 Task: Provide the results of the 2023 Victory Lane Racing Xfinity Series for the track "Atlanta Motor Speedway".
Action: Mouse moved to (236, 421)
Screenshot: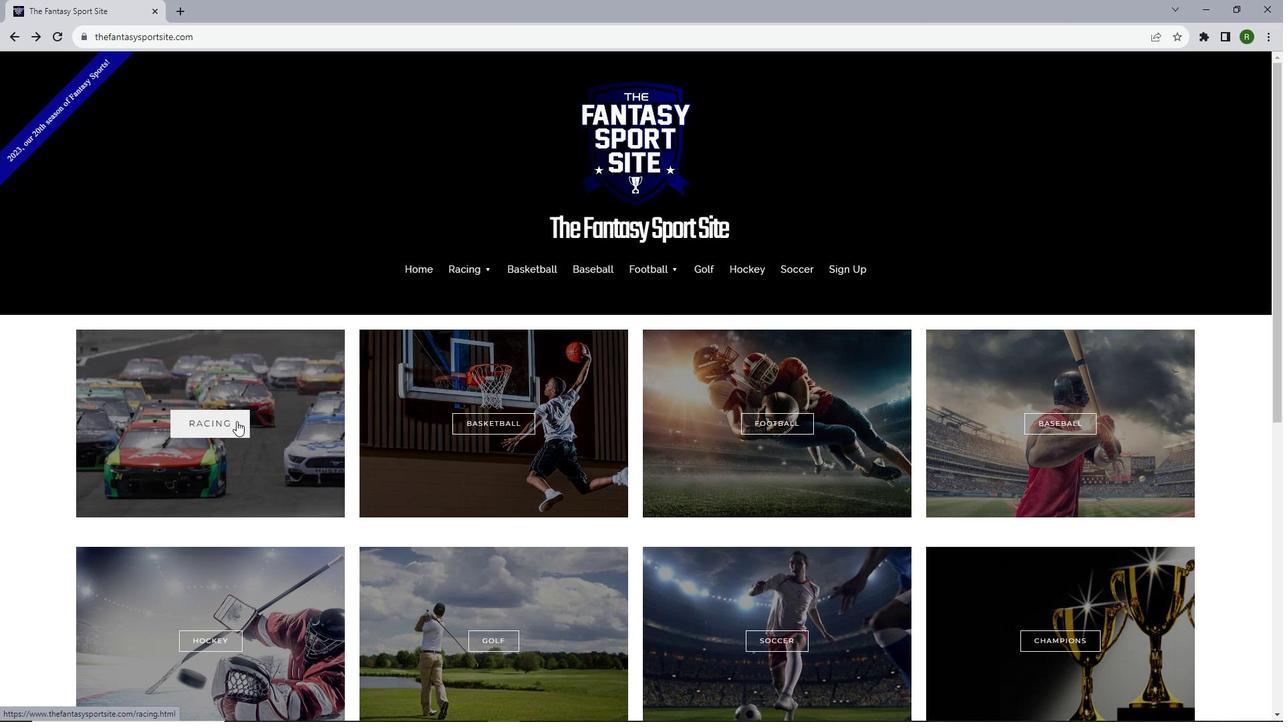 
Action: Mouse pressed left at (236, 421)
Screenshot: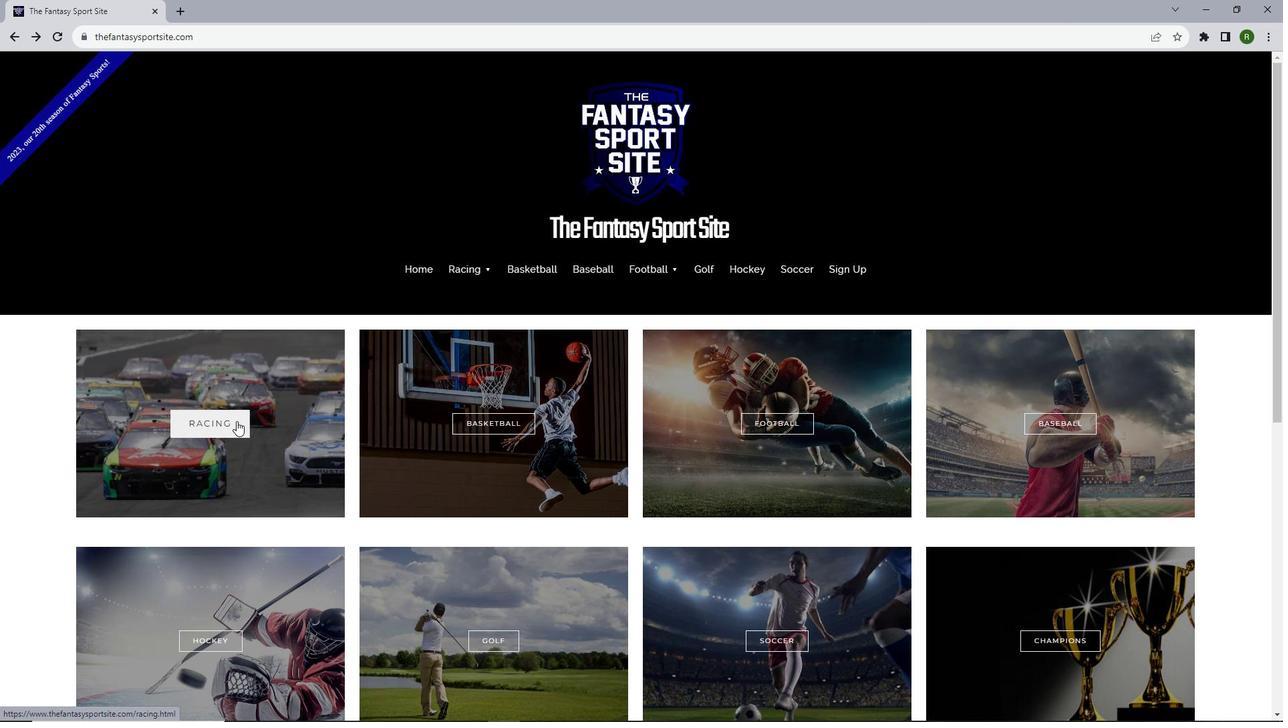 
Action: Mouse moved to (407, 345)
Screenshot: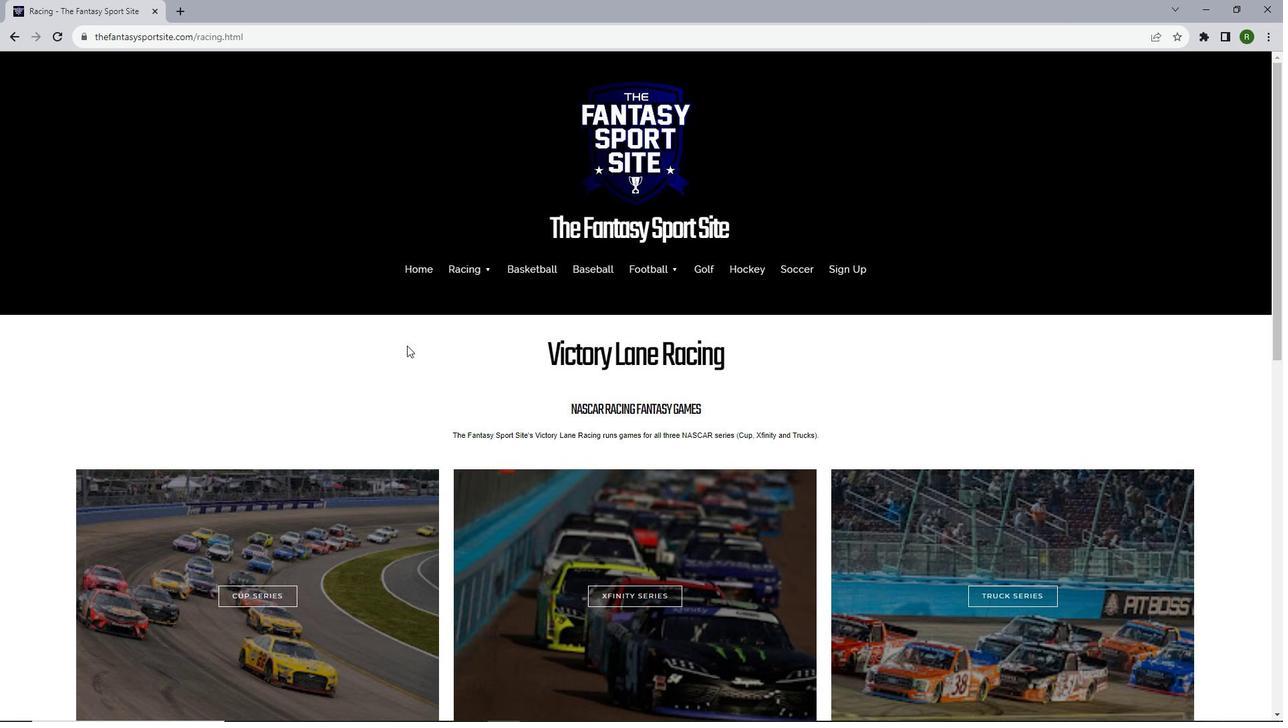 
Action: Mouse scrolled (407, 345) with delta (0, 0)
Screenshot: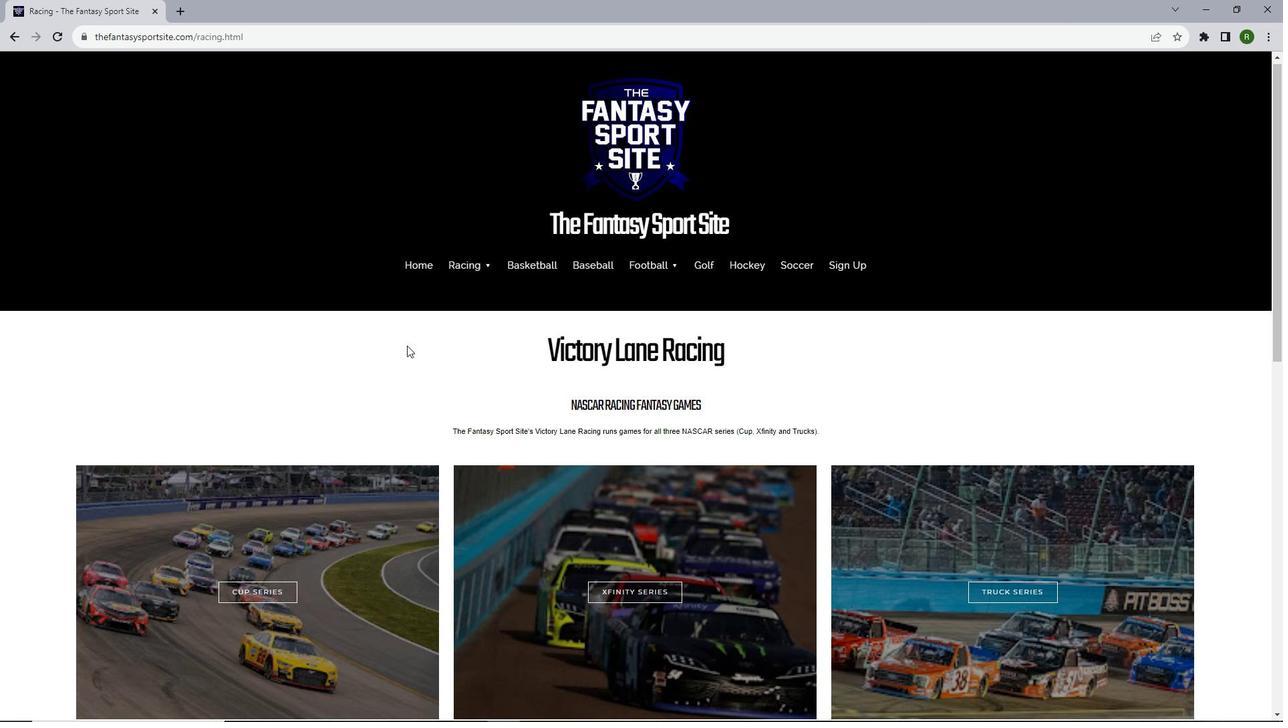 
Action: Mouse scrolled (407, 345) with delta (0, 0)
Screenshot: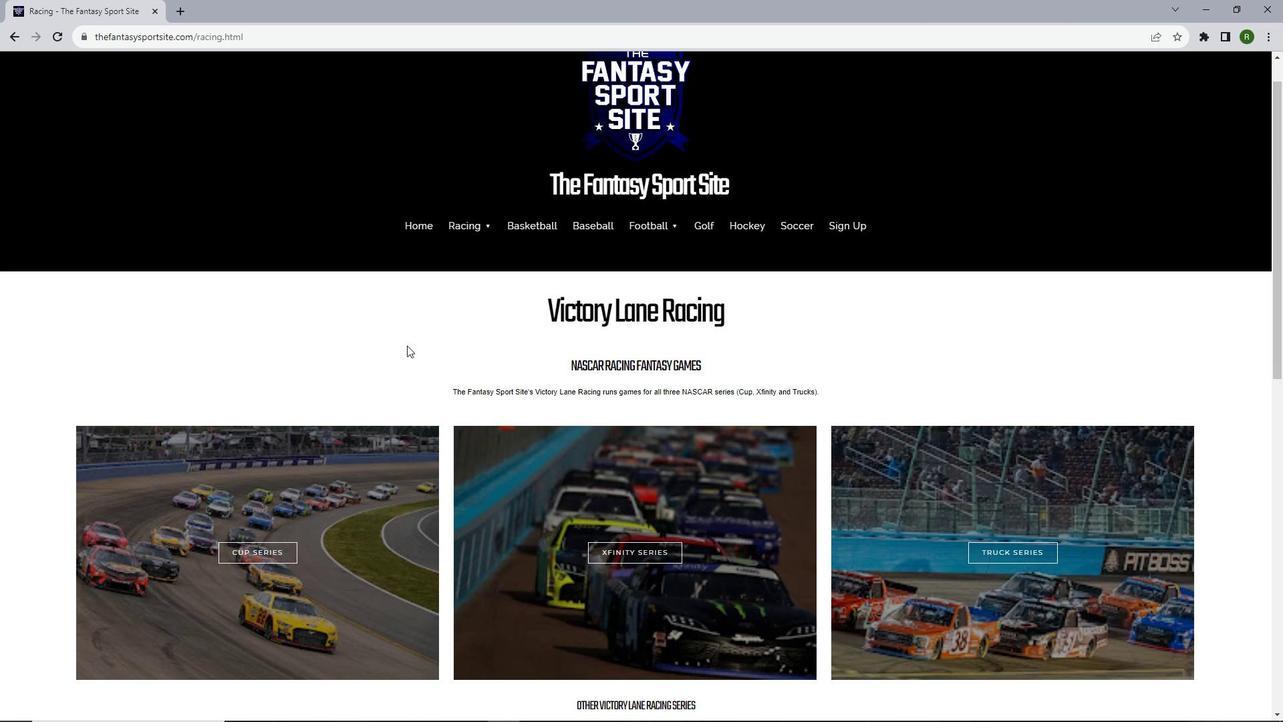 
Action: Mouse moved to (385, 431)
Screenshot: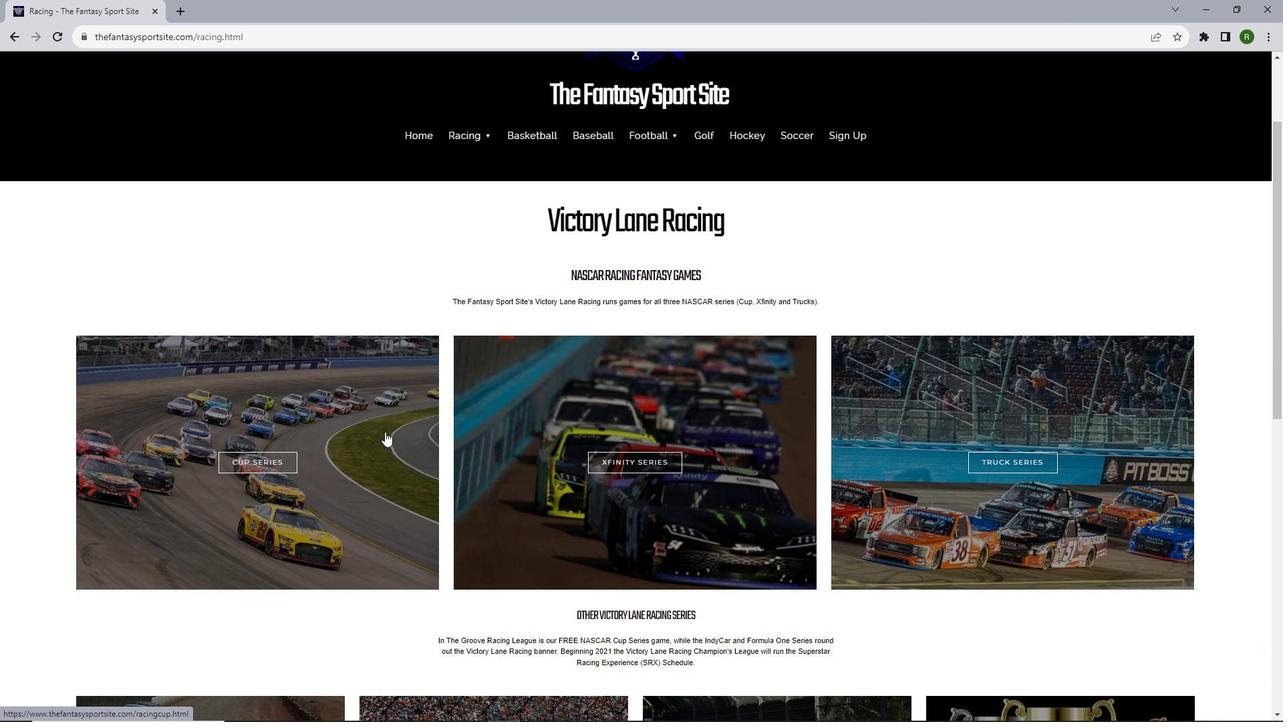
Action: Mouse scrolled (385, 431) with delta (0, 0)
Screenshot: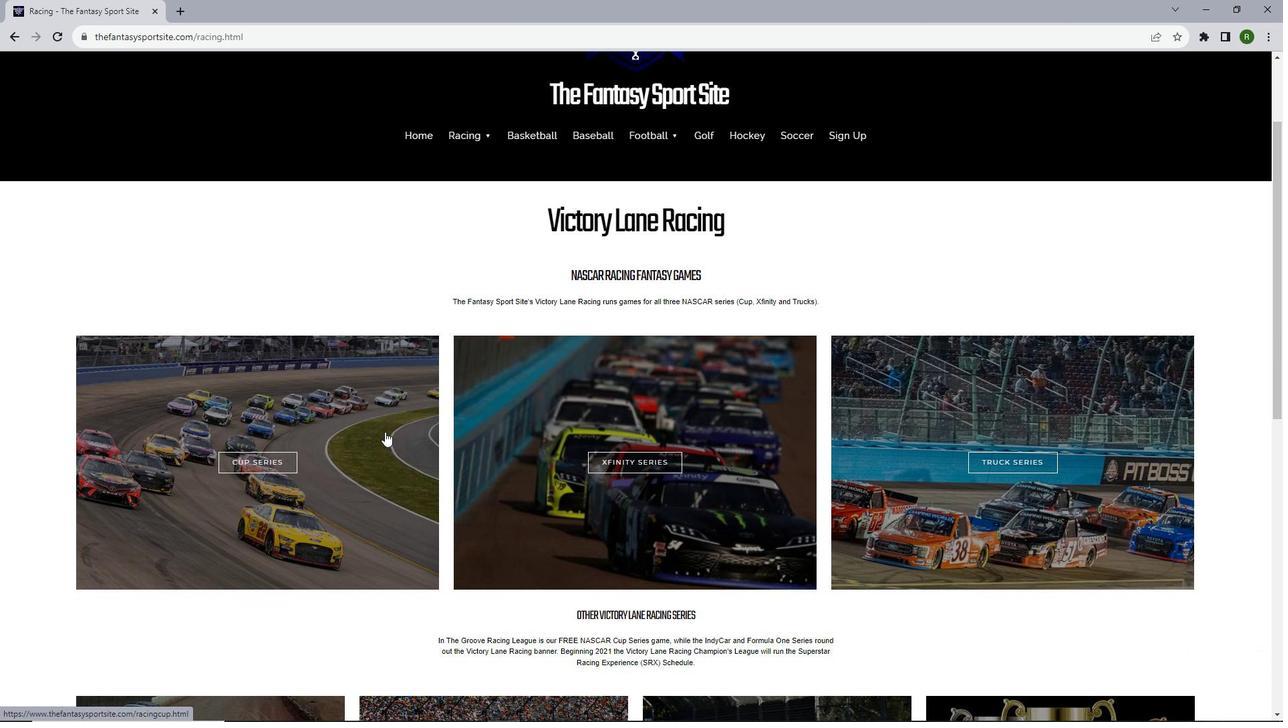 
Action: Mouse scrolled (385, 431) with delta (0, 0)
Screenshot: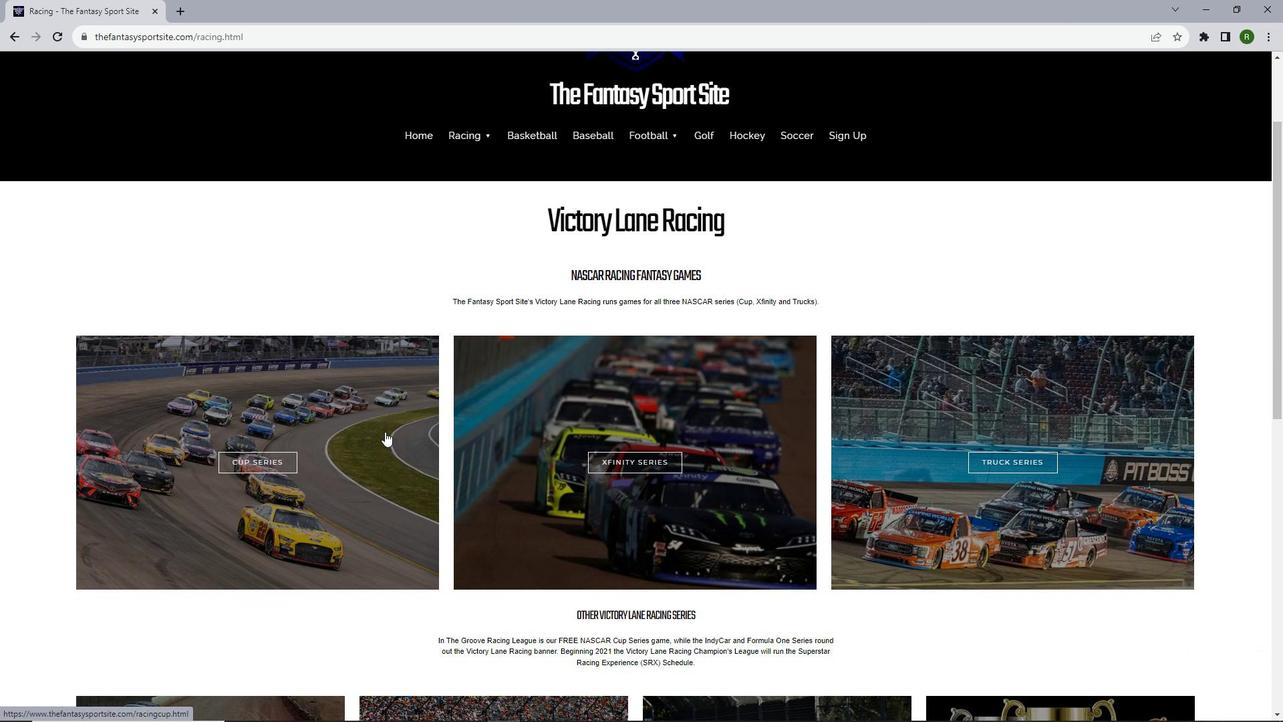 
Action: Mouse scrolled (385, 431) with delta (0, 0)
Screenshot: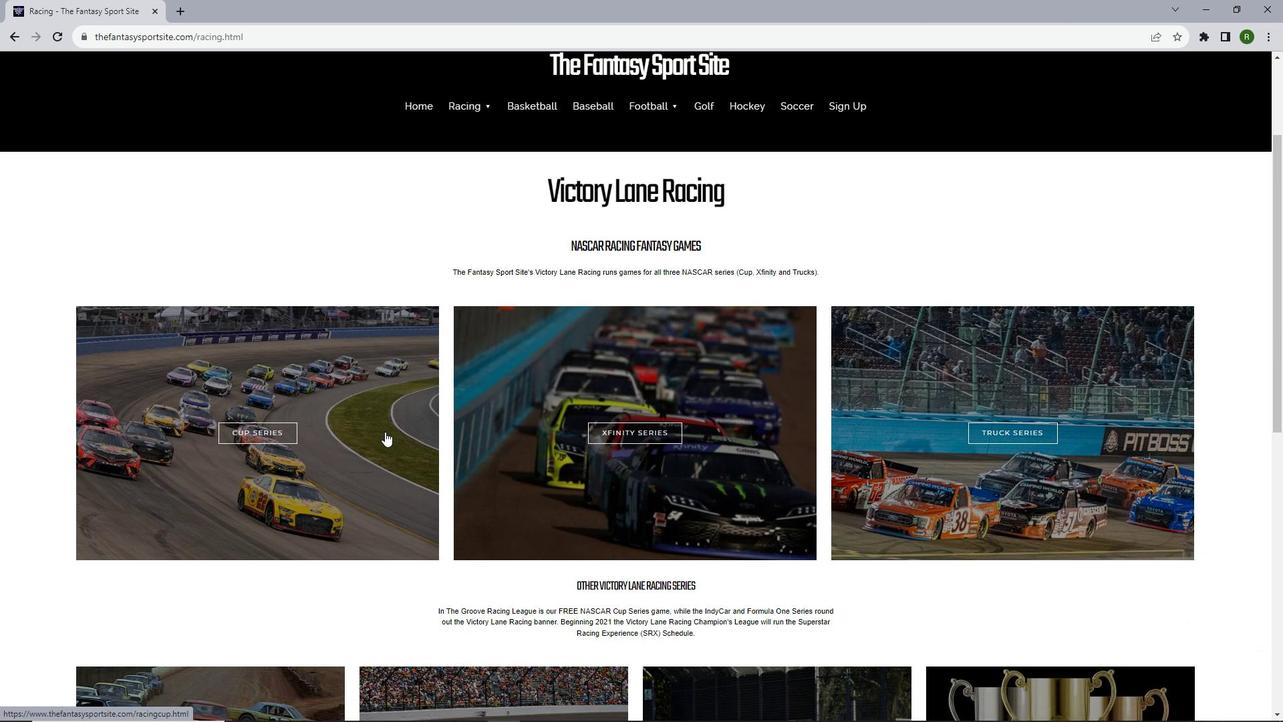 
Action: Mouse moved to (593, 256)
Screenshot: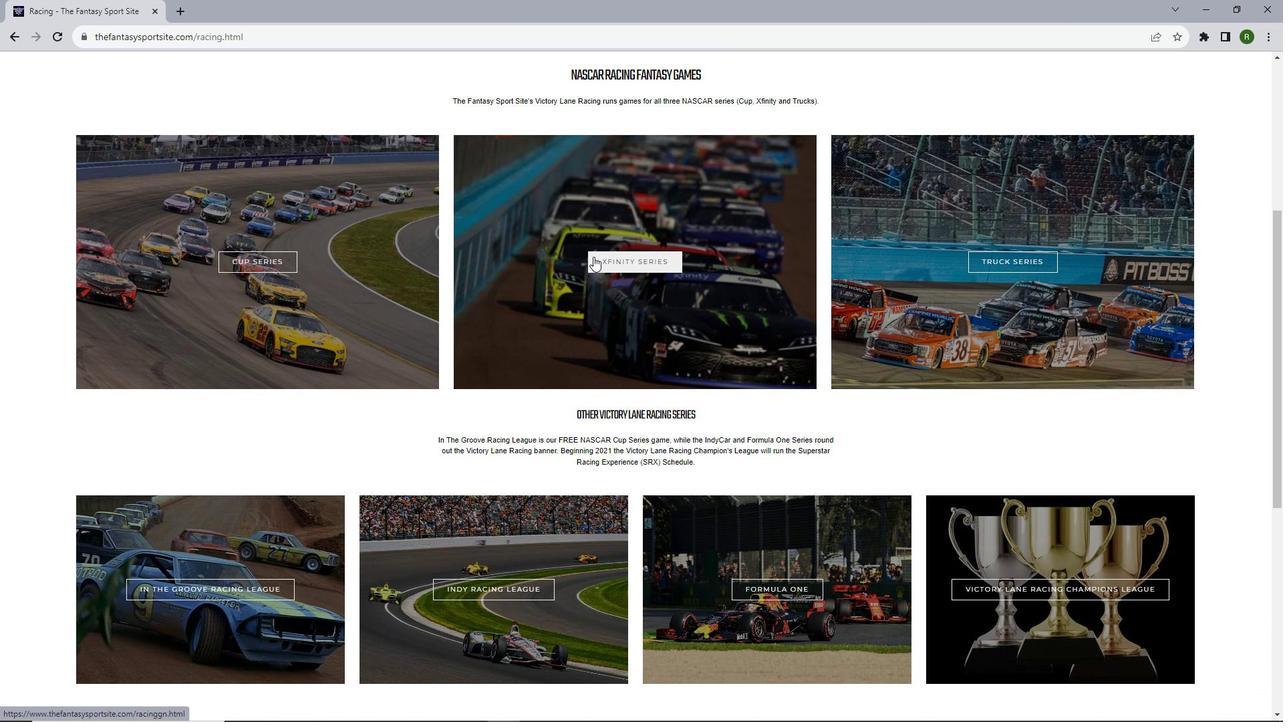 
Action: Mouse pressed left at (593, 256)
Screenshot: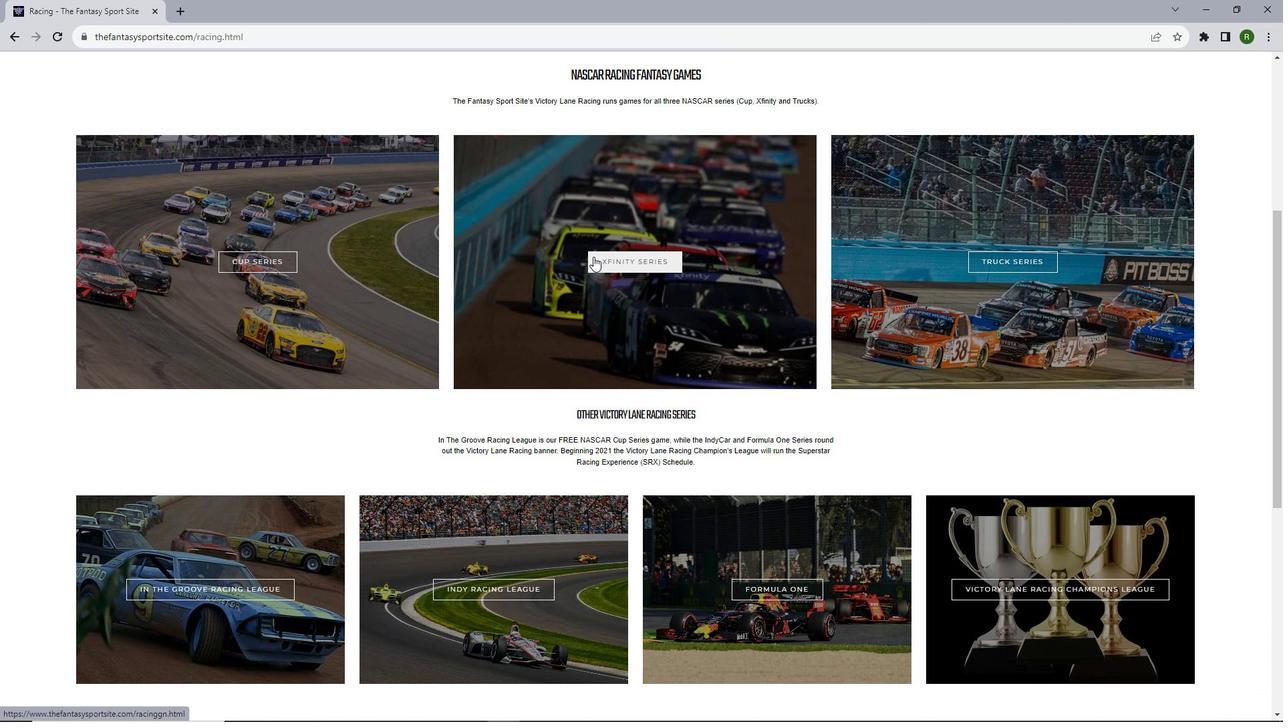 
Action: Mouse moved to (594, 256)
Screenshot: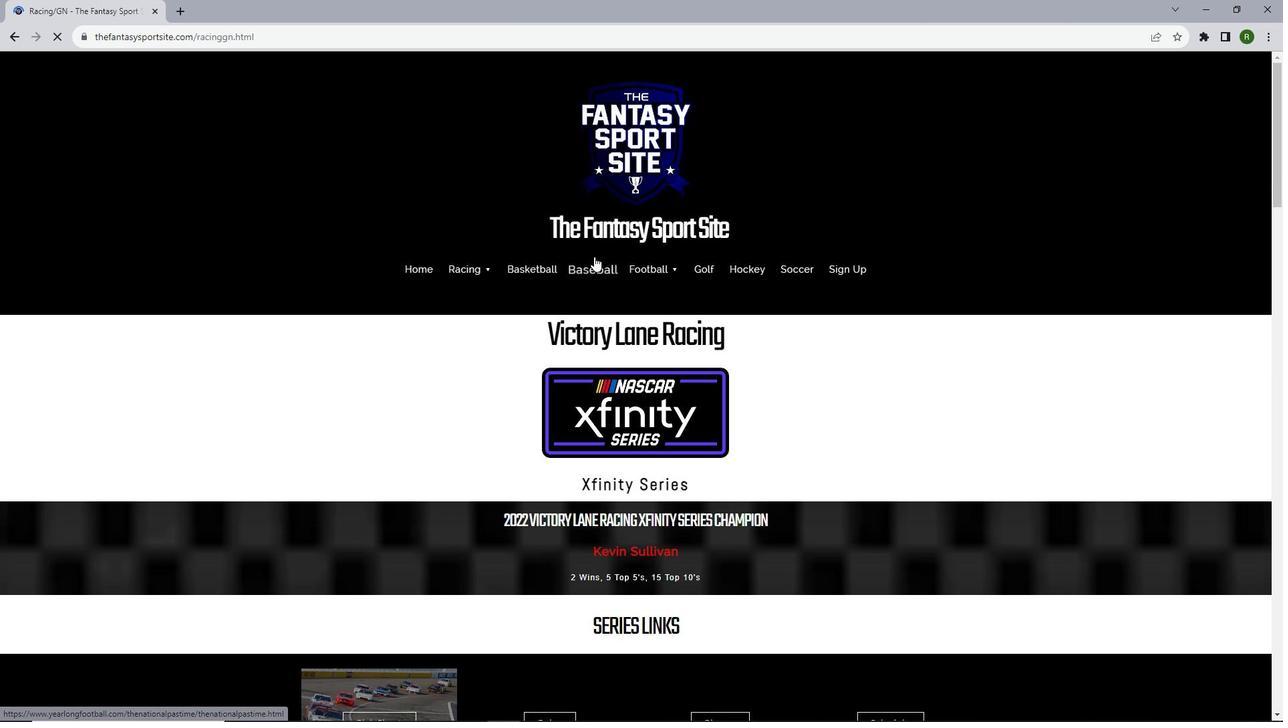 
Action: Mouse scrolled (594, 256) with delta (0, 0)
Screenshot: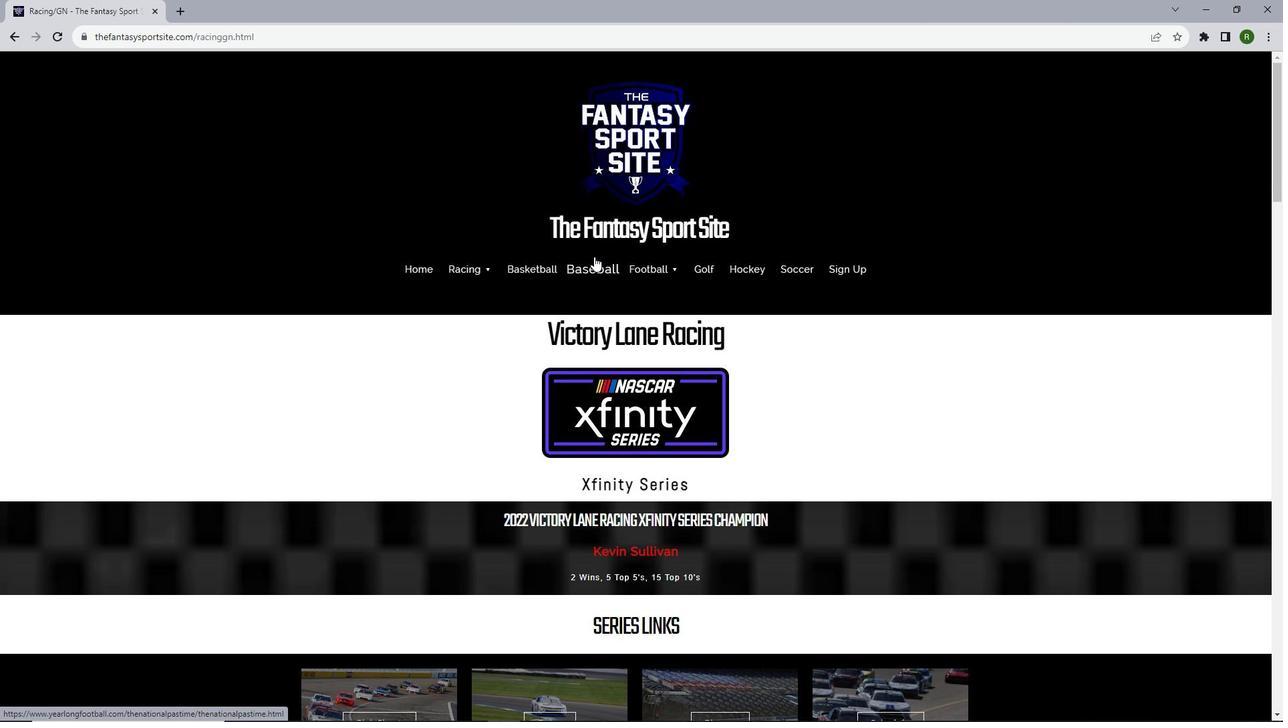 
Action: Mouse scrolled (594, 256) with delta (0, 0)
Screenshot: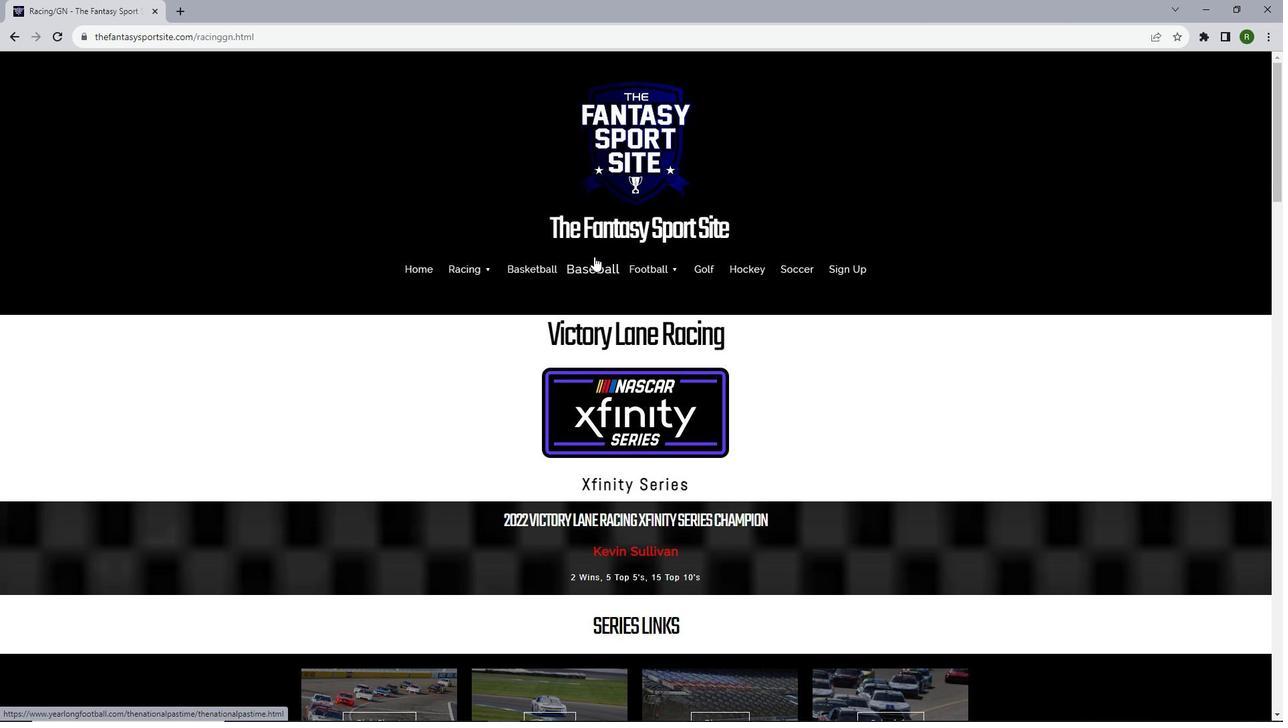 
Action: Mouse scrolled (594, 256) with delta (0, 0)
Screenshot: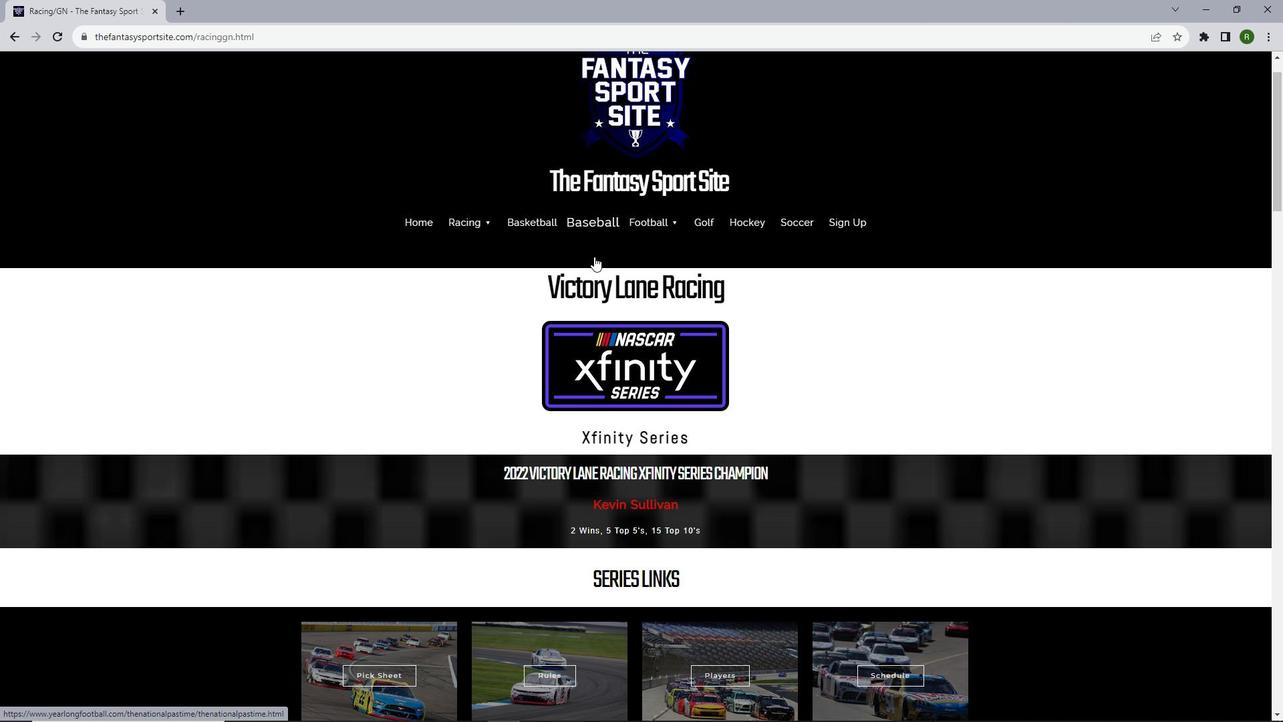 
Action: Mouse scrolled (594, 256) with delta (0, 0)
Screenshot: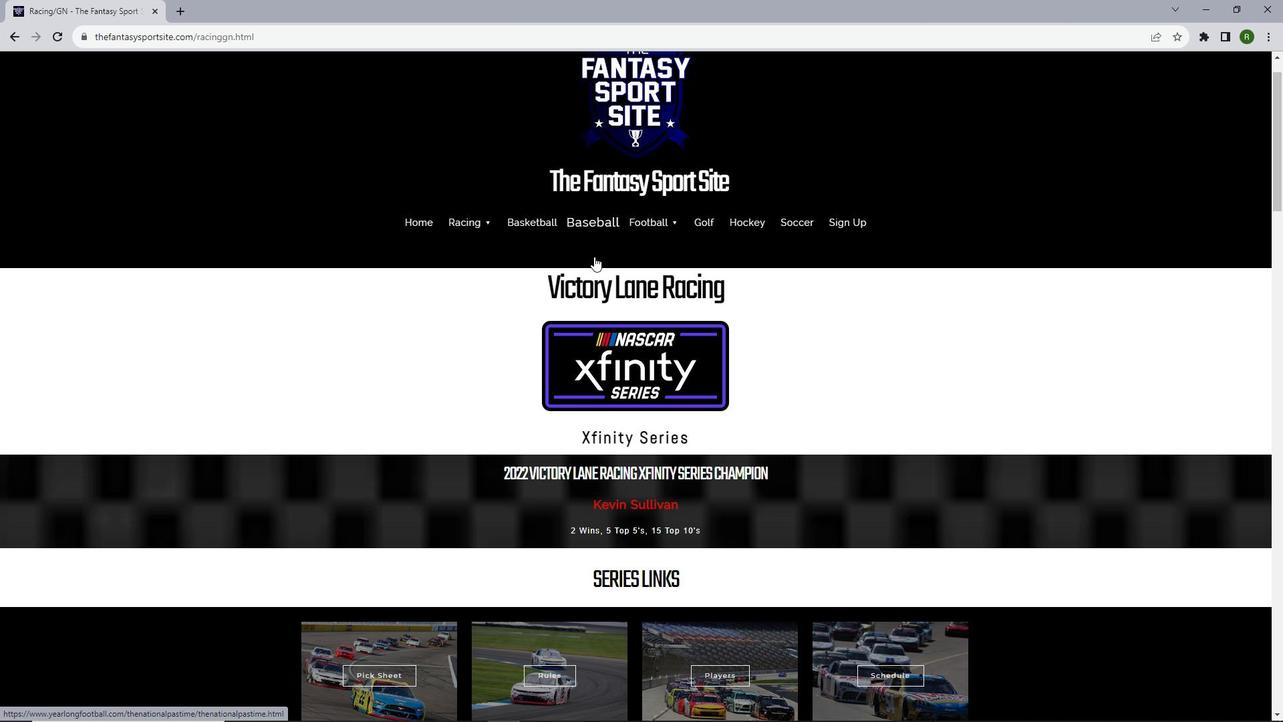 
Action: Mouse scrolled (594, 256) with delta (0, 0)
Screenshot: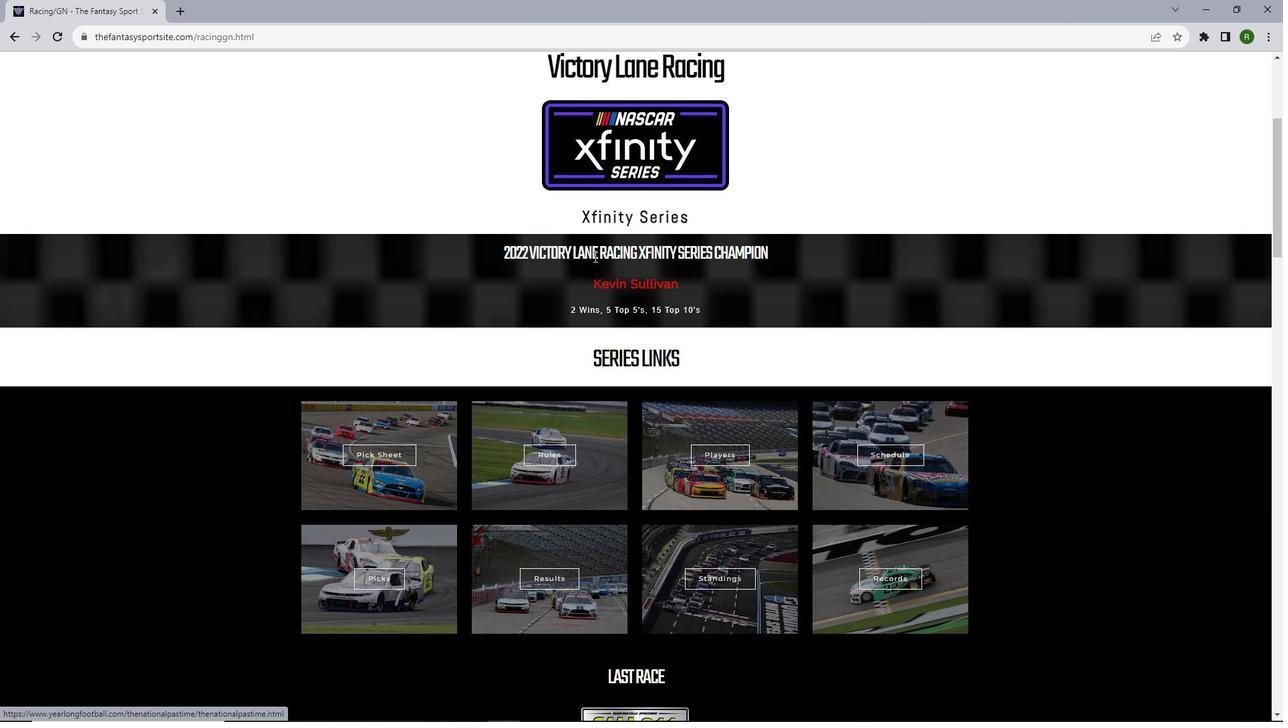 
Action: Mouse scrolled (594, 256) with delta (0, 0)
Screenshot: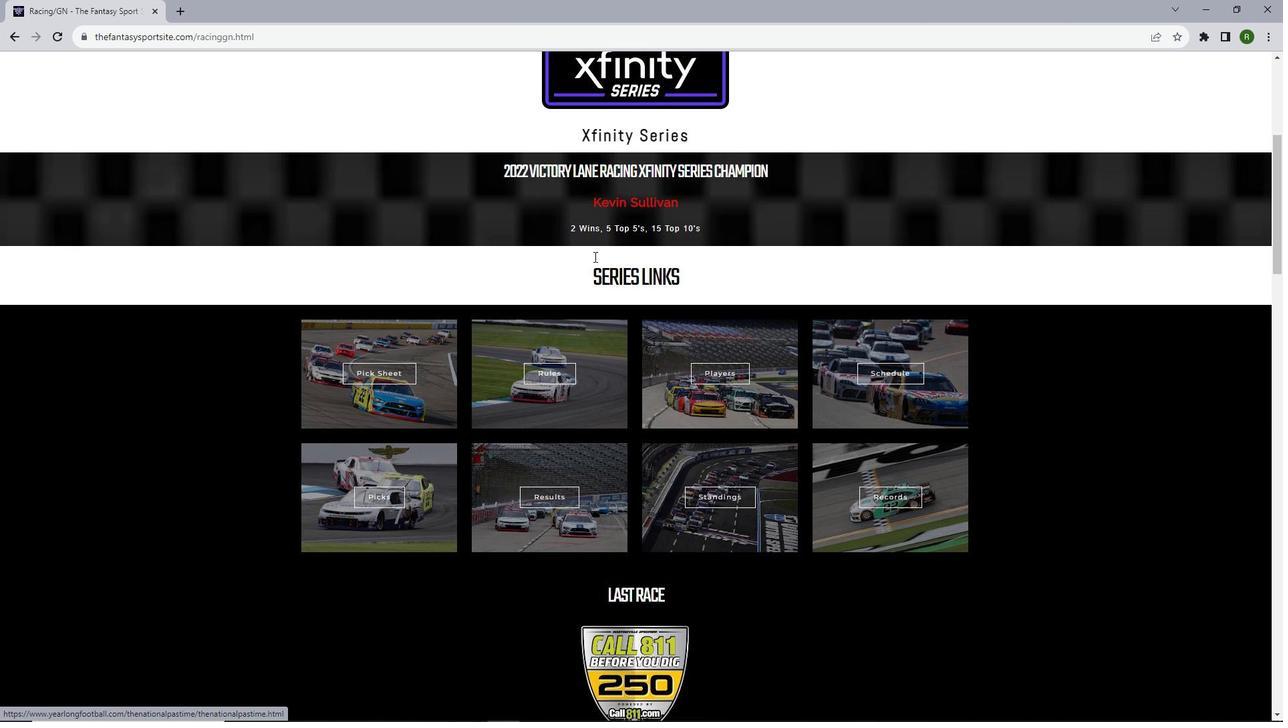 
Action: Mouse scrolled (594, 256) with delta (0, 0)
Screenshot: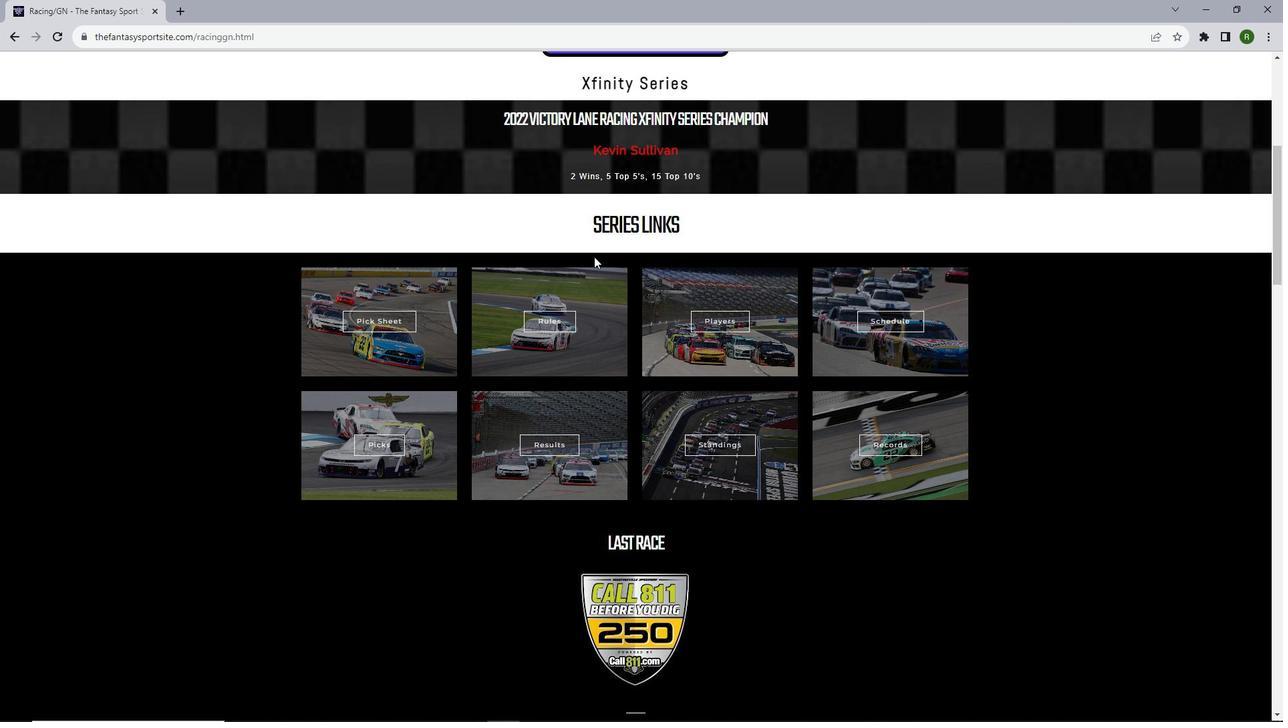 
Action: Mouse scrolled (594, 256) with delta (0, 0)
Screenshot: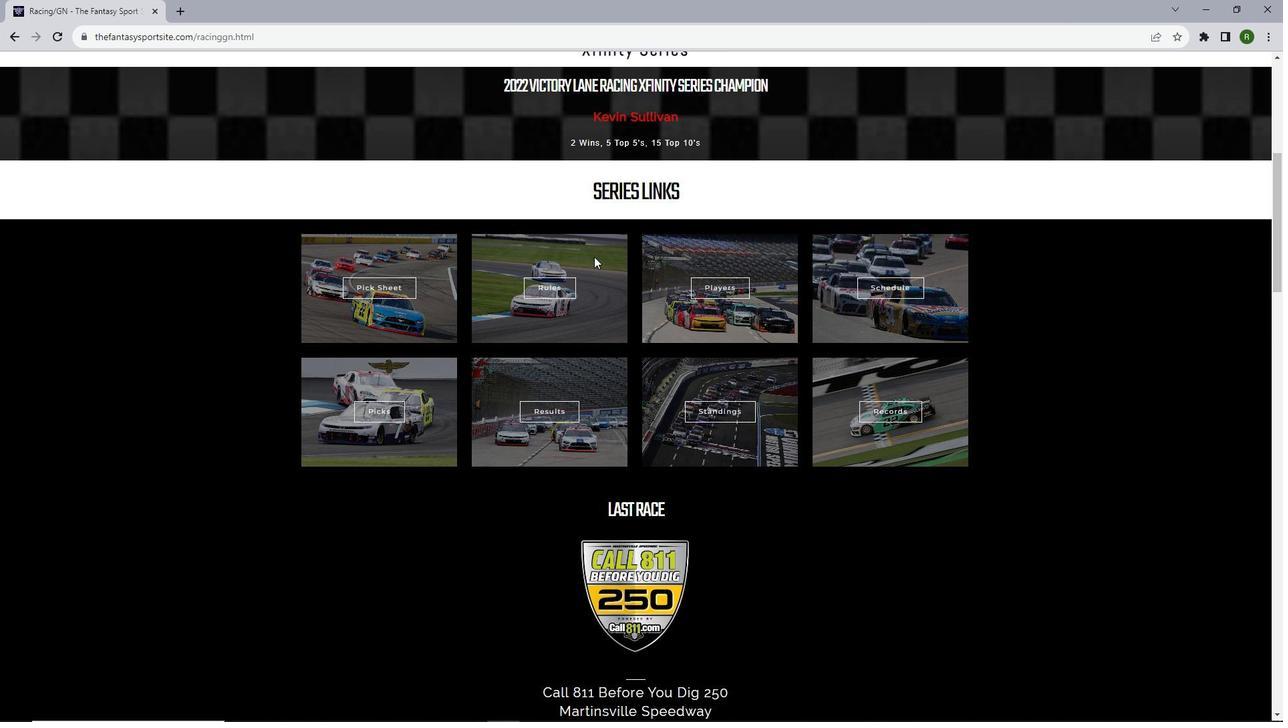 
Action: Mouse moved to (556, 308)
Screenshot: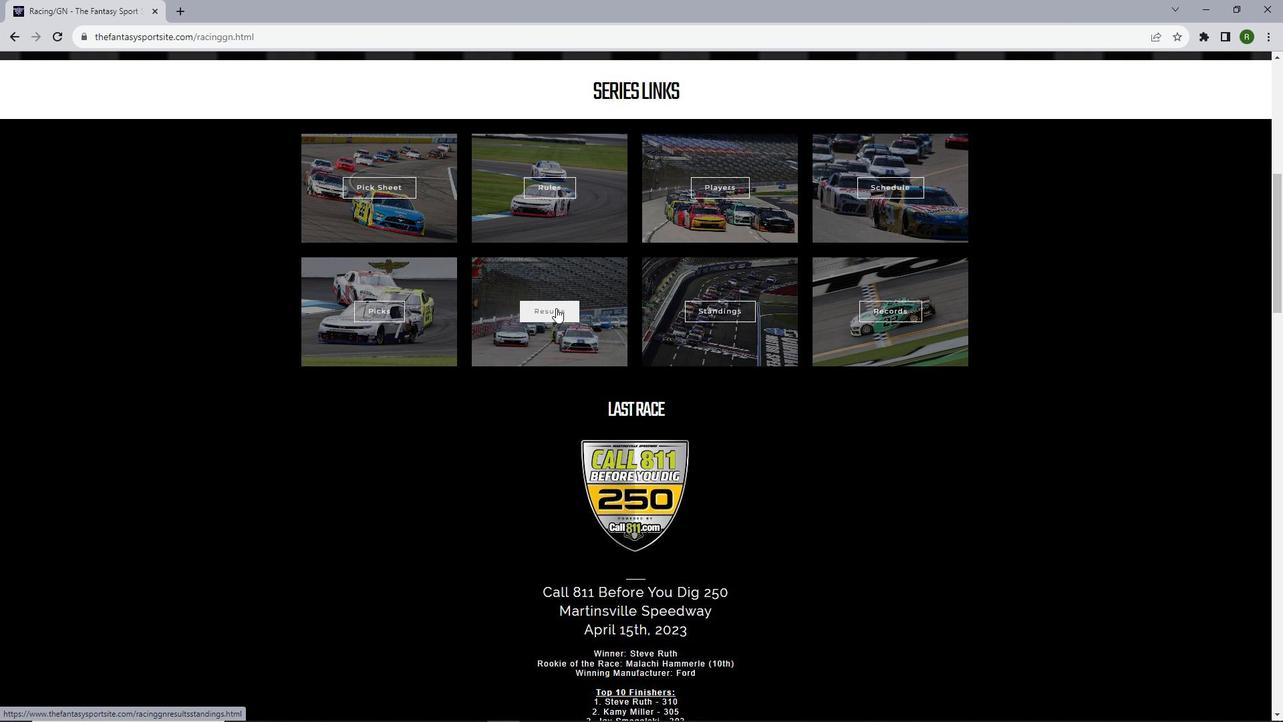 
Action: Mouse pressed left at (556, 308)
Screenshot: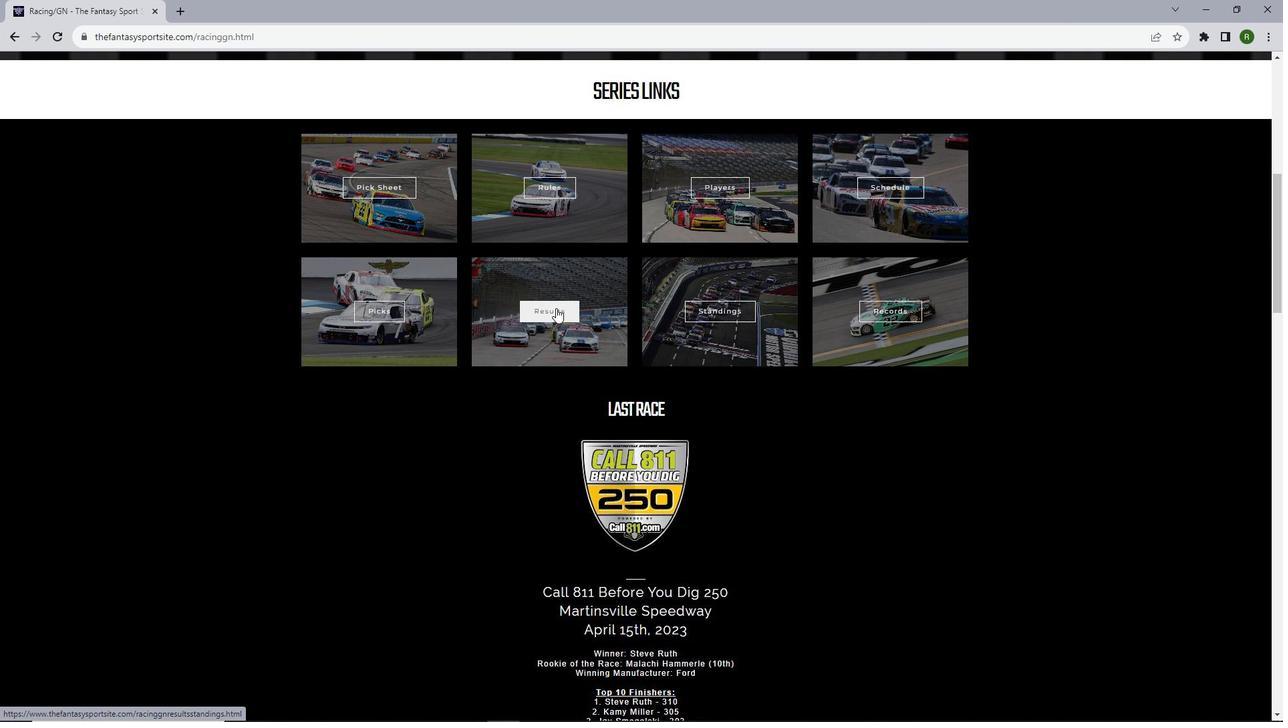 
Action: Mouse moved to (568, 288)
Screenshot: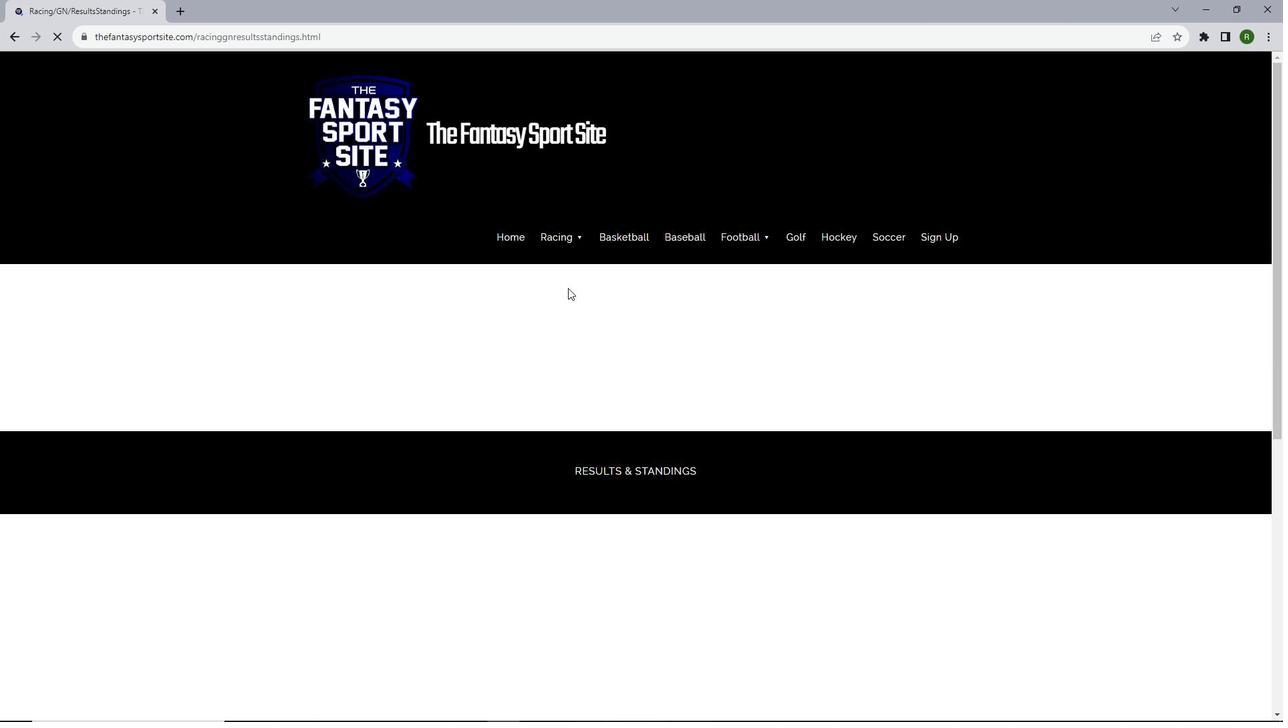 
Action: Mouse scrolled (568, 287) with delta (0, 0)
Screenshot: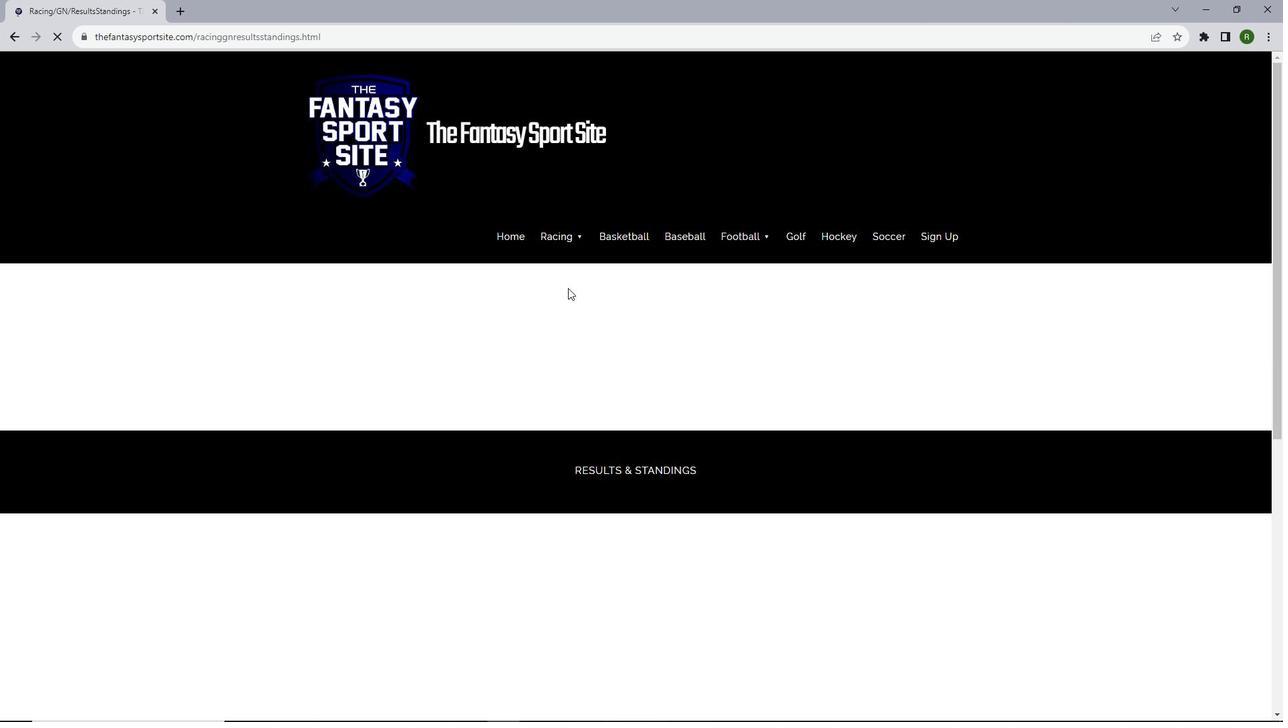 
Action: Mouse scrolled (568, 287) with delta (0, 0)
Screenshot: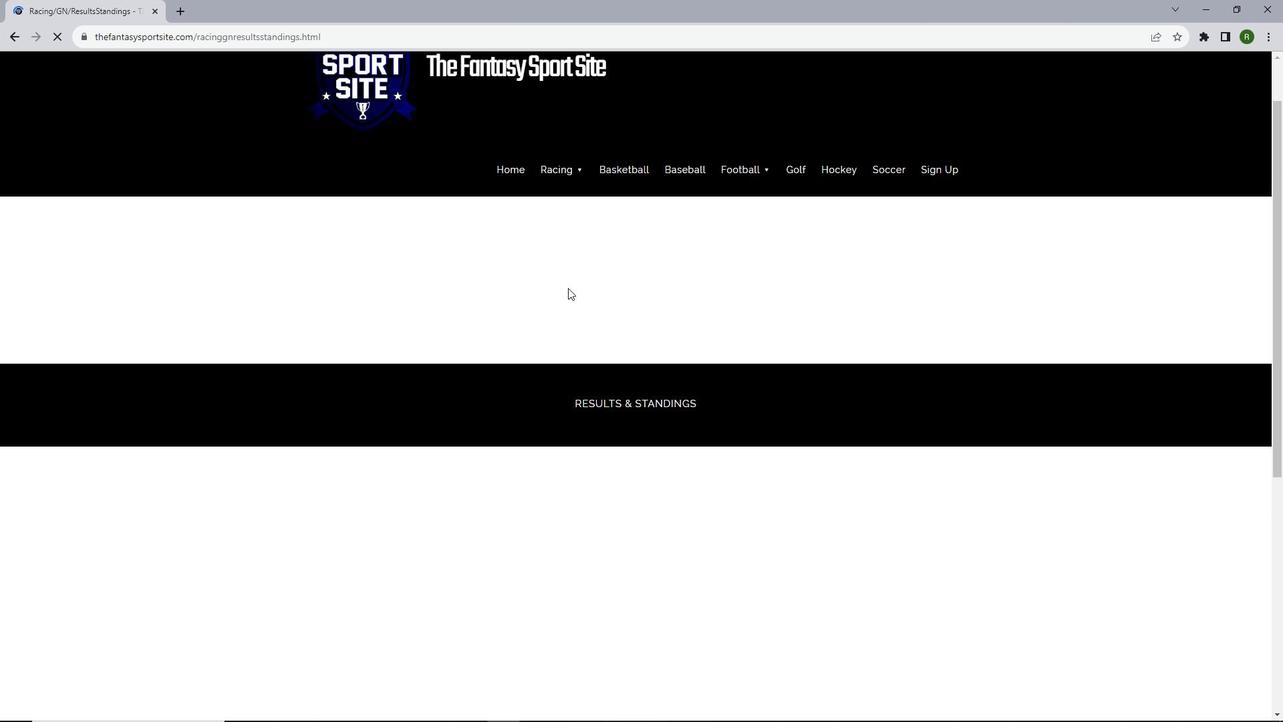 
Action: Mouse scrolled (568, 287) with delta (0, 0)
Screenshot: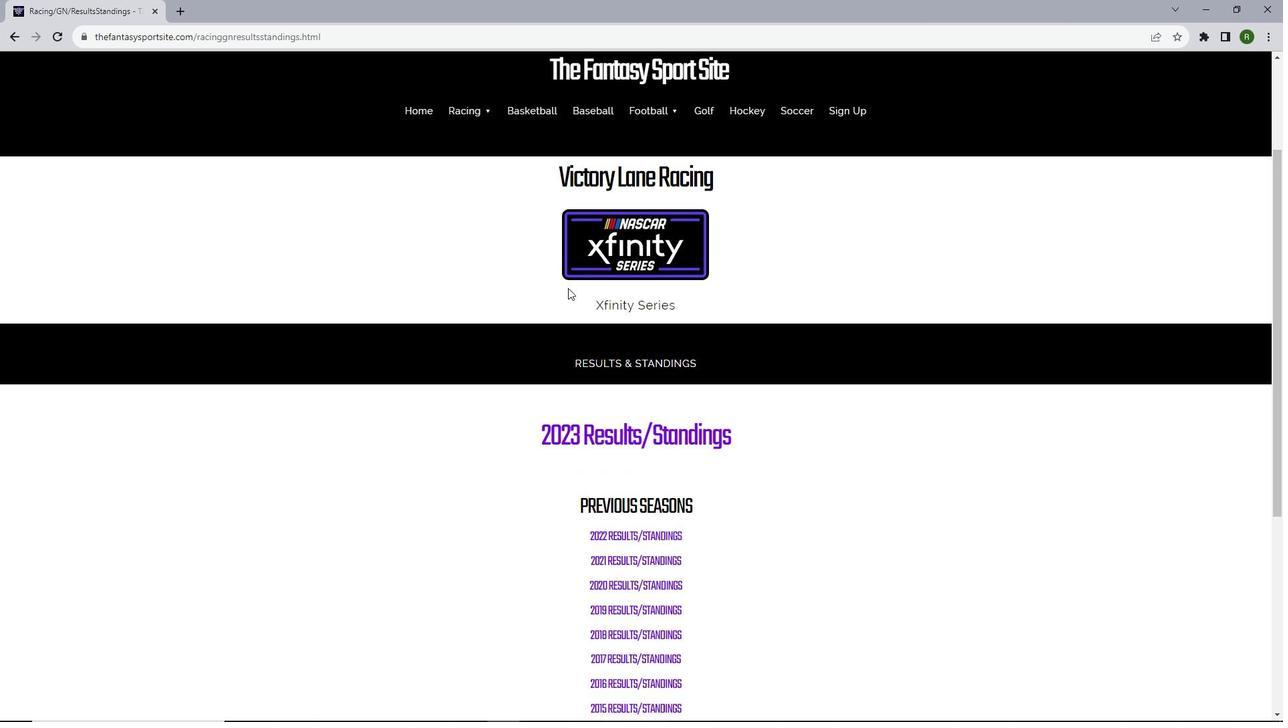 
Action: Mouse scrolled (568, 287) with delta (0, 0)
Screenshot: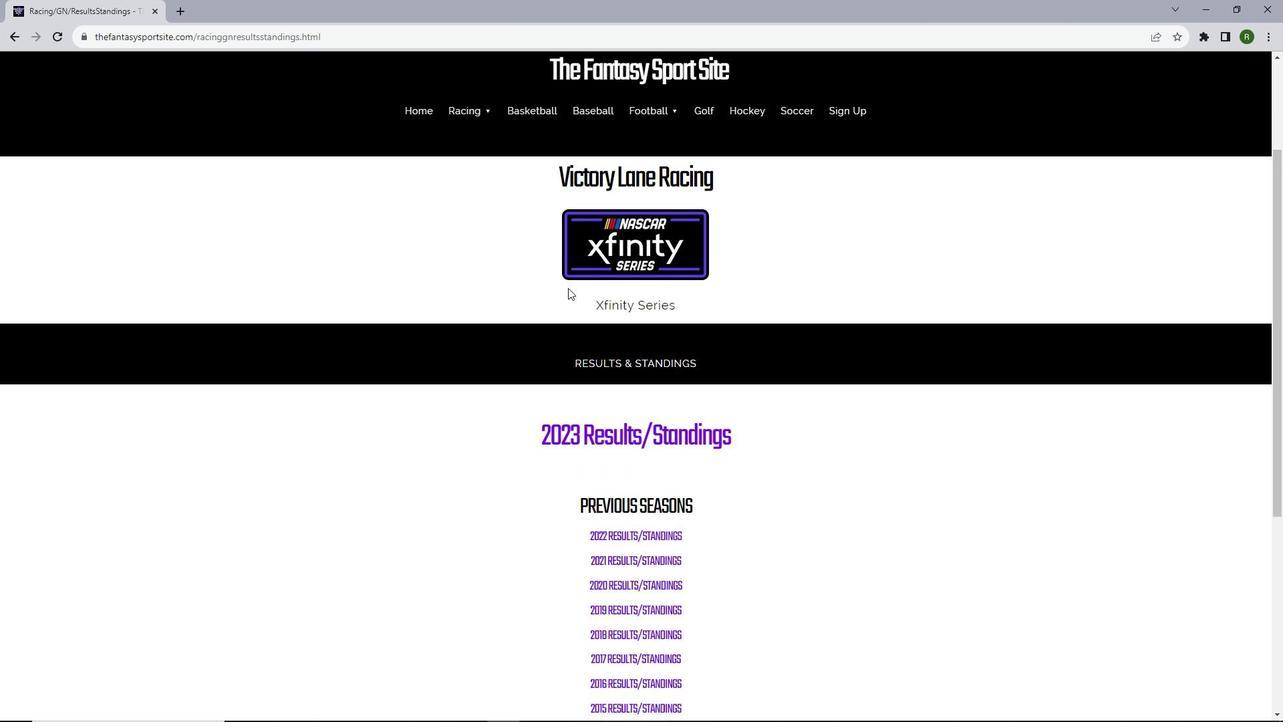 
Action: Mouse moved to (573, 314)
Screenshot: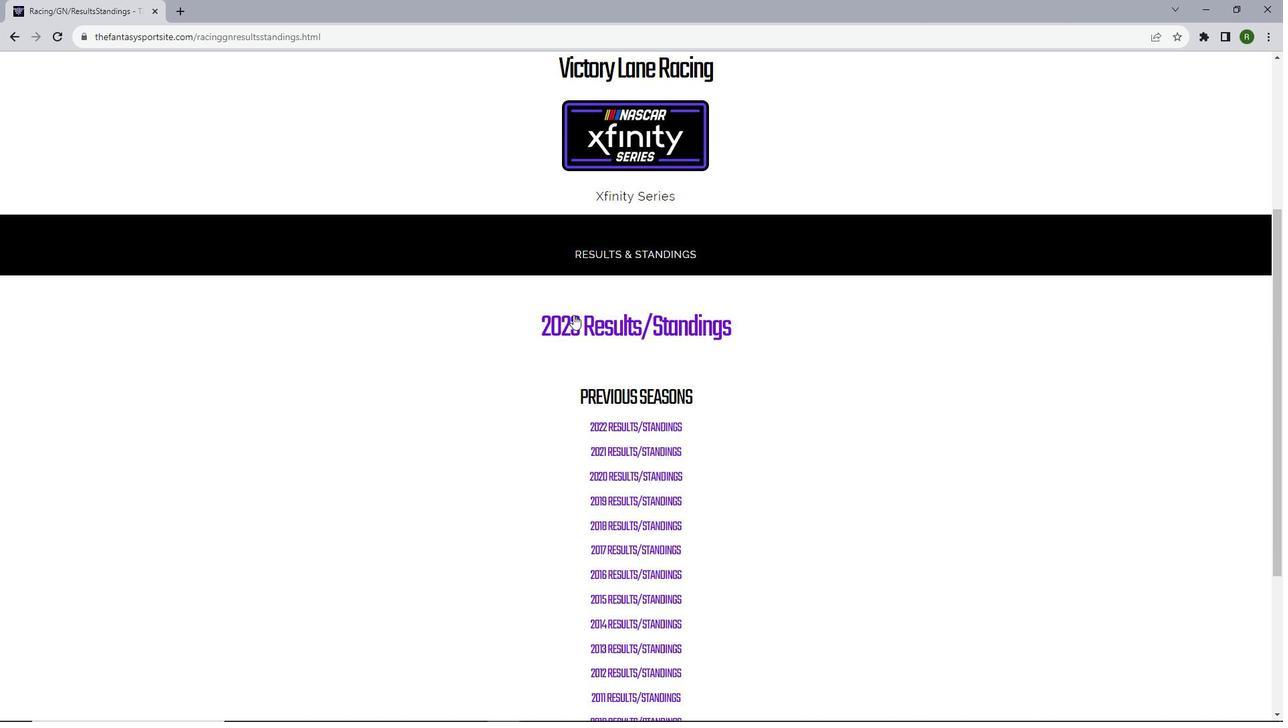 
Action: Mouse pressed left at (573, 314)
Screenshot: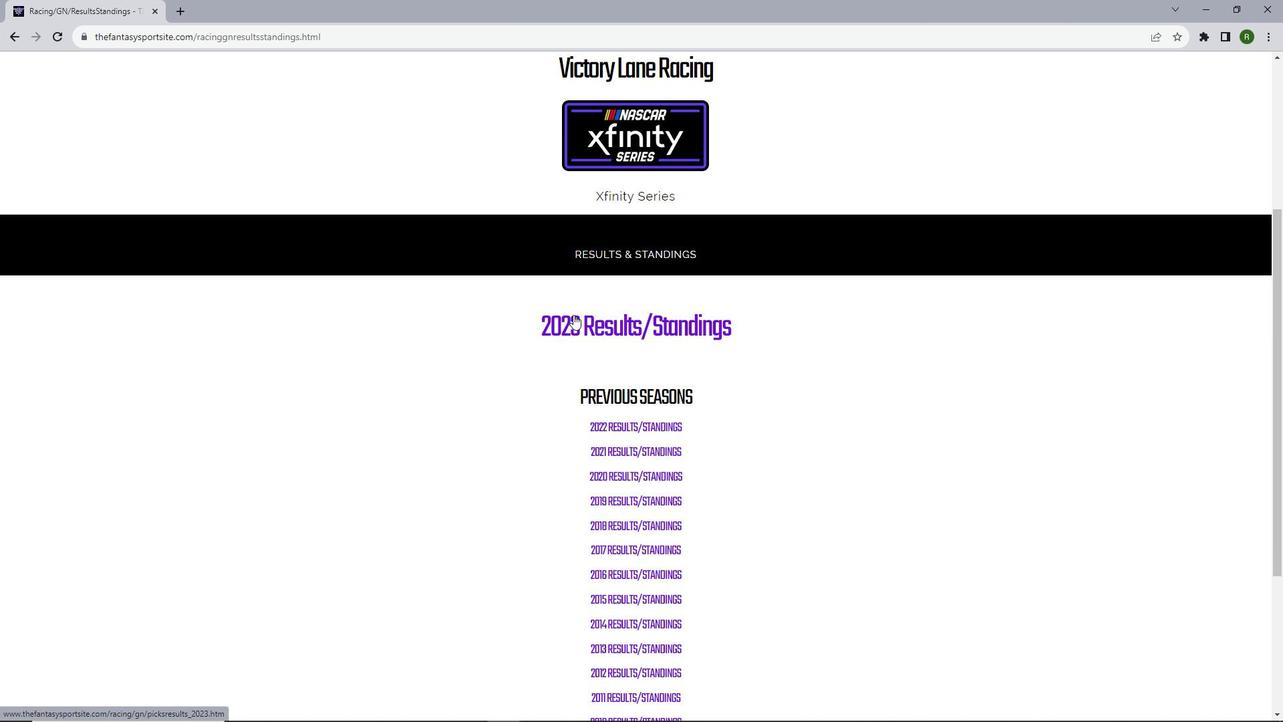 
Action: Mouse moved to (739, 186)
Screenshot: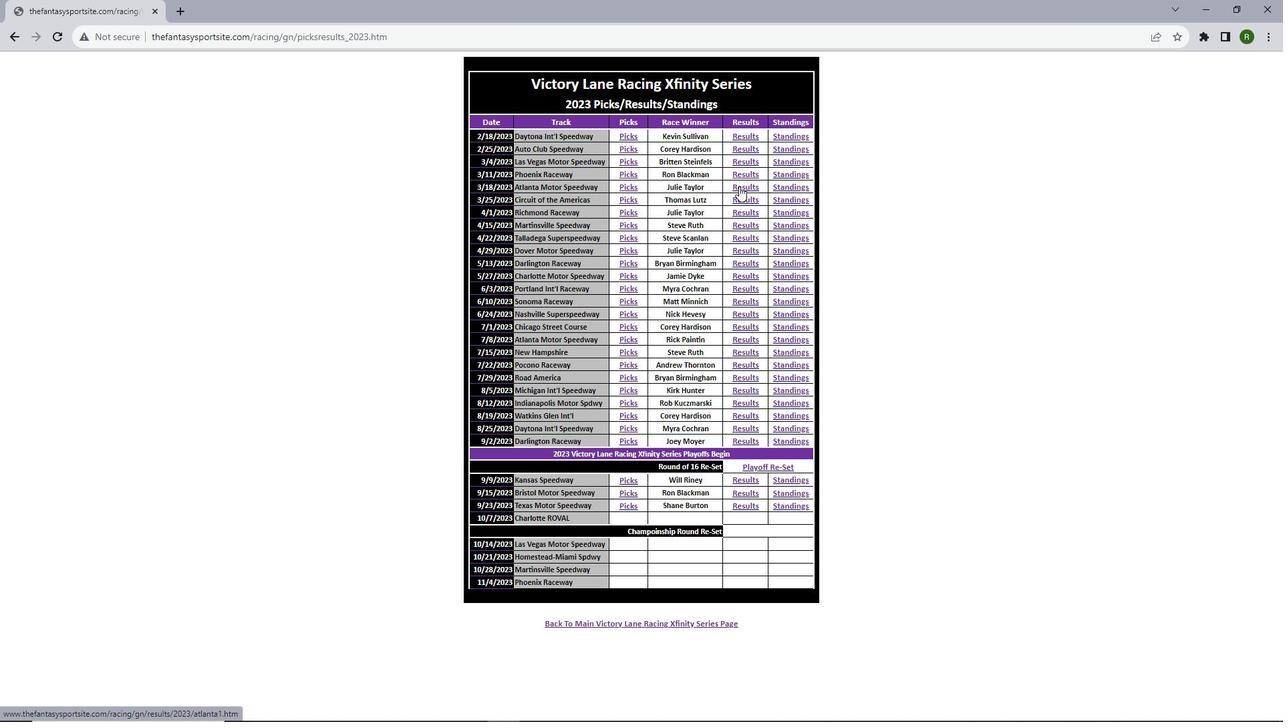 
Action: Mouse pressed left at (739, 186)
Screenshot: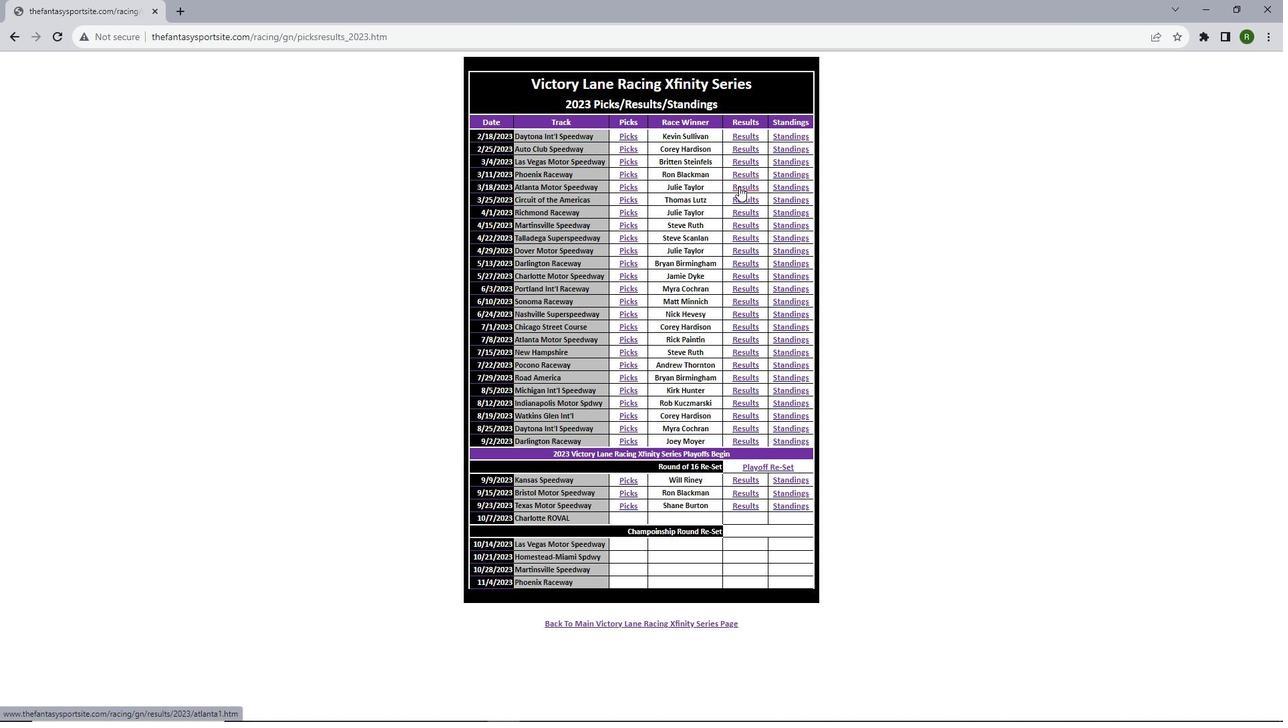
Action: Mouse moved to (587, 207)
Screenshot: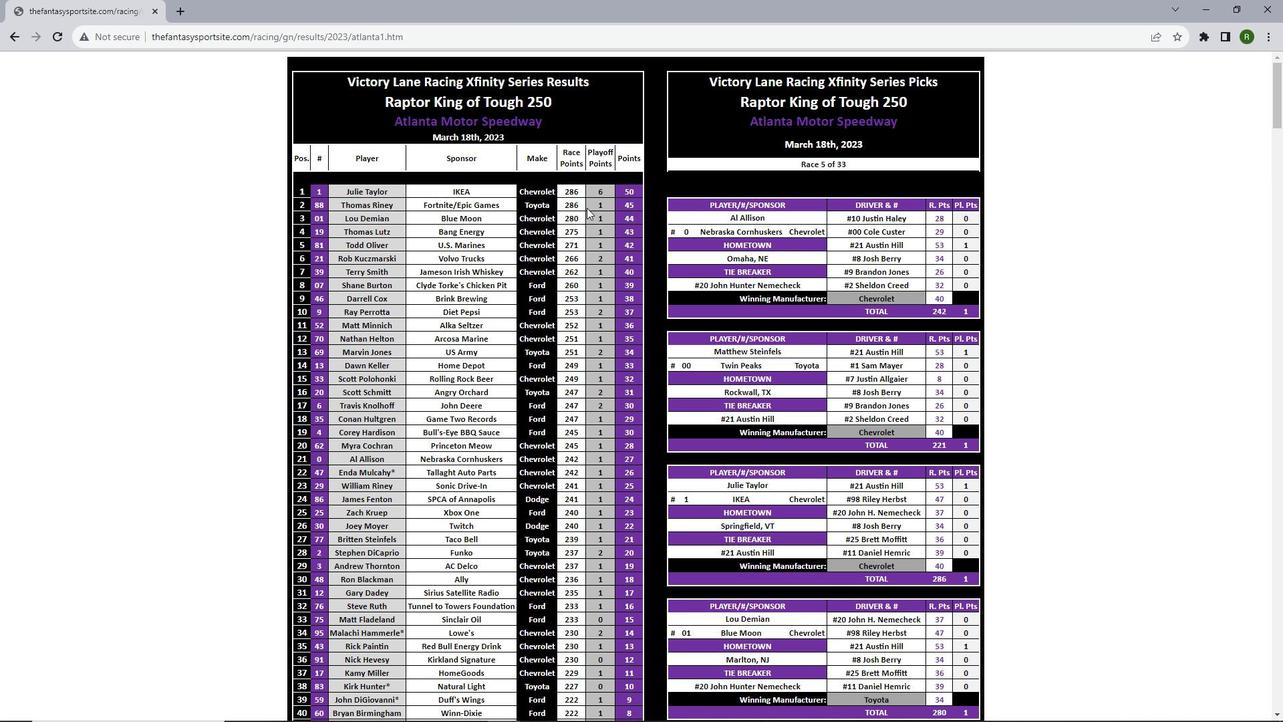 
Action: Mouse scrolled (587, 207) with delta (0, 0)
Screenshot: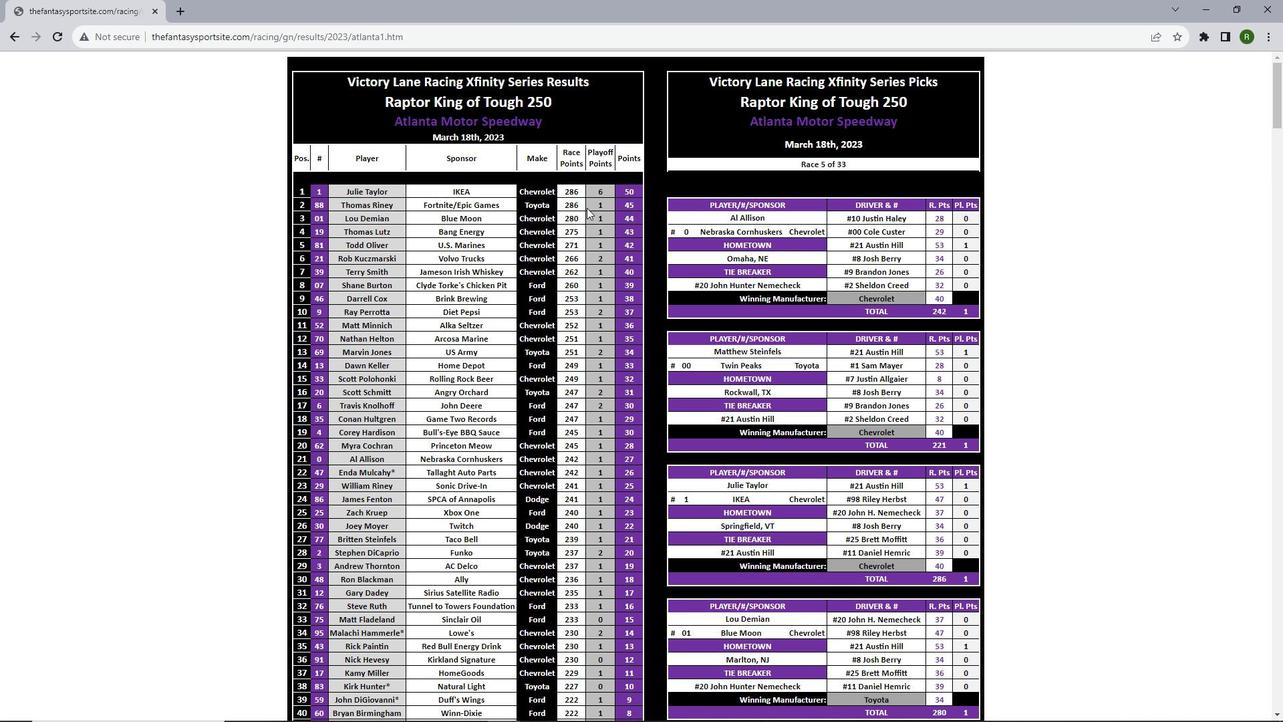 
Action: Mouse scrolled (587, 207) with delta (0, 0)
Screenshot: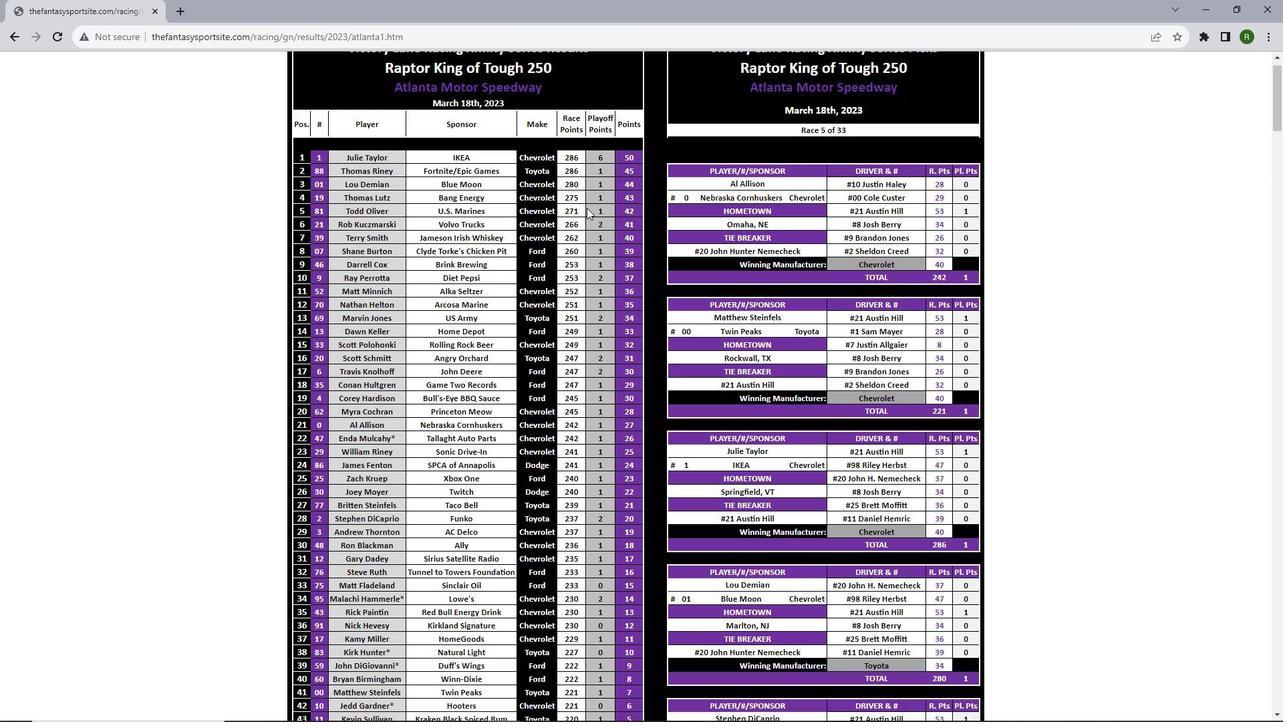 
Action: Mouse scrolled (587, 207) with delta (0, 0)
Screenshot: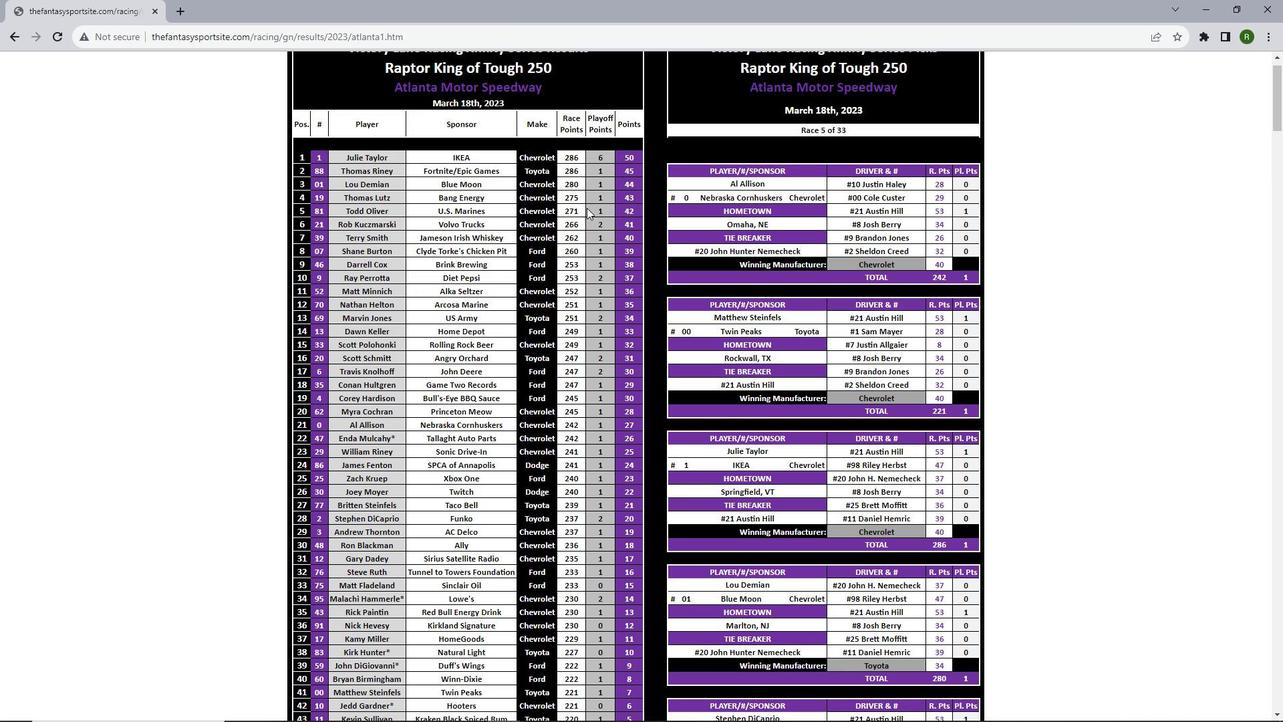 
Action: Mouse scrolled (587, 207) with delta (0, 0)
Screenshot: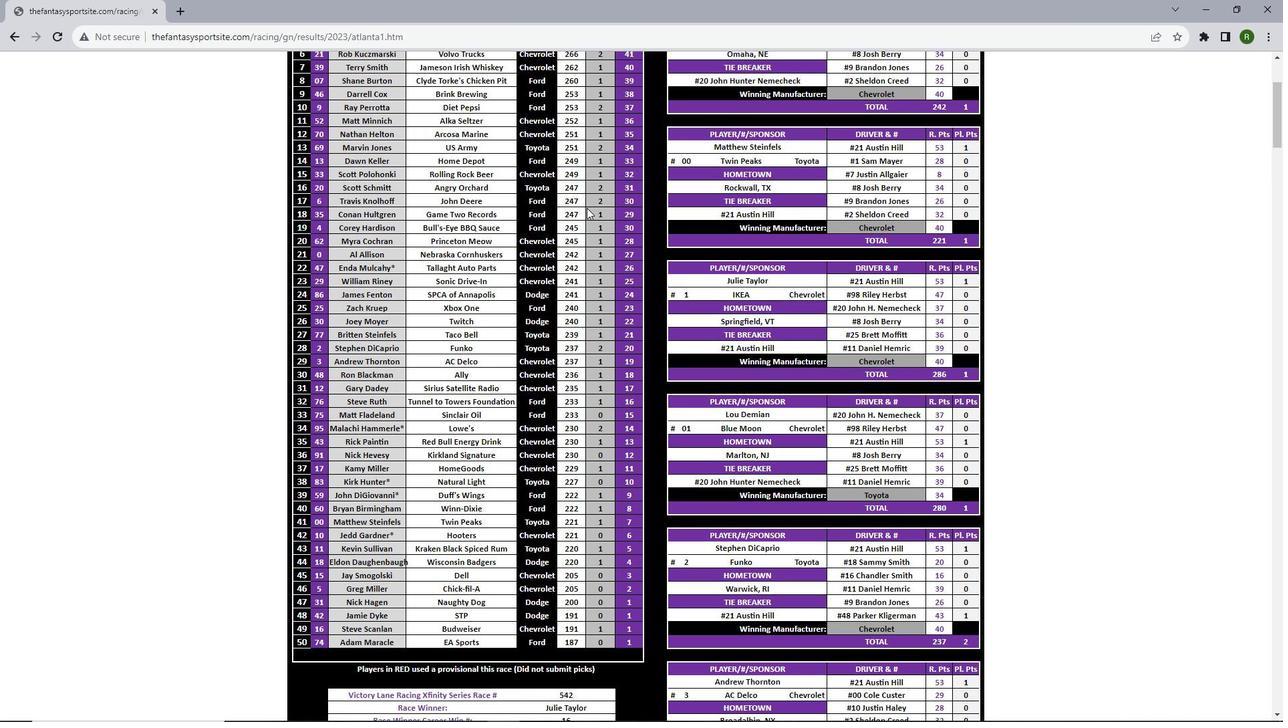 
Action: Mouse scrolled (587, 207) with delta (0, 0)
Screenshot: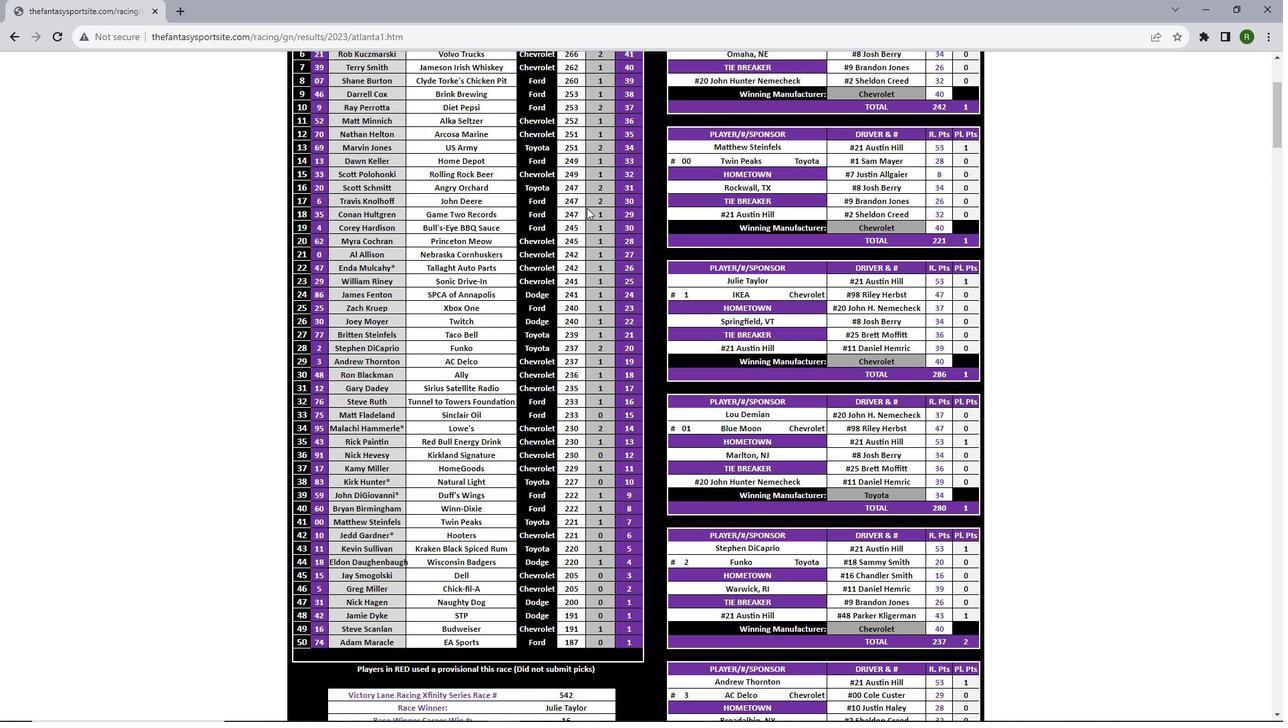 
Action: Mouse scrolled (587, 207) with delta (0, 0)
Screenshot: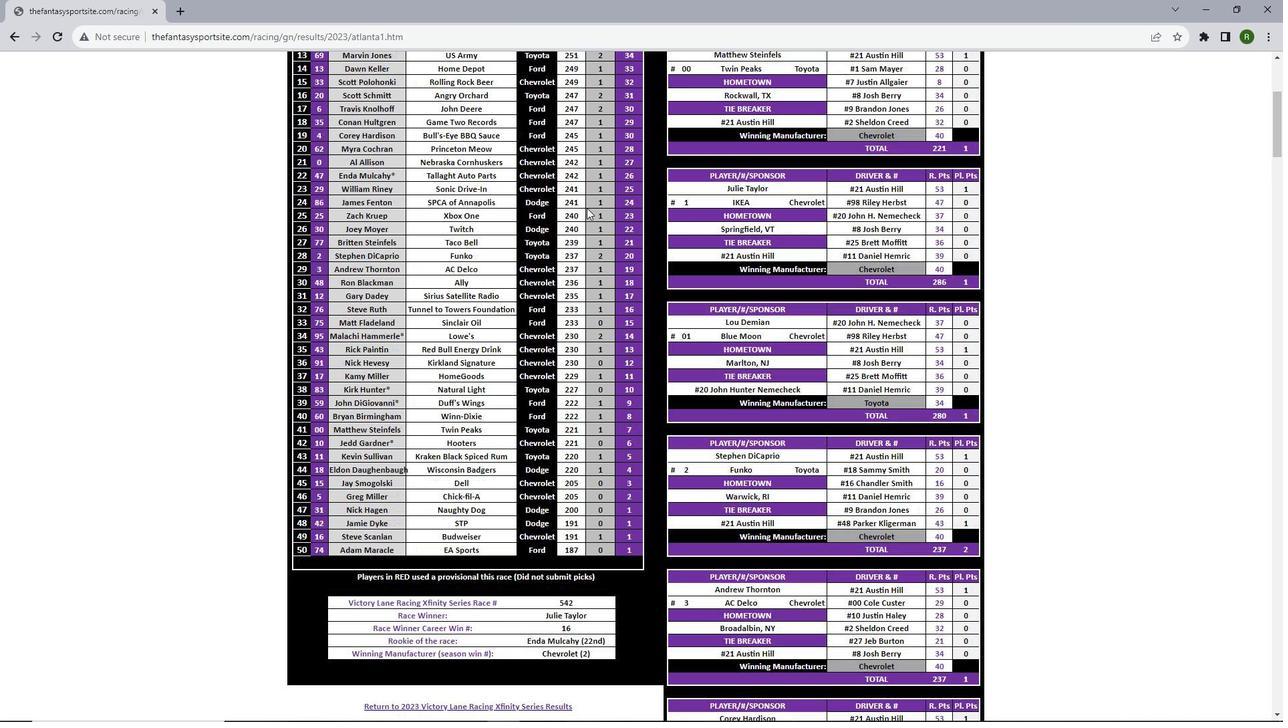 
Action: Mouse scrolled (587, 207) with delta (0, 0)
Screenshot: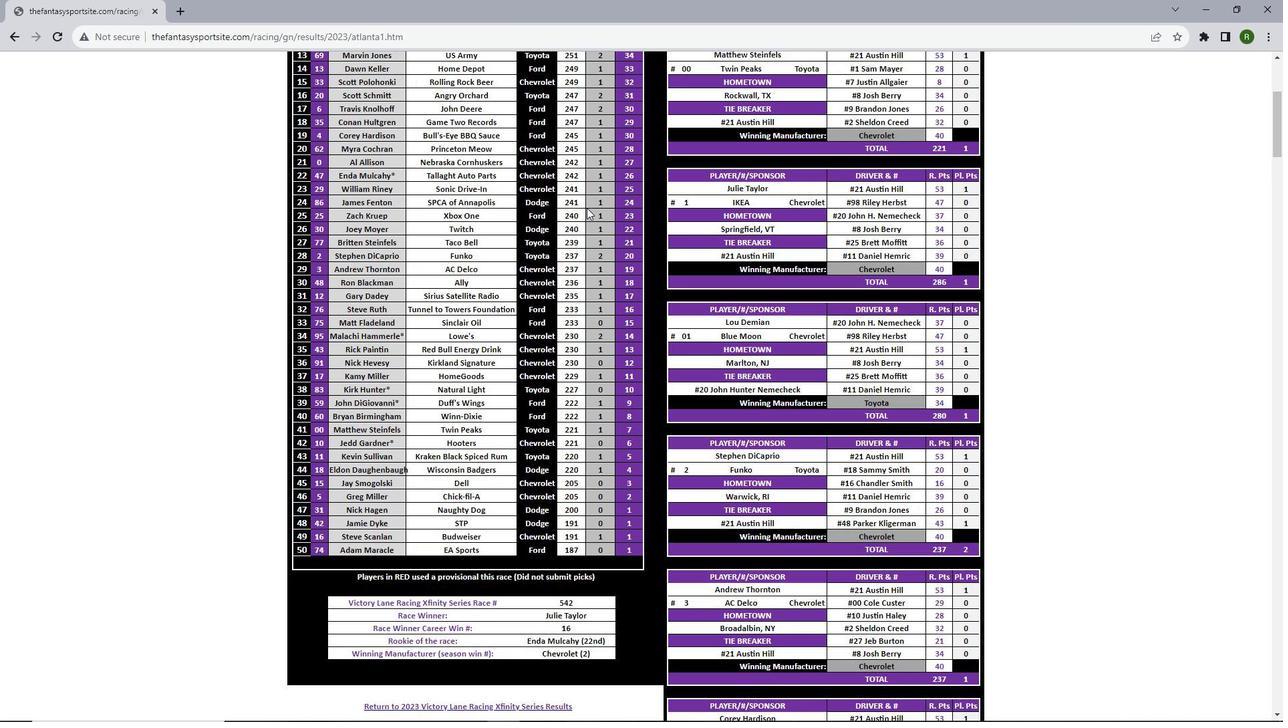 
Action: Mouse scrolled (587, 207) with delta (0, 0)
Screenshot: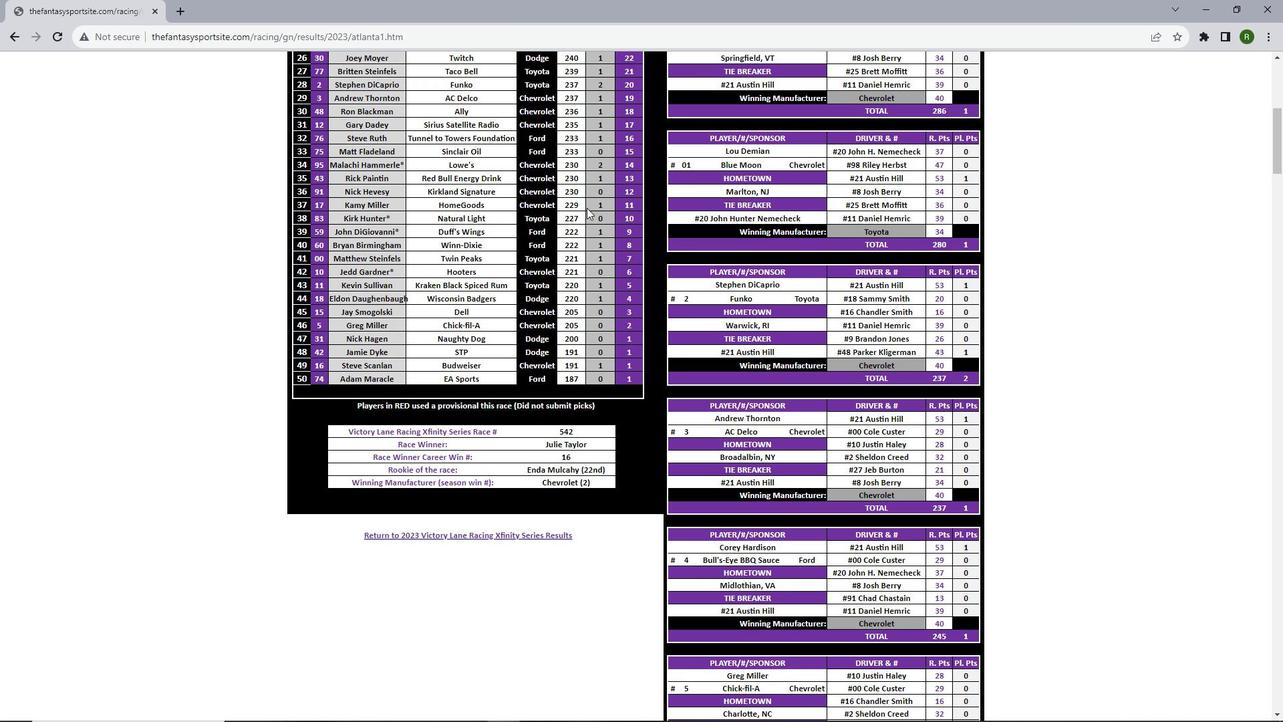 
Action: Mouse scrolled (587, 207) with delta (0, 0)
Screenshot: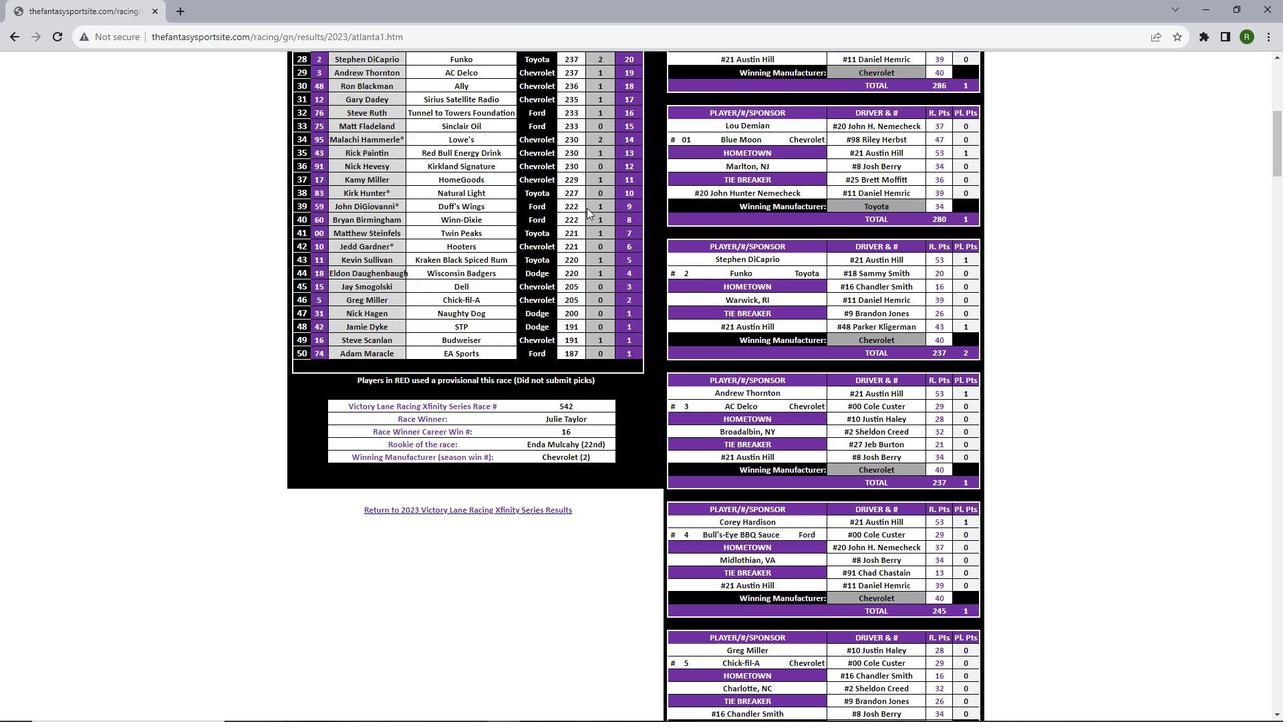 
Action: Mouse scrolled (587, 207) with delta (0, 0)
Screenshot: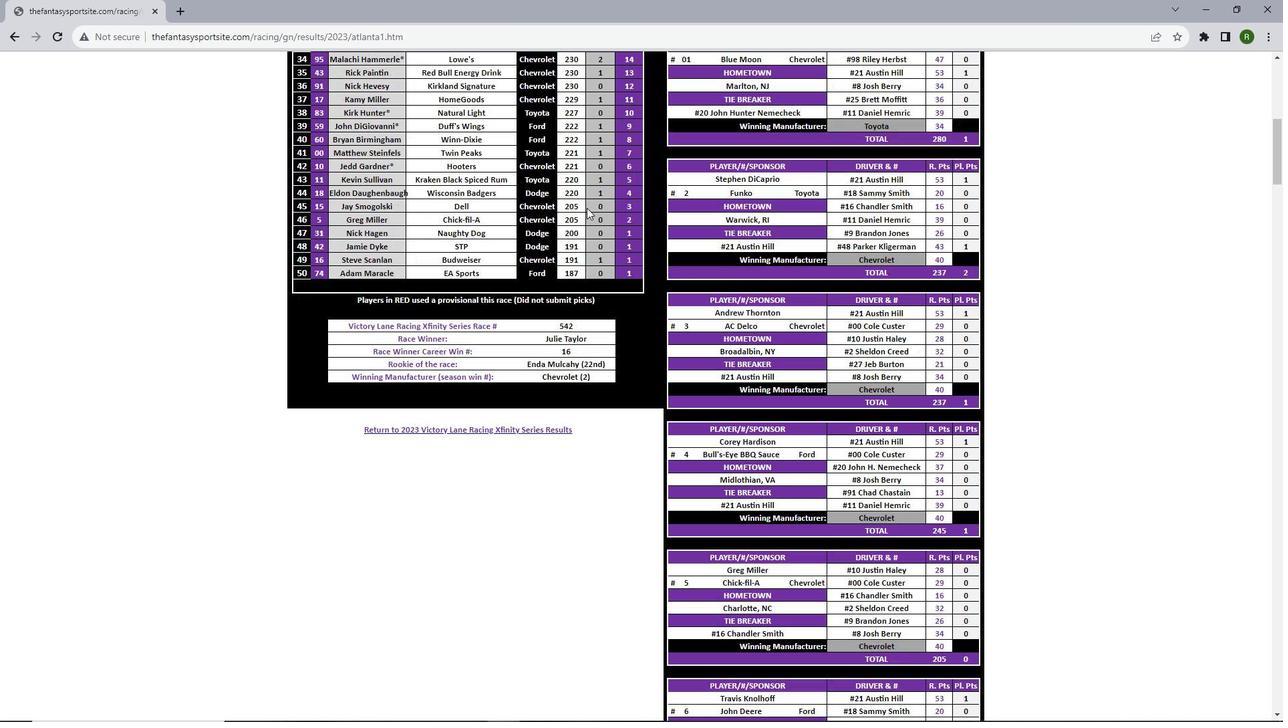 
Action: Mouse scrolled (587, 207) with delta (0, 0)
Screenshot: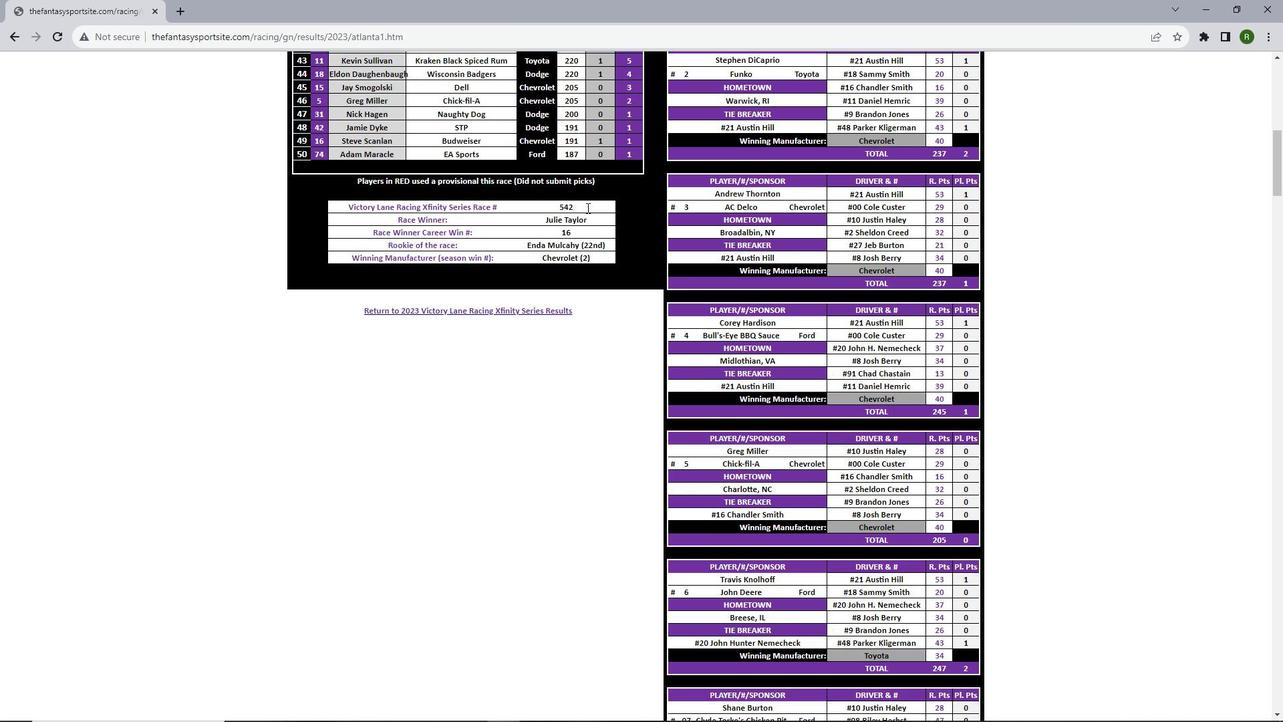 
Action: Mouse moved to (667, 206)
Screenshot: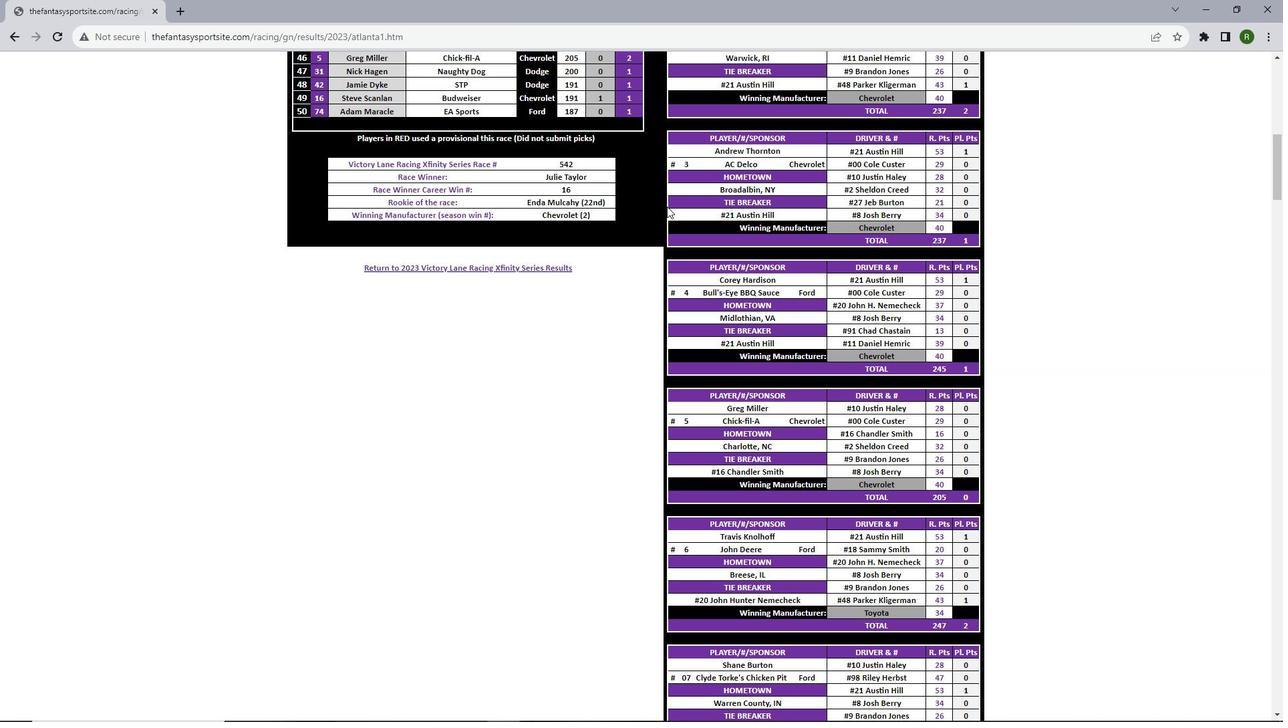 
Action: Mouse scrolled (667, 205) with delta (0, 0)
Screenshot: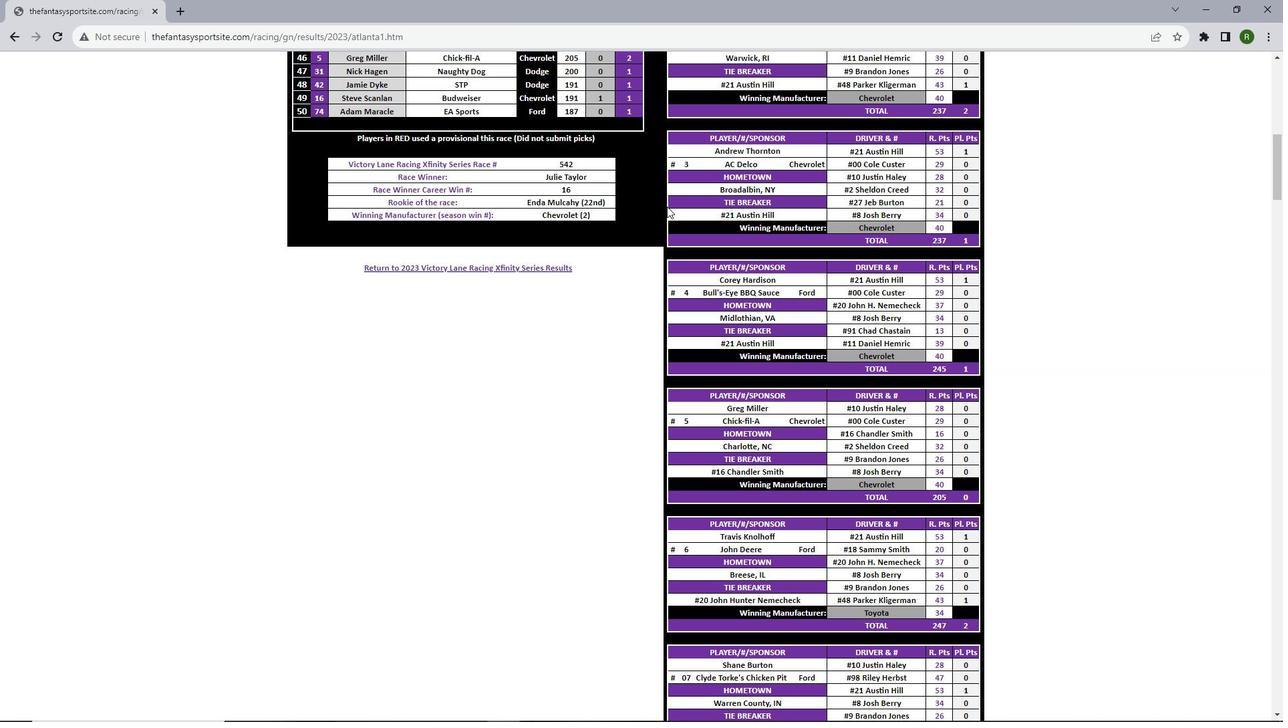 
Action: Mouse scrolled (667, 205) with delta (0, 0)
Screenshot: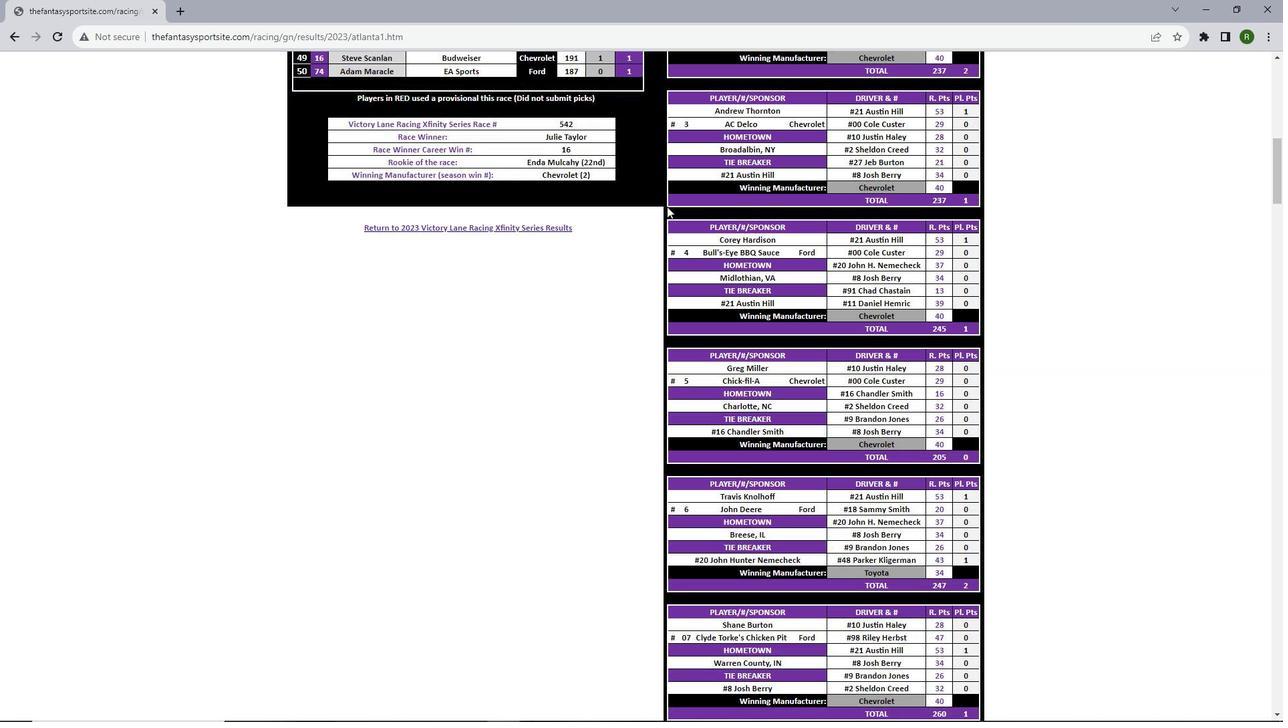 
Action: Mouse scrolled (667, 205) with delta (0, 0)
Screenshot: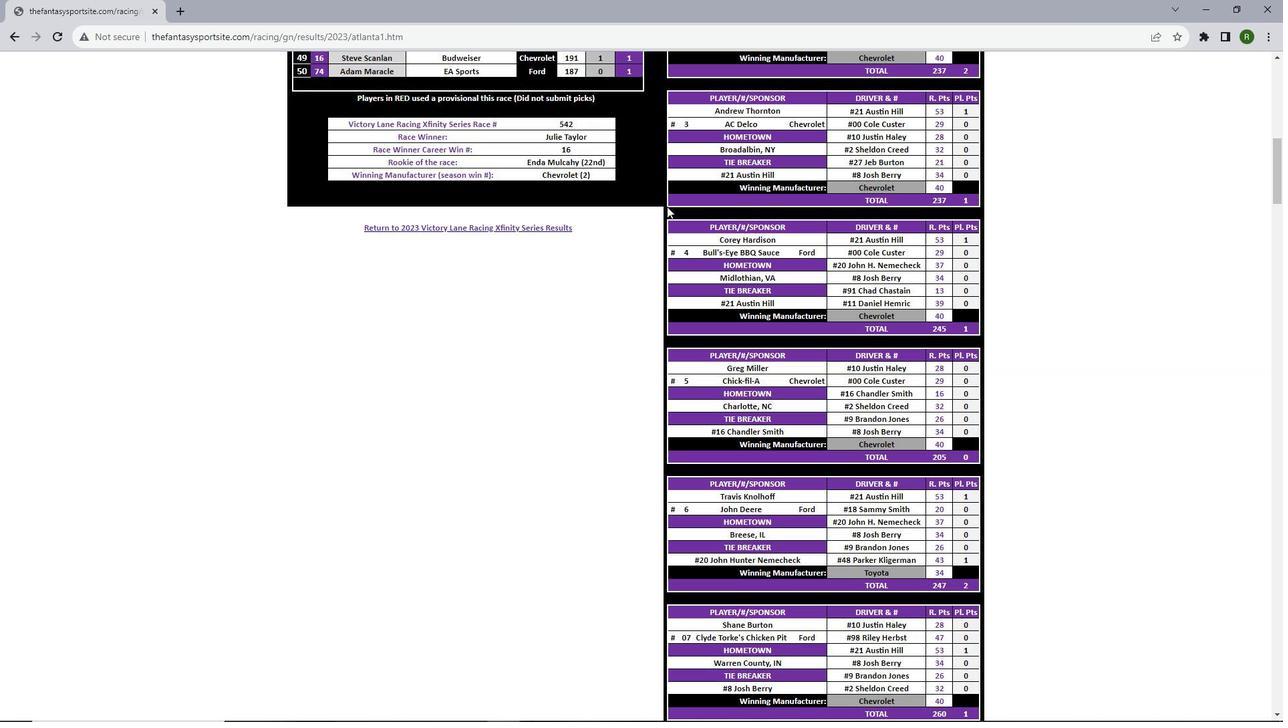 
Action: Mouse scrolled (667, 205) with delta (0, 0)
Screenshot: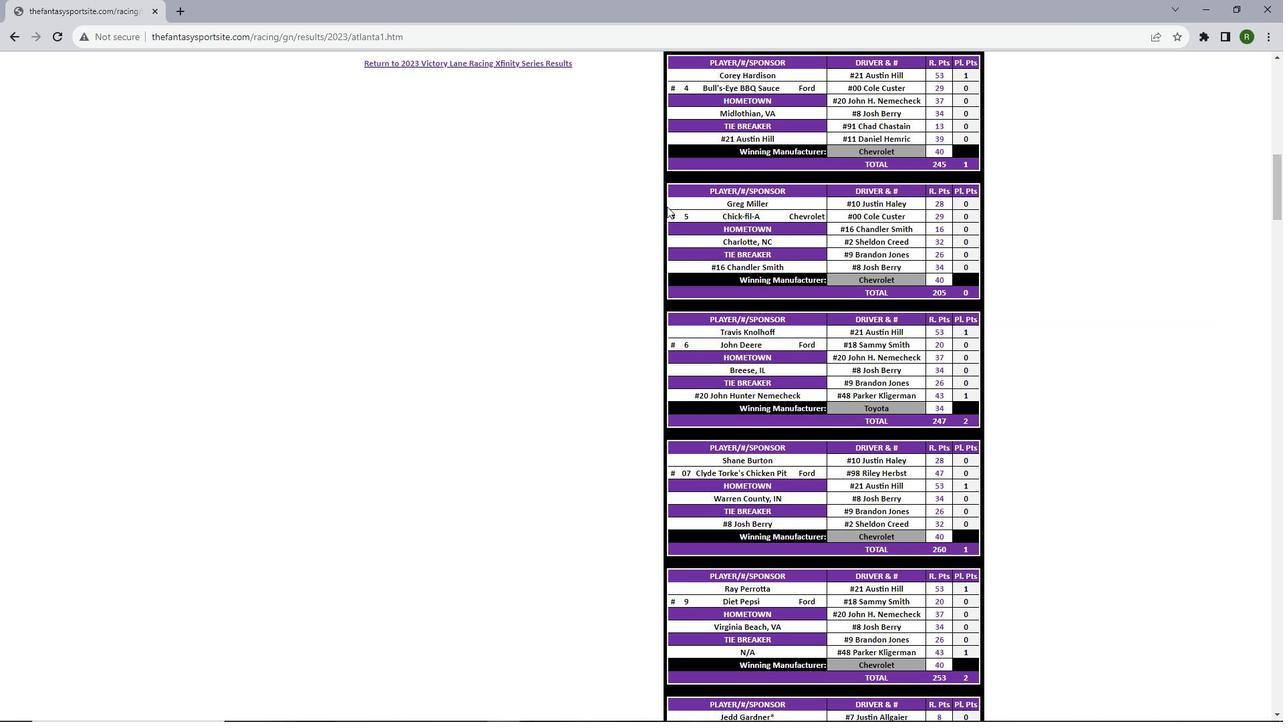 
Action: Mouse scrolled (667, 205) with delta (0, 0)
Screenshot: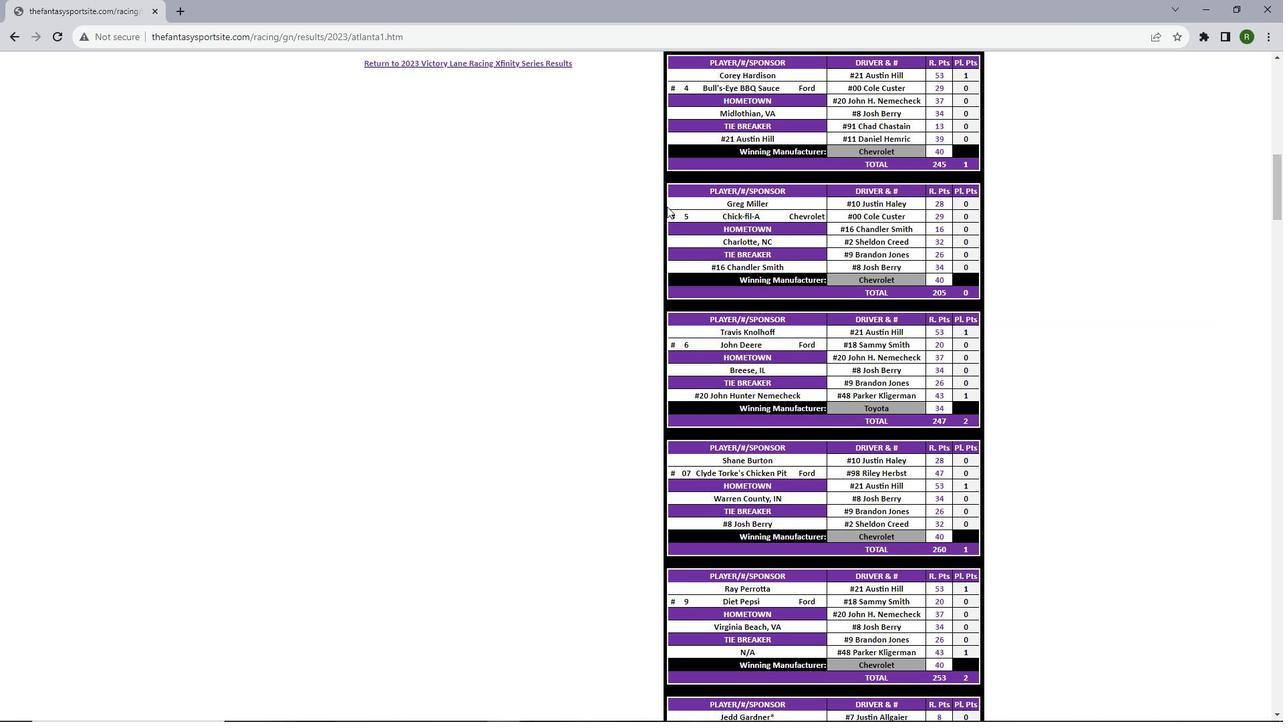 
Action: Mouse scrolled (667, 205) with delta (0, 0)
Screenshot: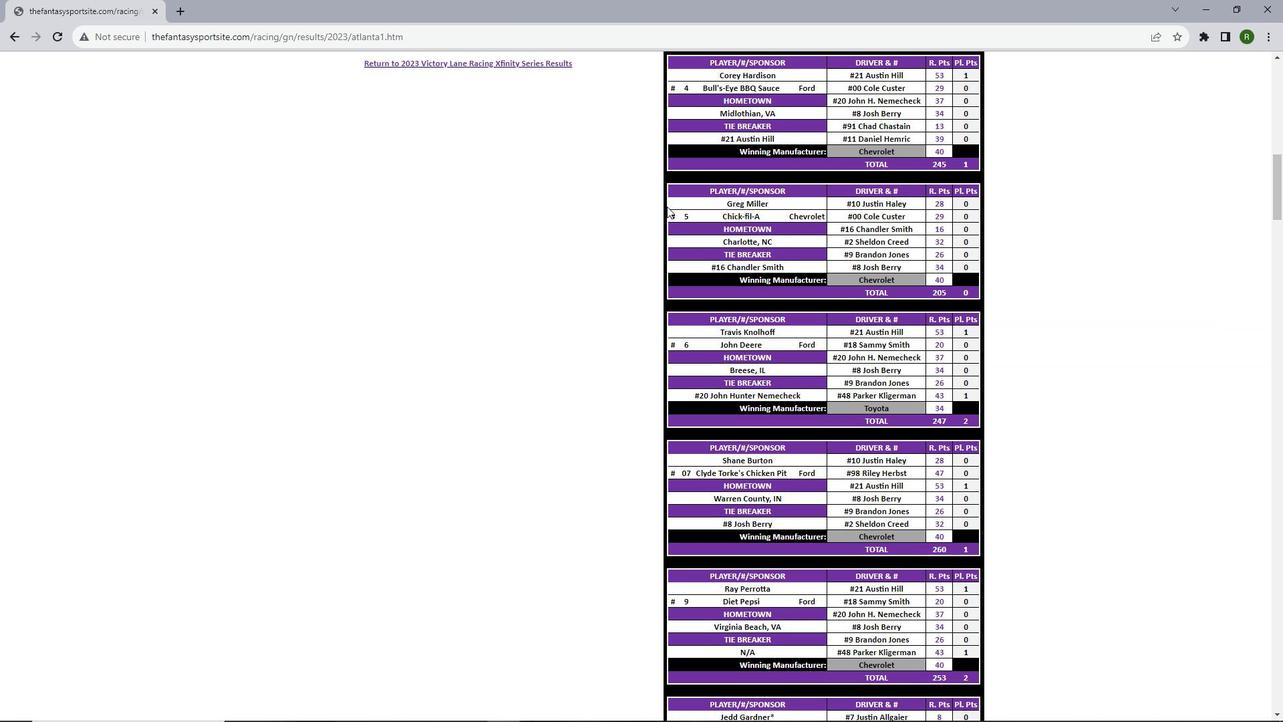 
Action: Mouse scrolled (667, 205) with delta (0, 0)
Screenshot: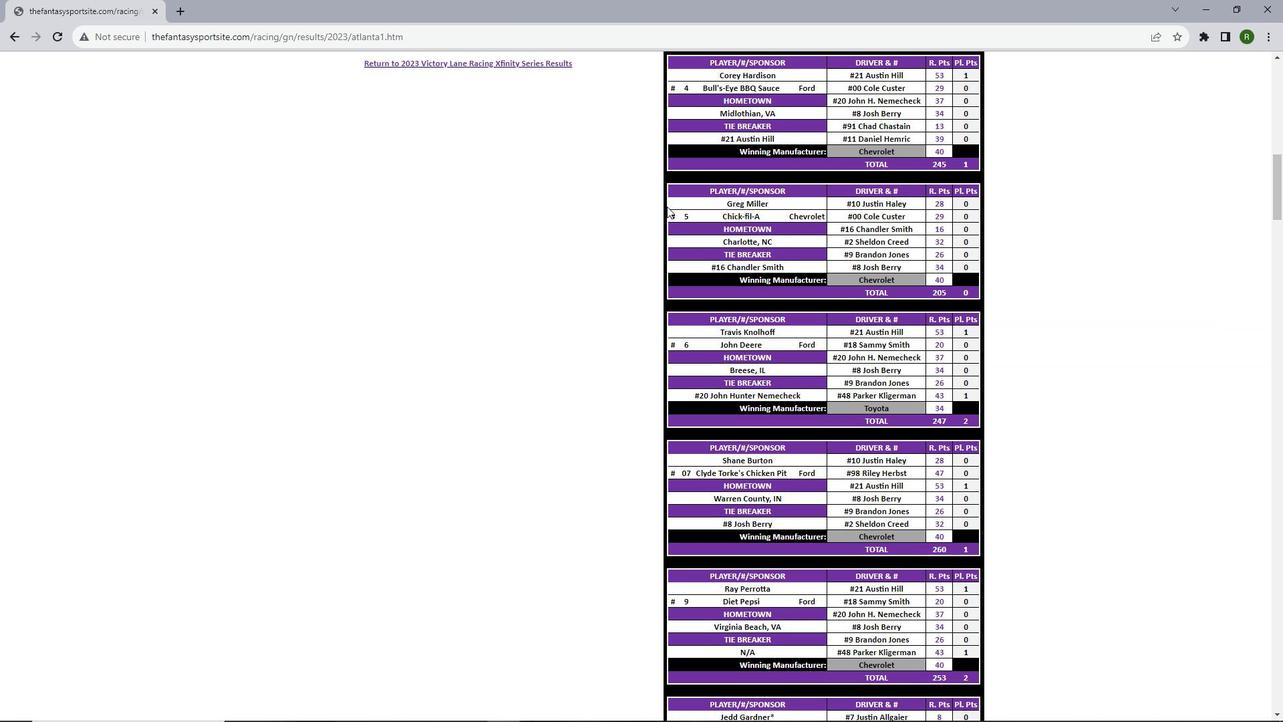 
Action: Mouse scrolled (667, 205) with delta (0, 0)
Screenshot: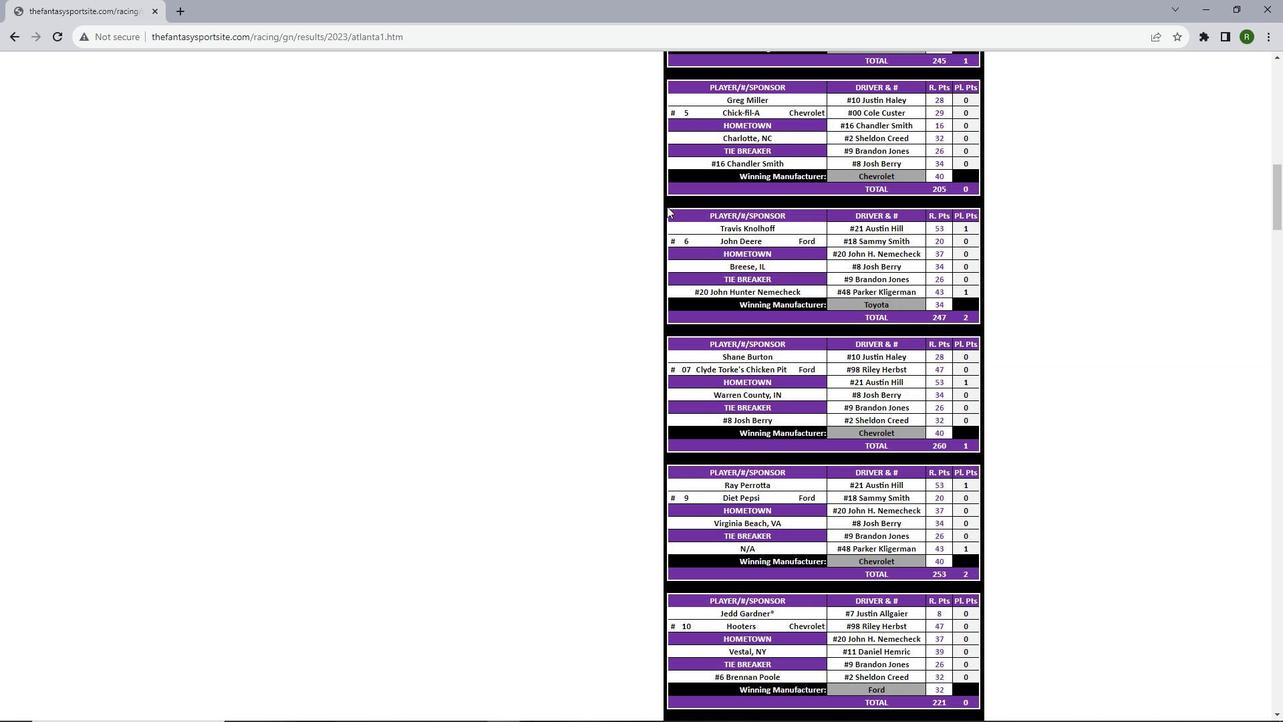 
Action: Mouse scrolled (667, 205) with delta (0, 0)
Screenshot: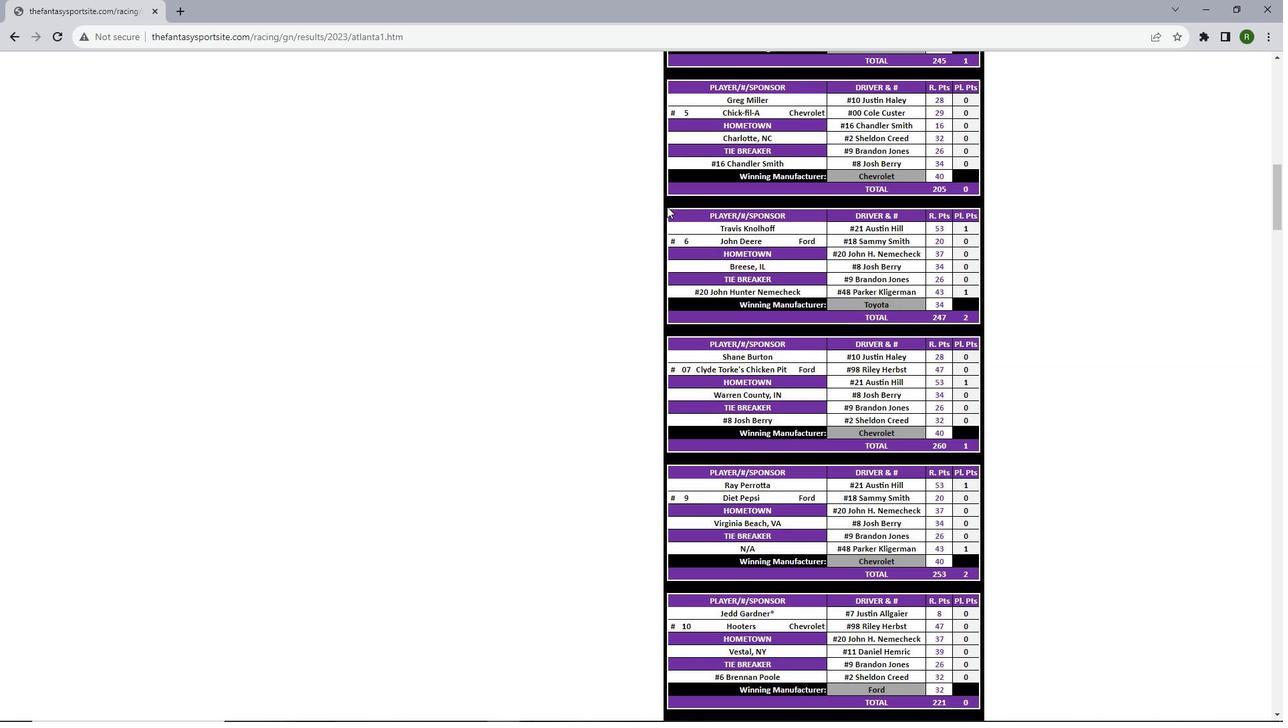 
Action: Mouse scrolled (667, 205) with delta (0, 0)
Screenshot: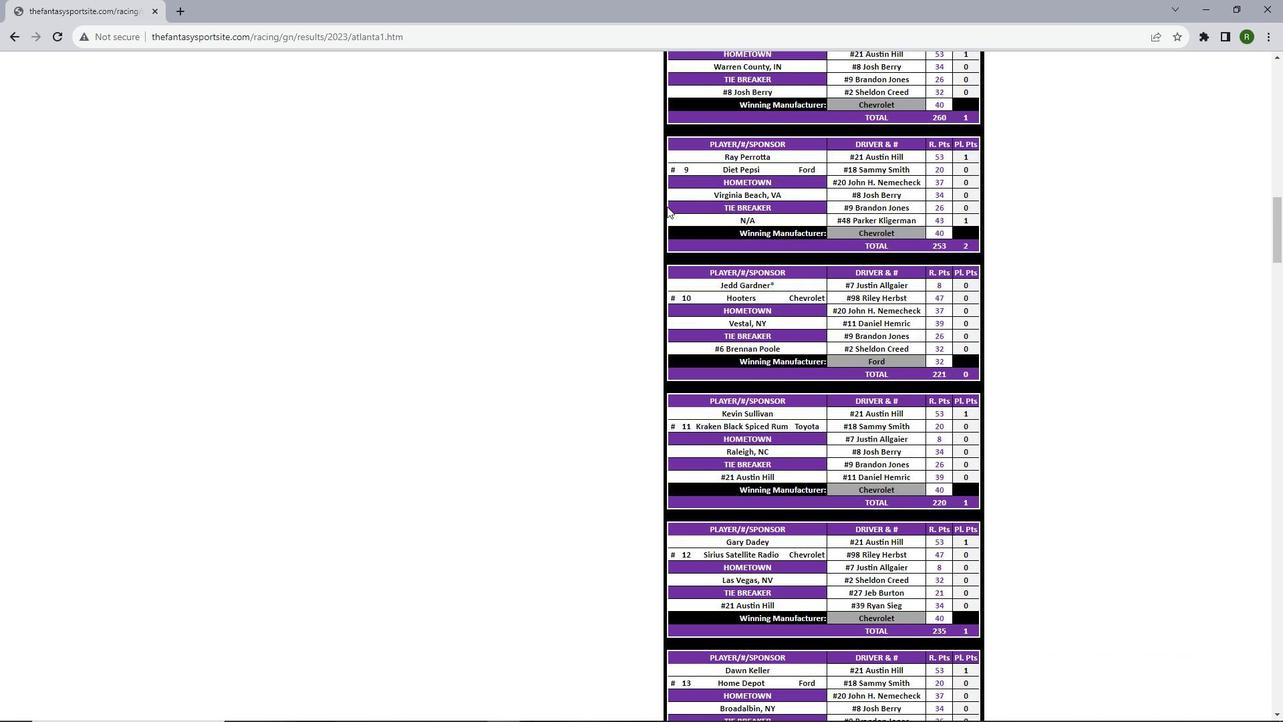 
Action: Mouse scrolled (667, 205) with delta (0, 0)
Screenshot: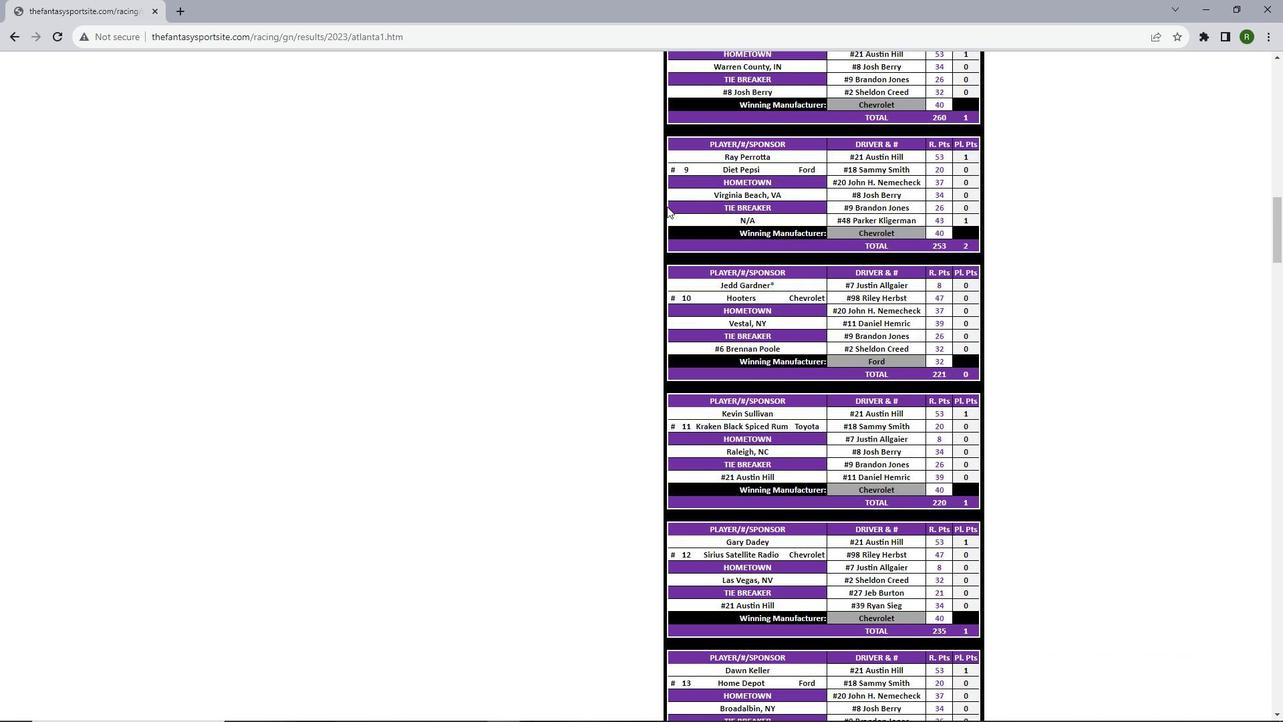 
Action: Mouse scrolled (667, 205) with delta (0, 0)
Screenshot: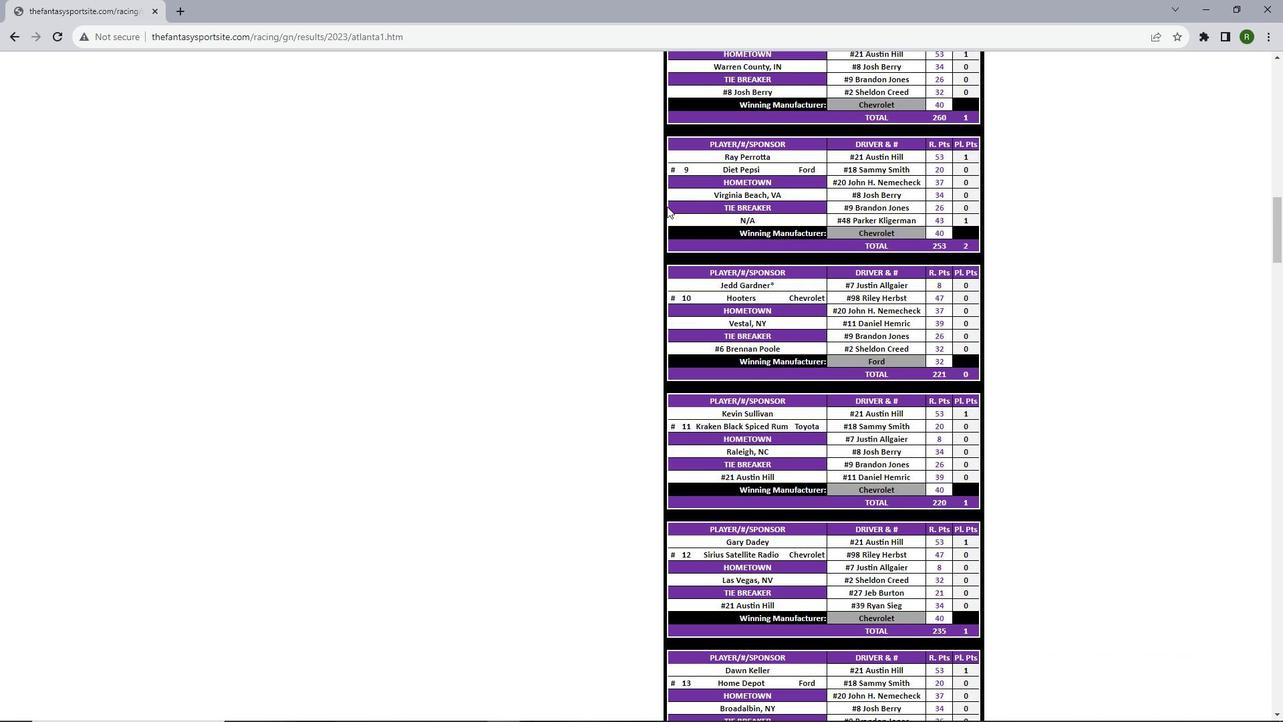 
Action: Mouse scrolled (667, 205) with delta (0, 0)
Screenshot: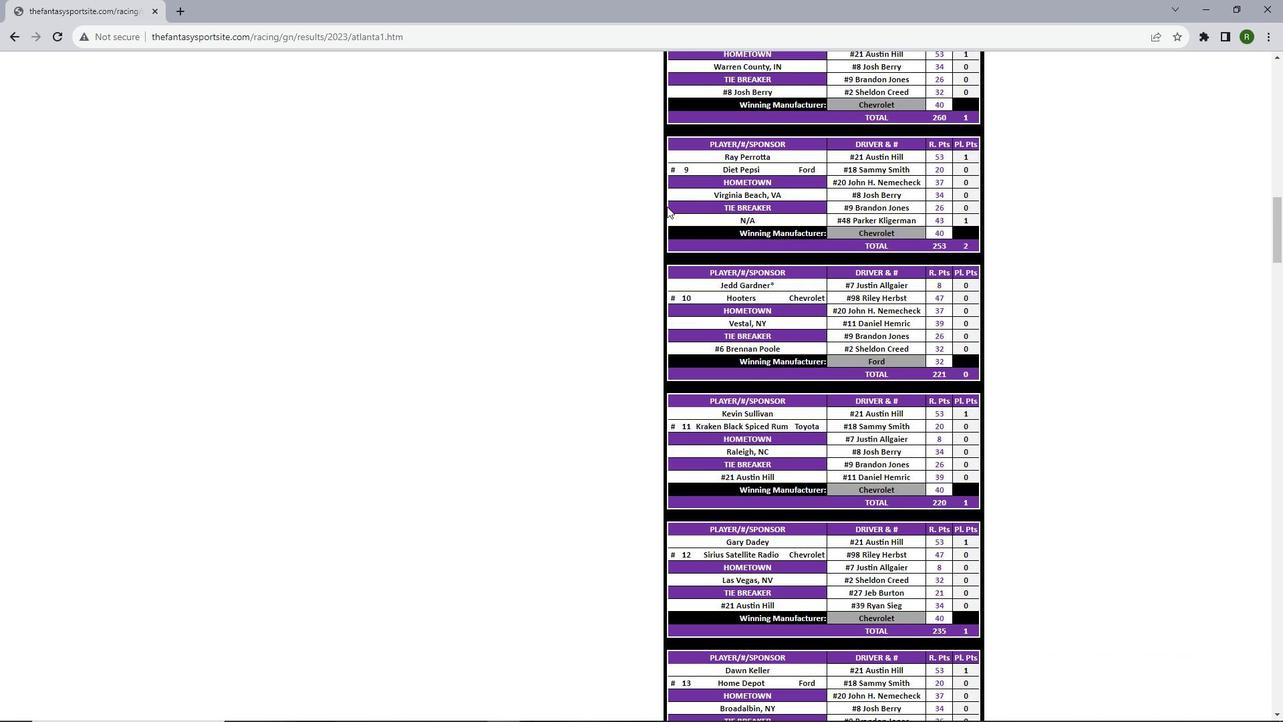 
Action: Mouse scrolled (667, 205) with delta (0, 0)
Screenshot: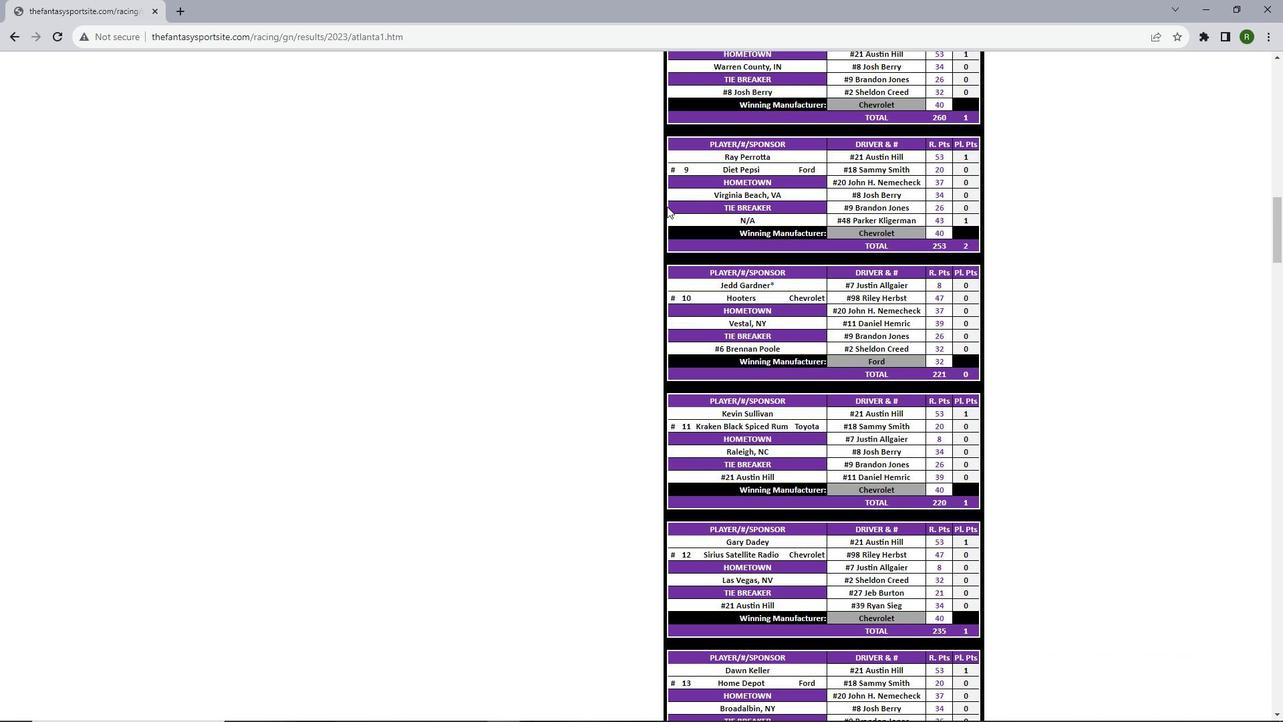 
Action: Mouse scrolled (667, 205) with delta (0, 0)
Screenshot: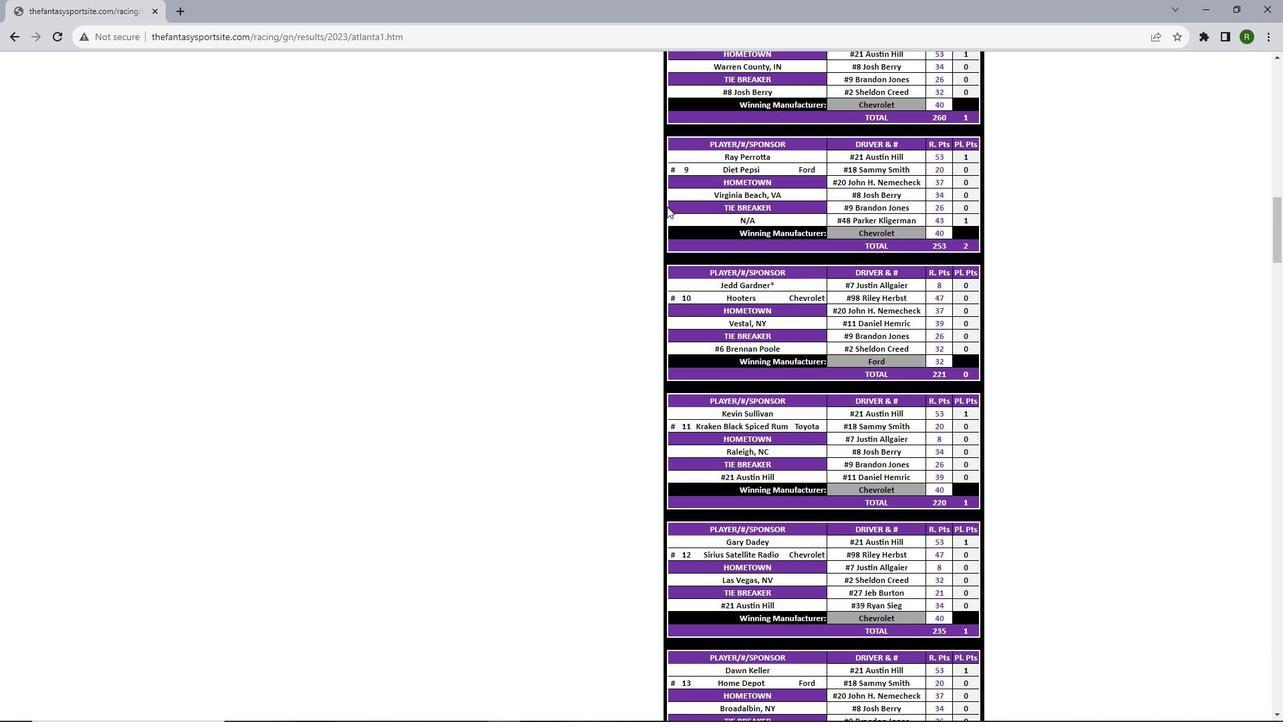 
Action: Mouse scrolled (667, 205) with delta (0, 0)
Screenshot: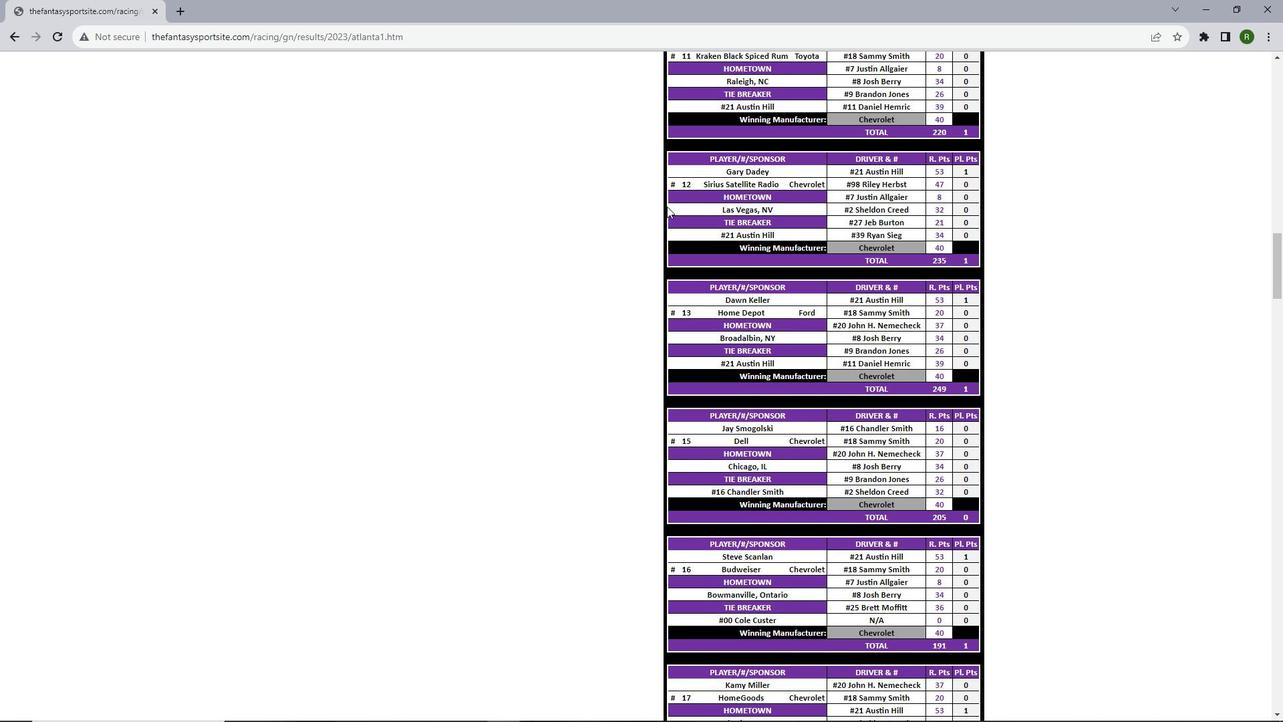 
Action: Mouse scrolled (667, 205) with delta (0, 0)
Screenshot: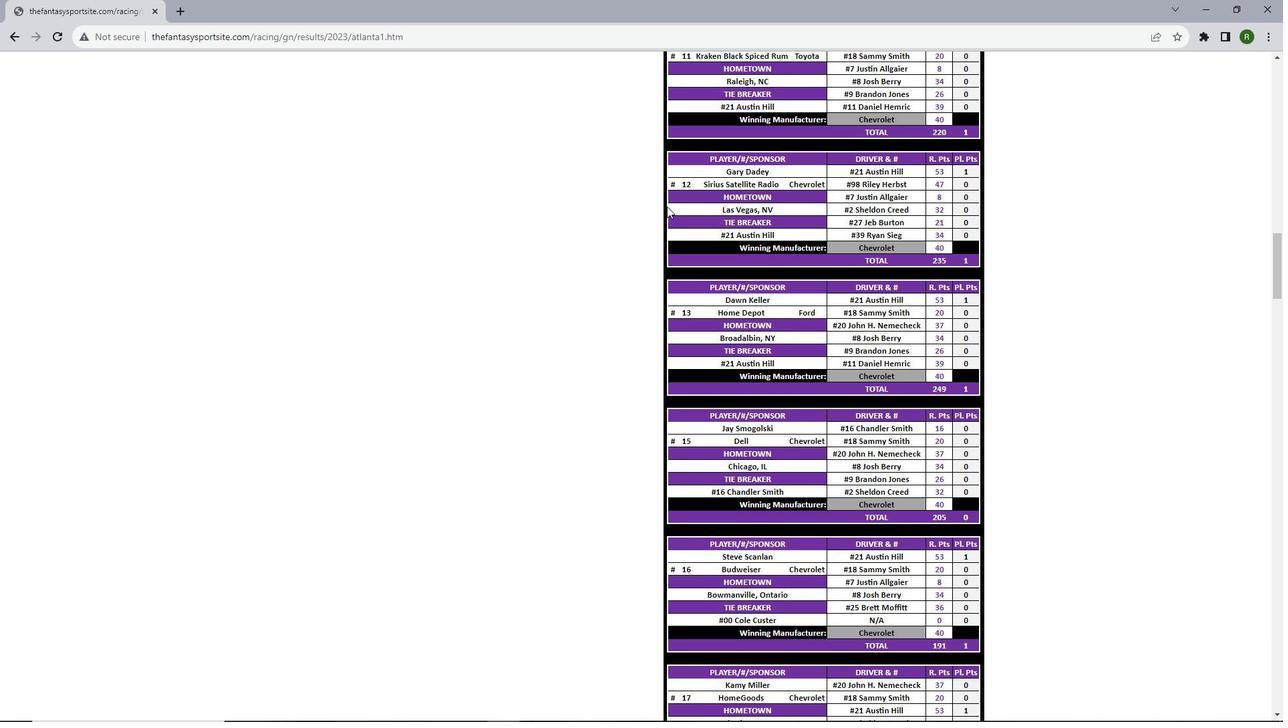 
Action: Mouse scrolled (667, 205) with delta (0, 0)
Screenshot: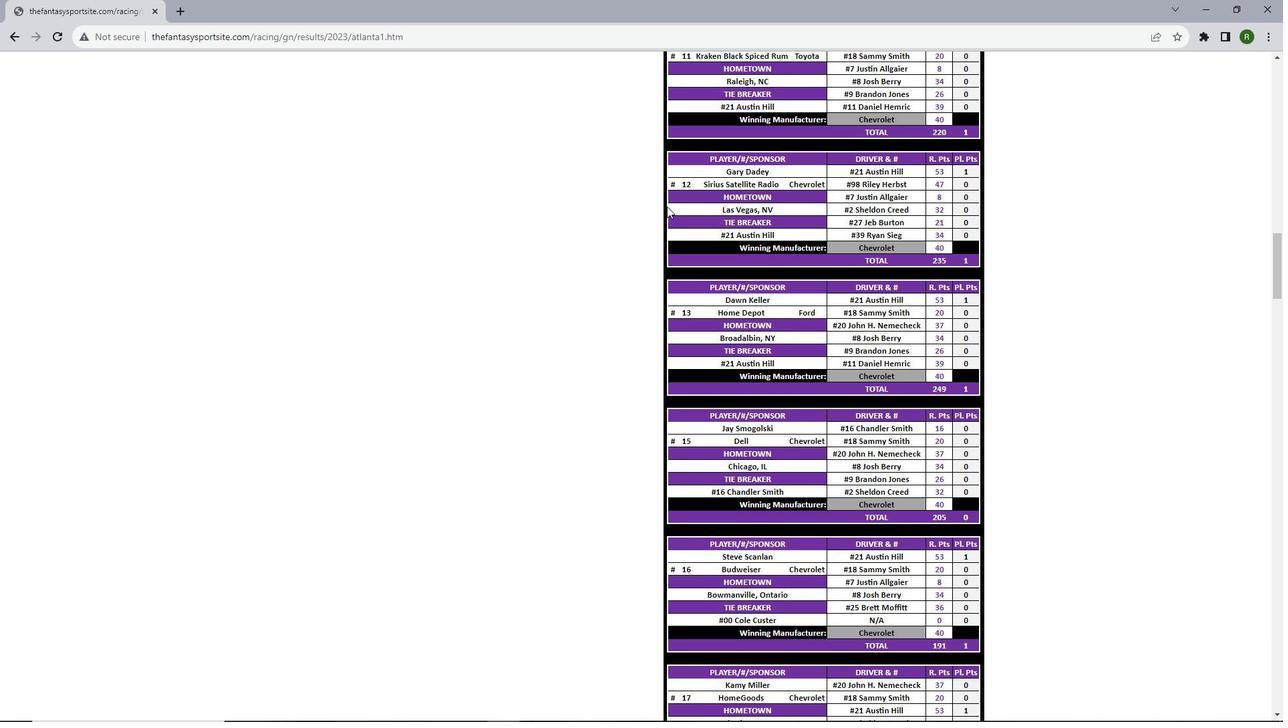 
Action: Mouse scrolled (667, 205) with delta (0, 0)
Screenshot: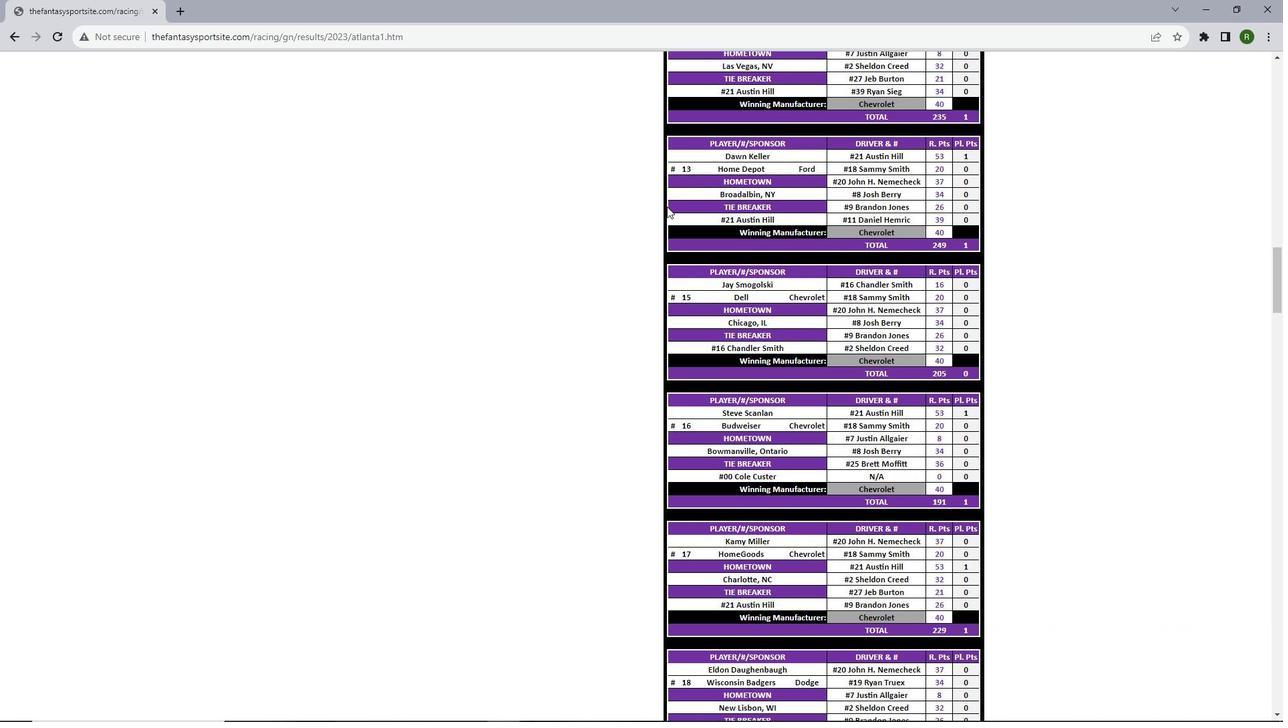 
Action: Mouse scrolled (667, 205) with delta (0, 0)
Screenshot: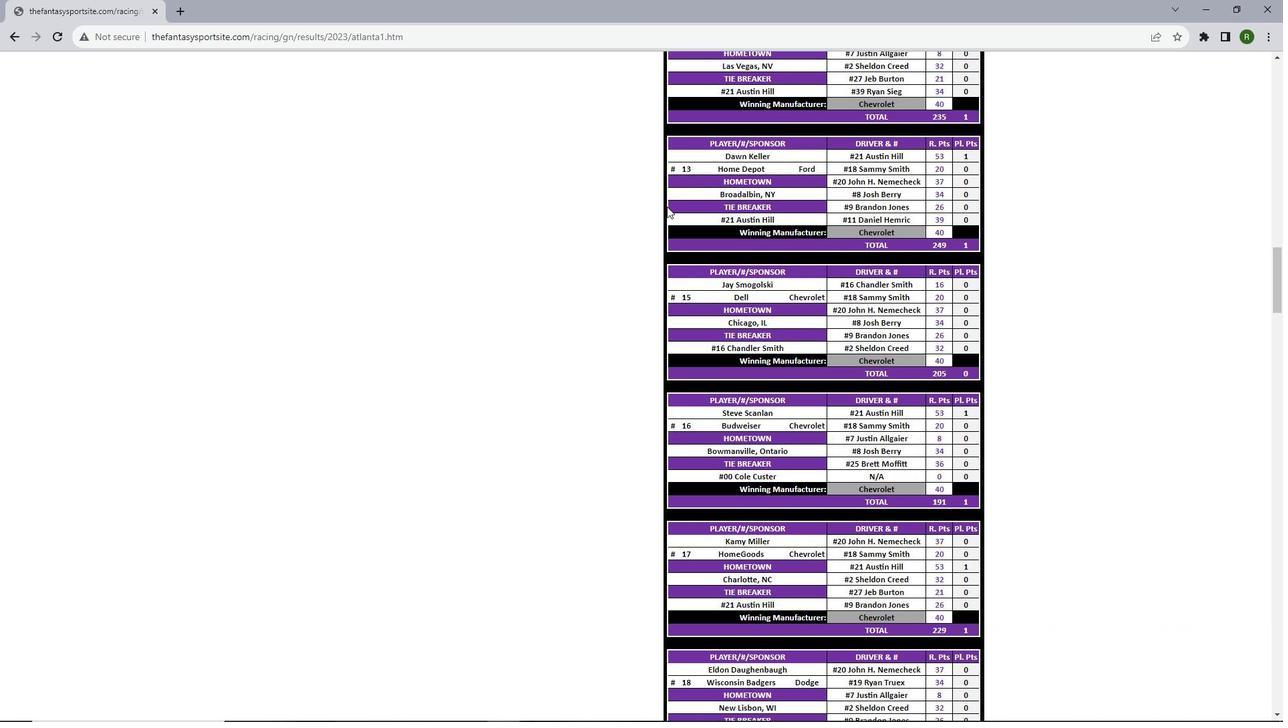 
Action: Mouse scrolled (667, 205) with delta (0, 0)
Screenshot: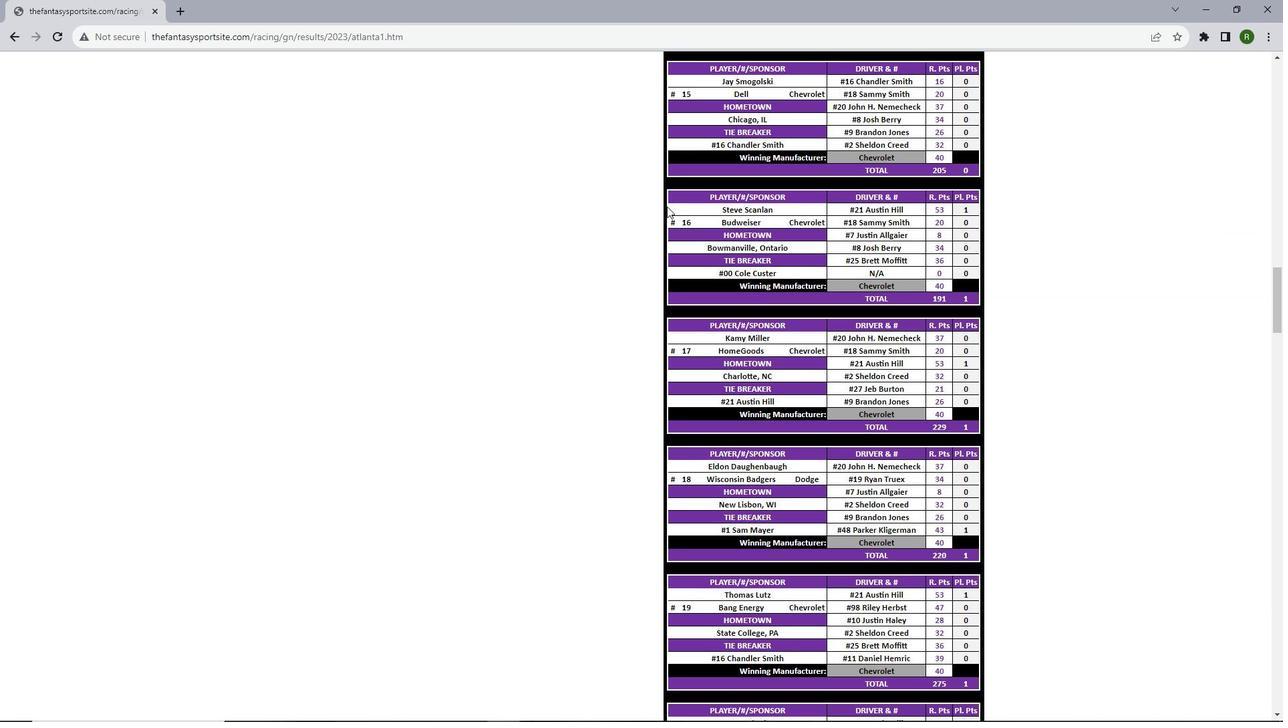 
Action: Mouse scrolled (667, 205) with delta (0, 0)
Screenshot: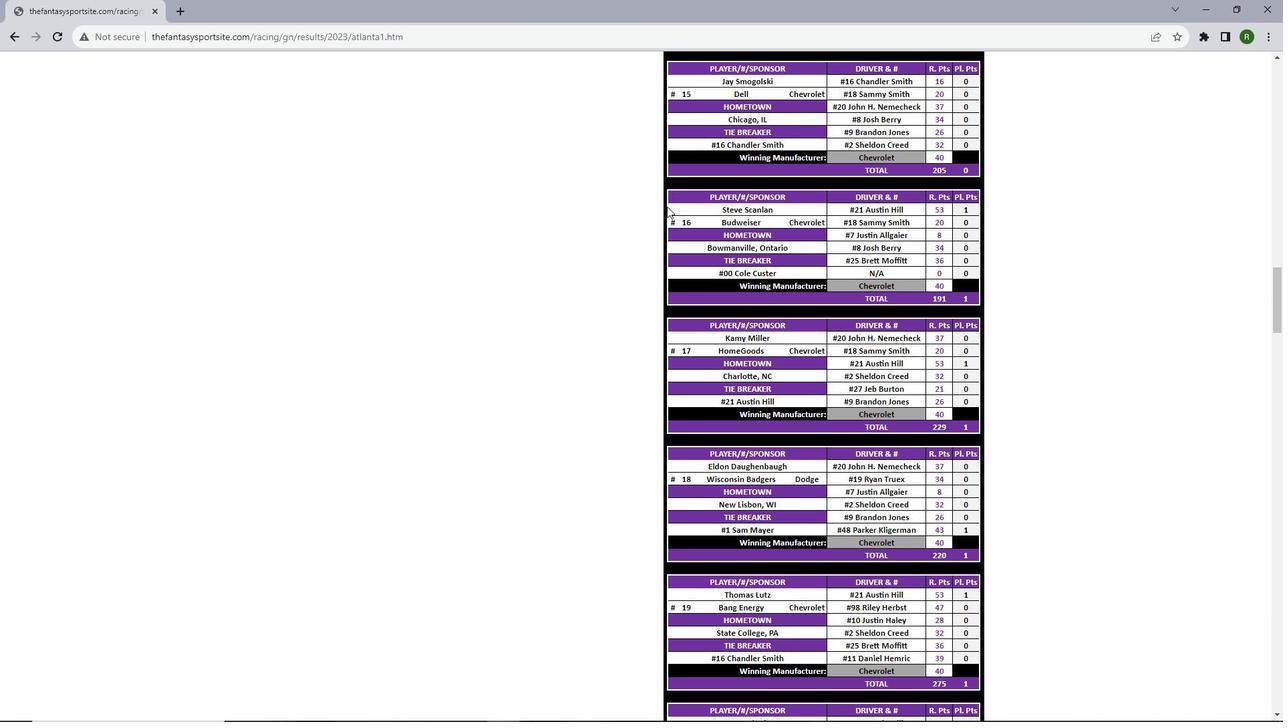
Action: Mouse scrolled (667, 205) with delta (0, 0)
Screenshot: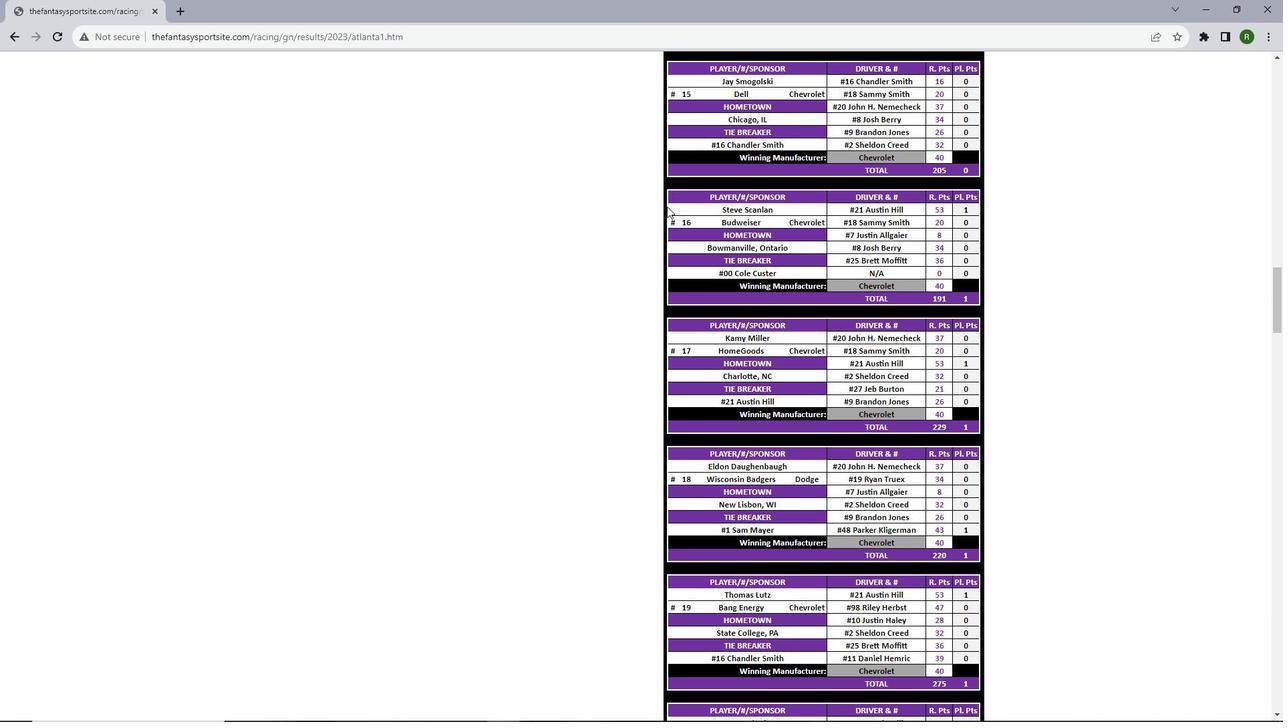 
Action: Mouse scrolled (667, 205) with delta (0, 0)
Screenshot: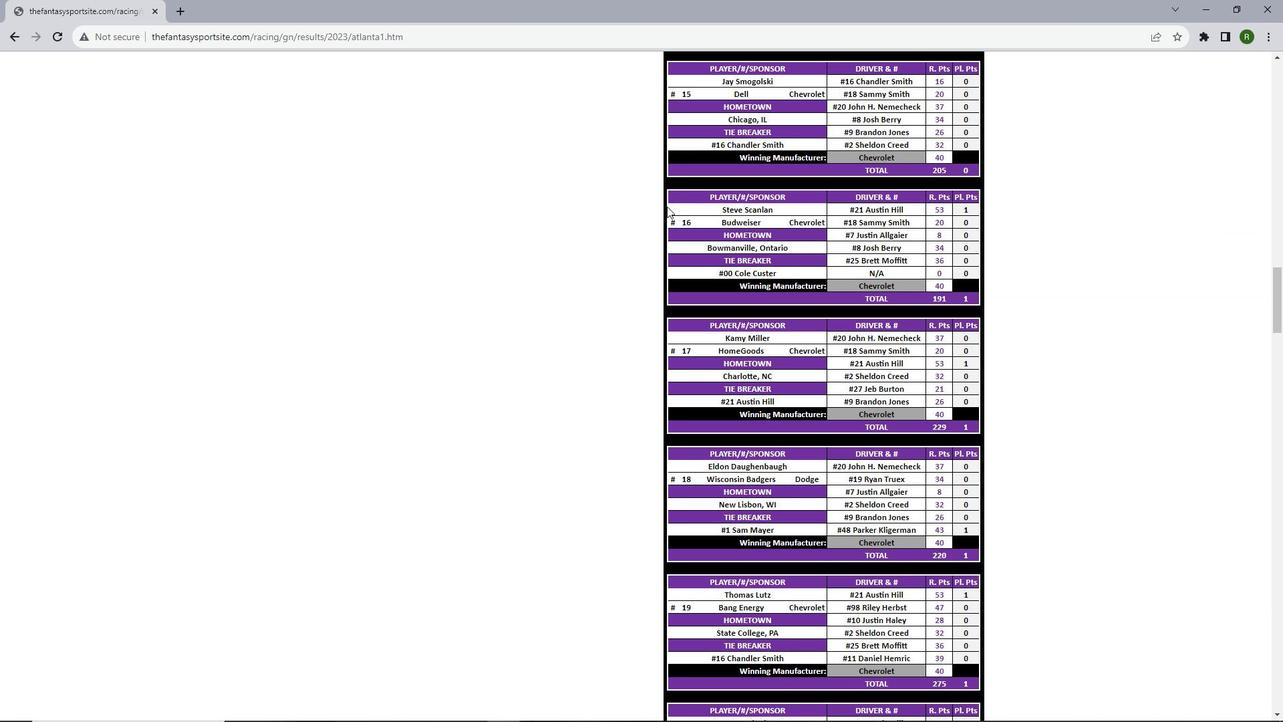 
Action: Mouse scrolled (667, 205) with delta (0, 0)
Screenshot: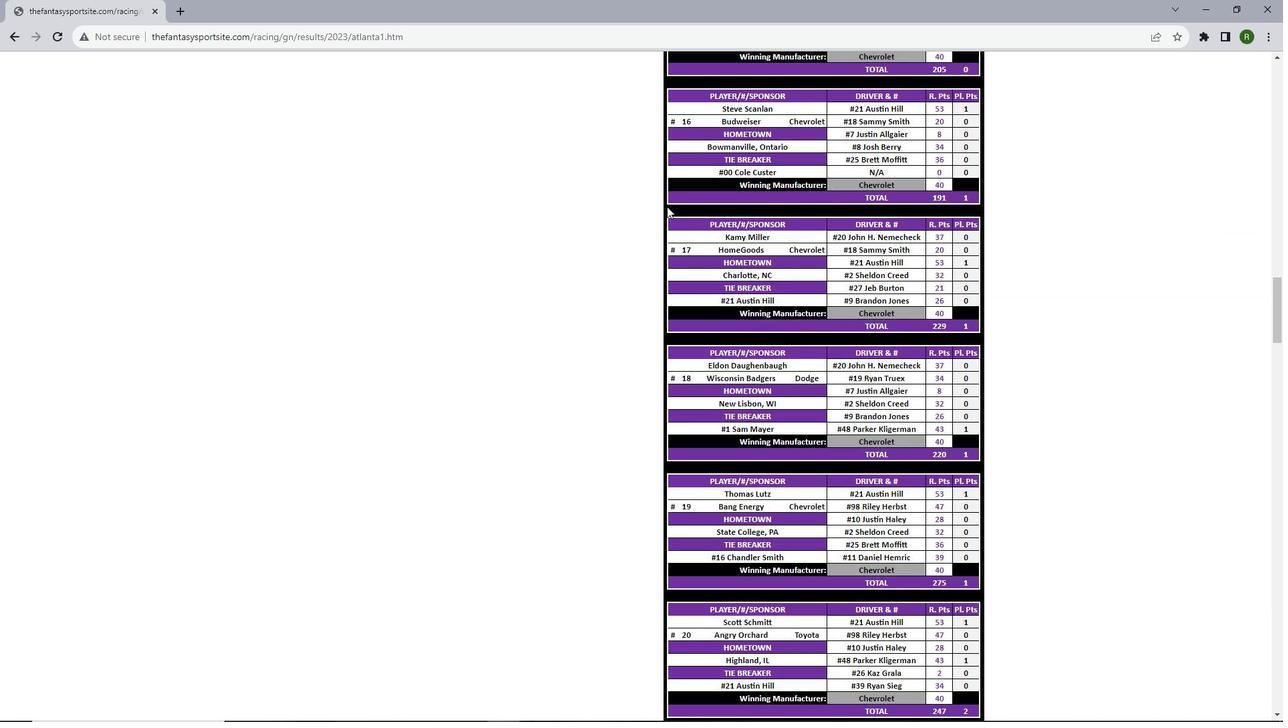 
Action: Mouse scrolled (667, 205) with delta (0, 0)
Screenshot: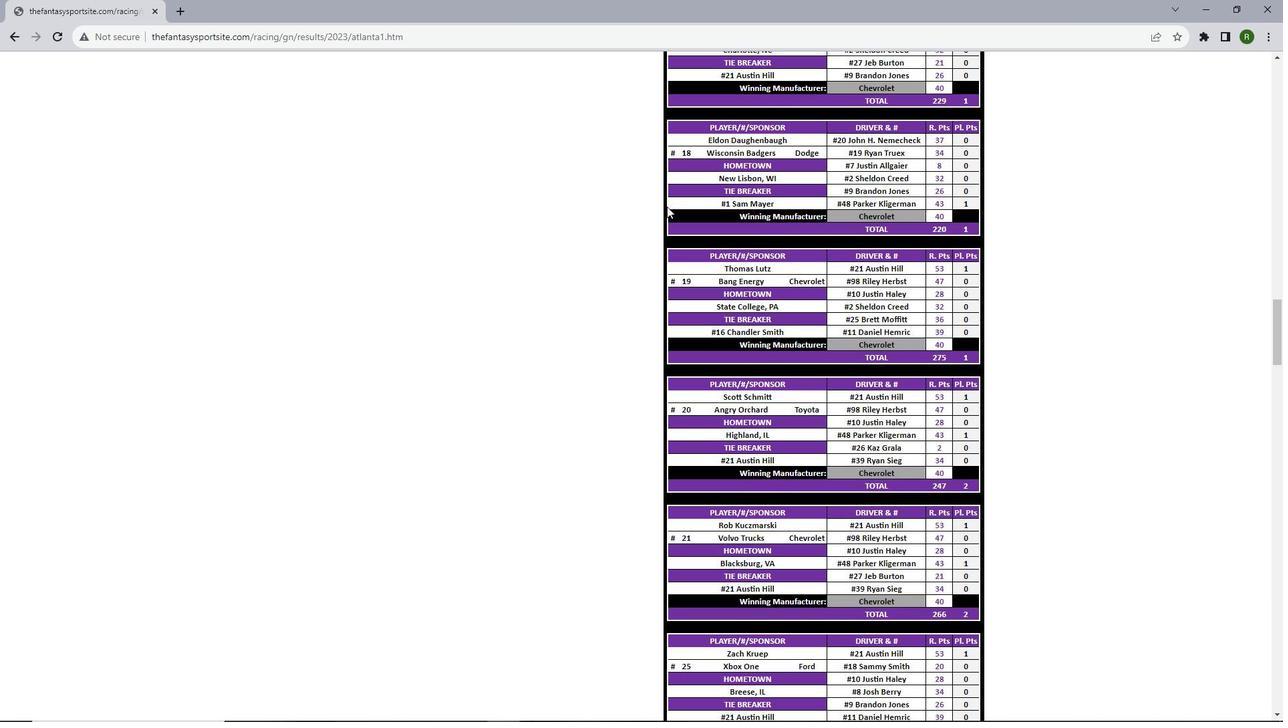 
Action: Mouse scrolled (667, 205) with delta (0, 0)
Screenshot: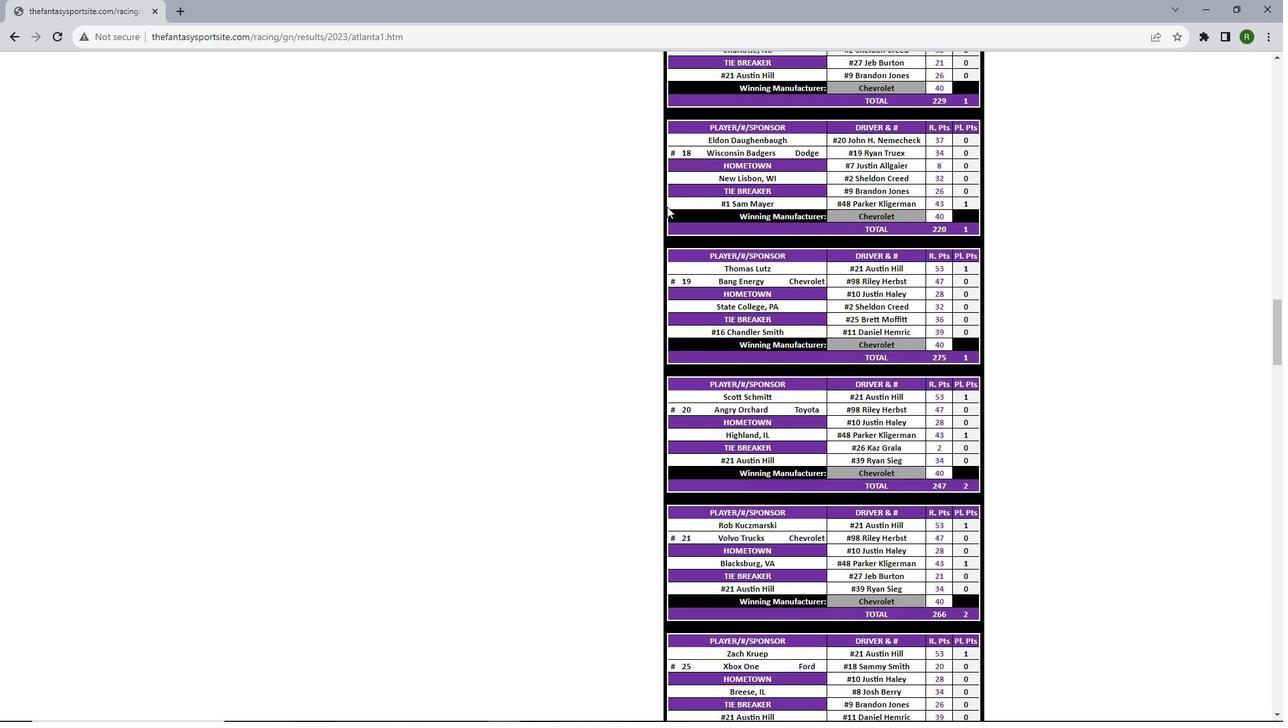 
Action: Mouse scrolled (667, 205) with delta (0, 0)
Screenshot: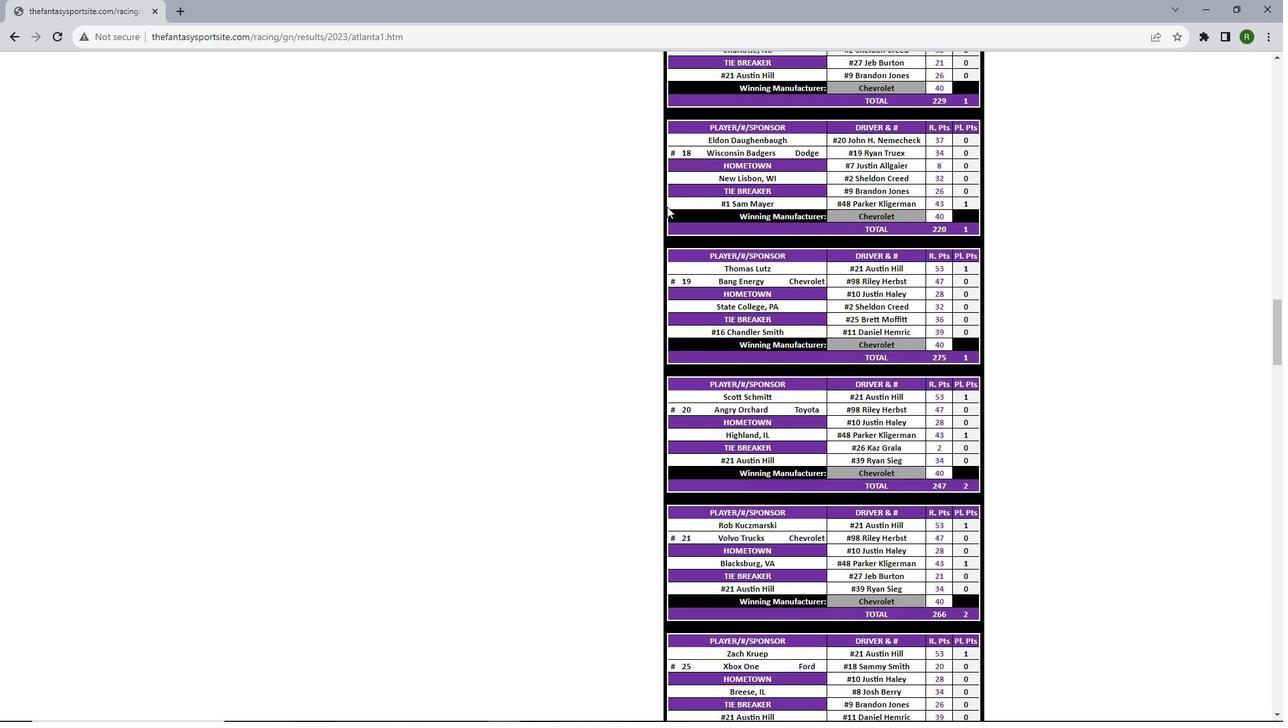 
Action: Mouse scrolled (667, 205) with delta (0, 0)
Screenshot: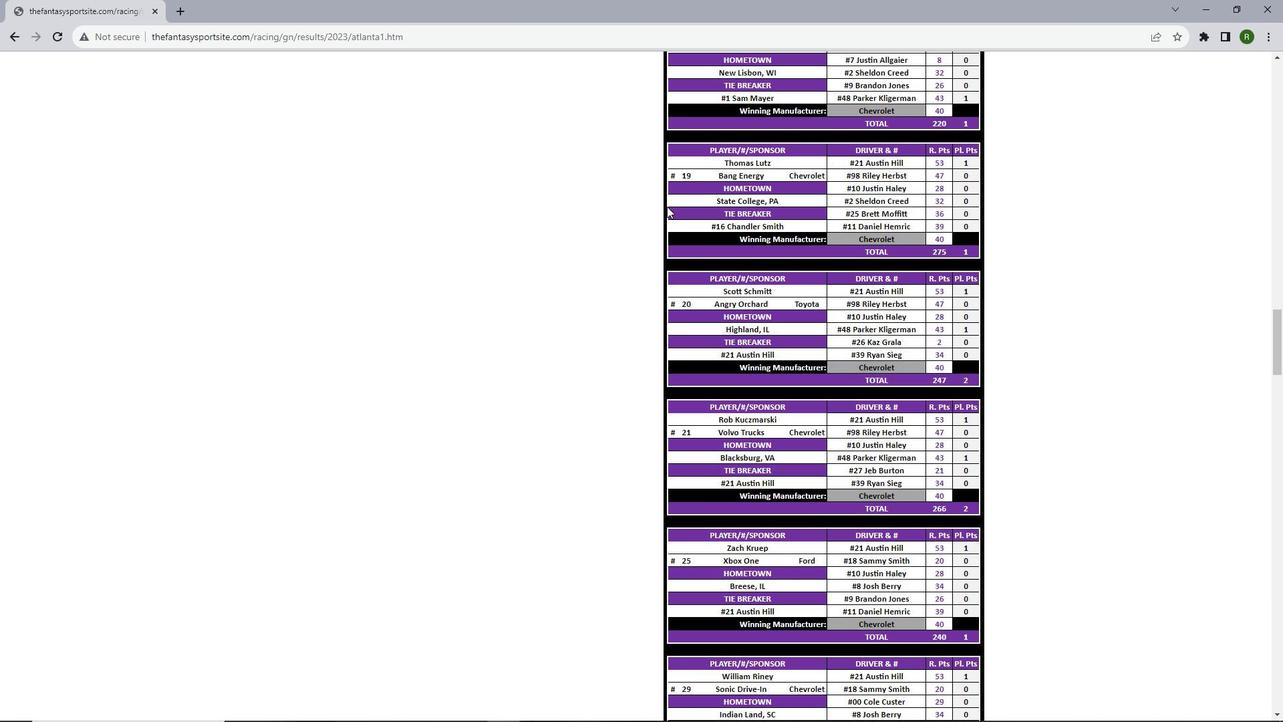 
Action: Mouse scrolled (667, 205) with delta (0, 0)
Screenshot: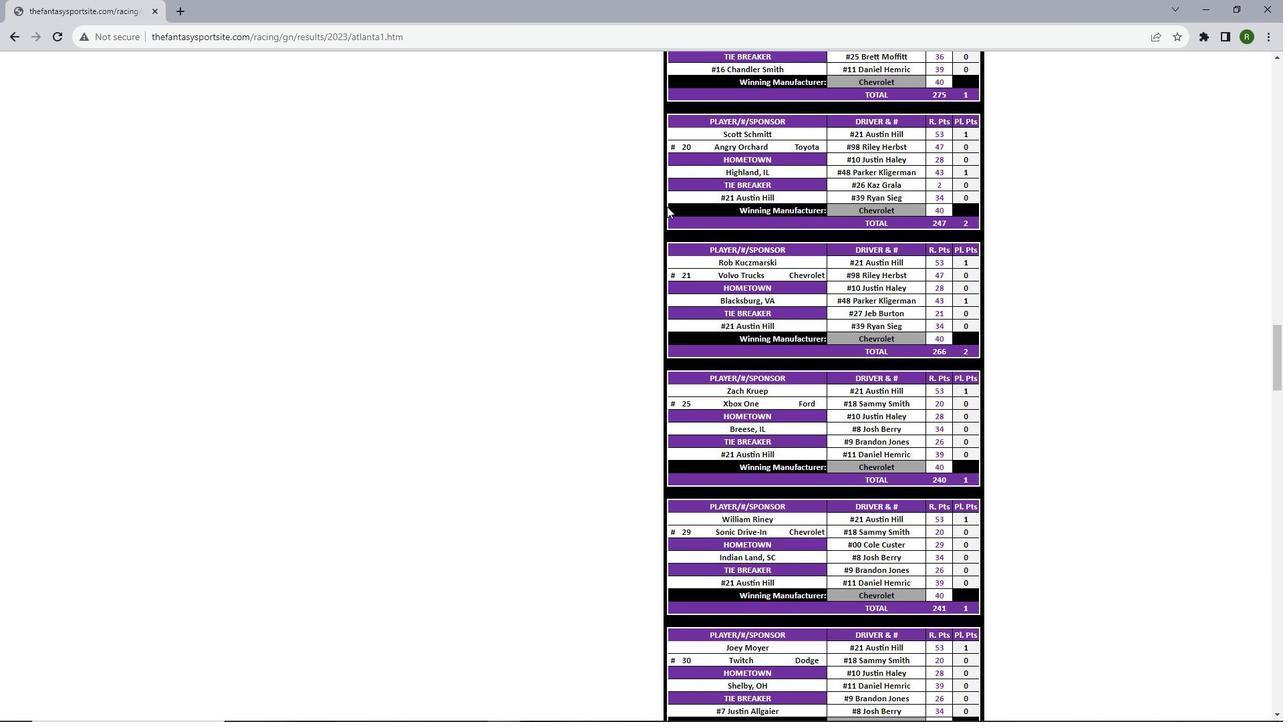 
Action: Mouse scrolled (667, 205) with delta (0, 0)
Screenshot: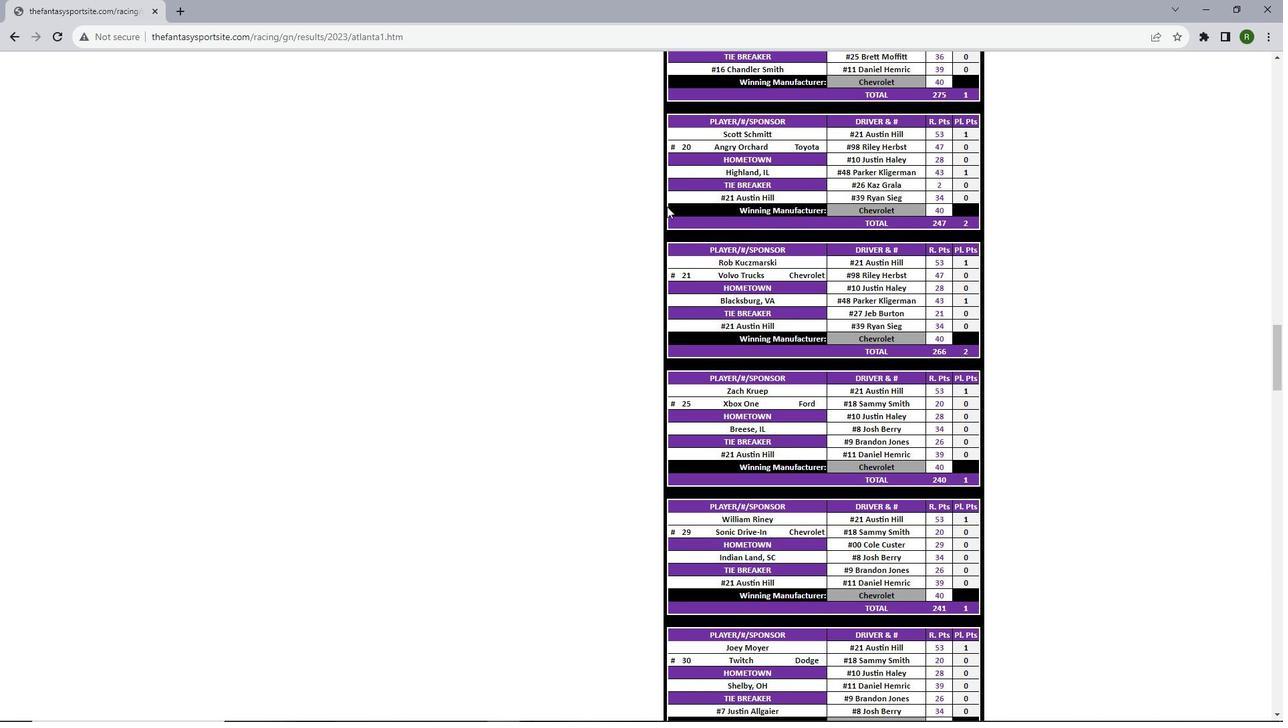 
Action: Mouse scrolled (667, 205) with delta (0, 0)
Screenshot: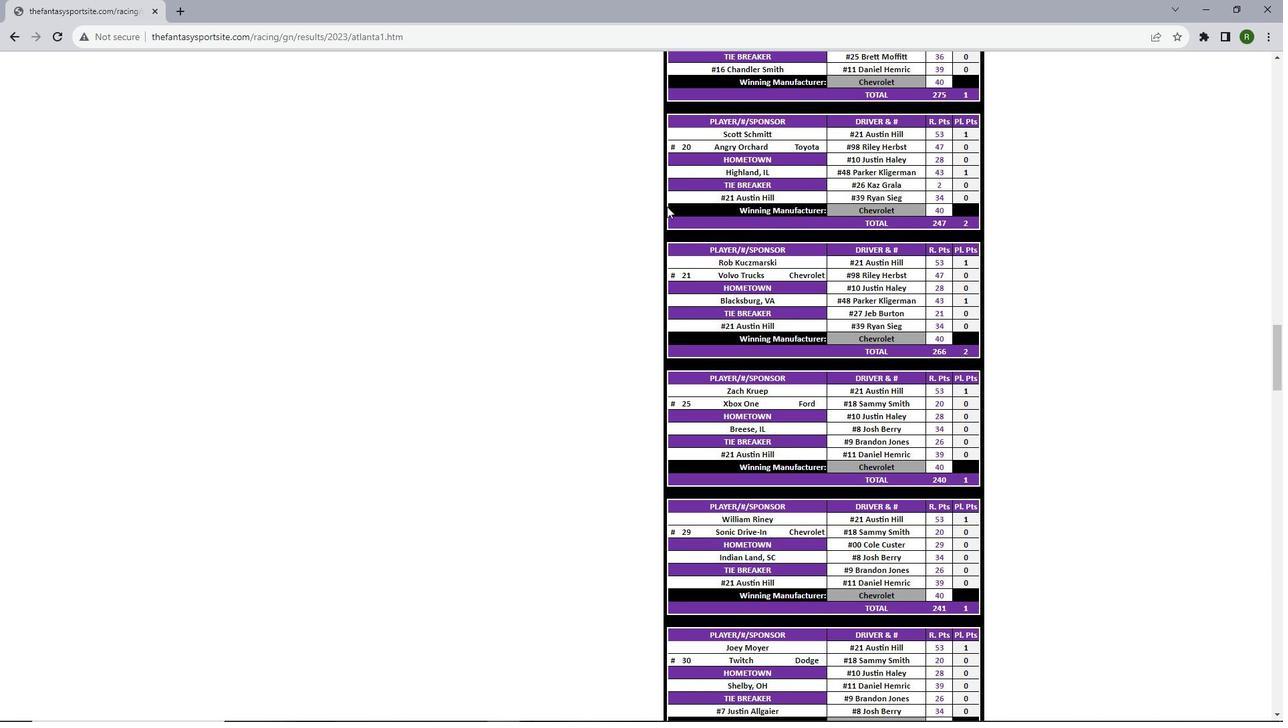 
Action: Mouse scrolled (667, 205) with delta (0, 0)
Screenshot: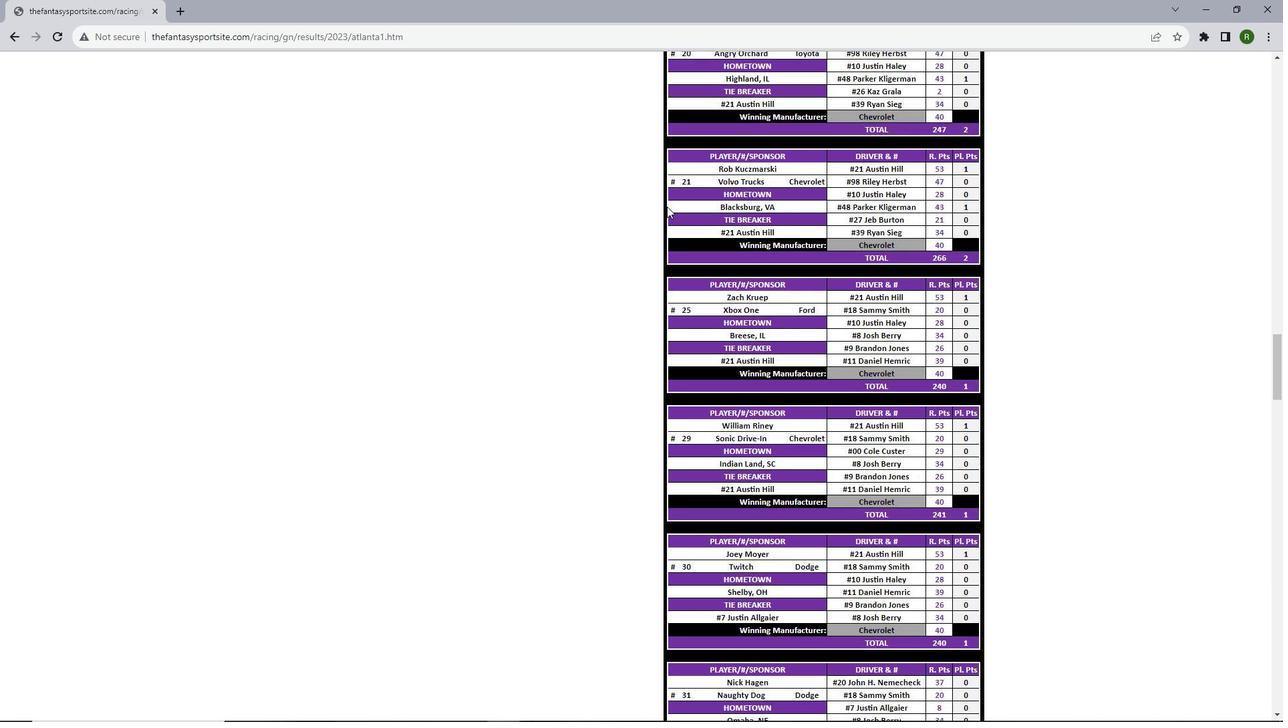 
Action: Mouse scrolled (667, 205) with delta (0, 0)
Screenshot: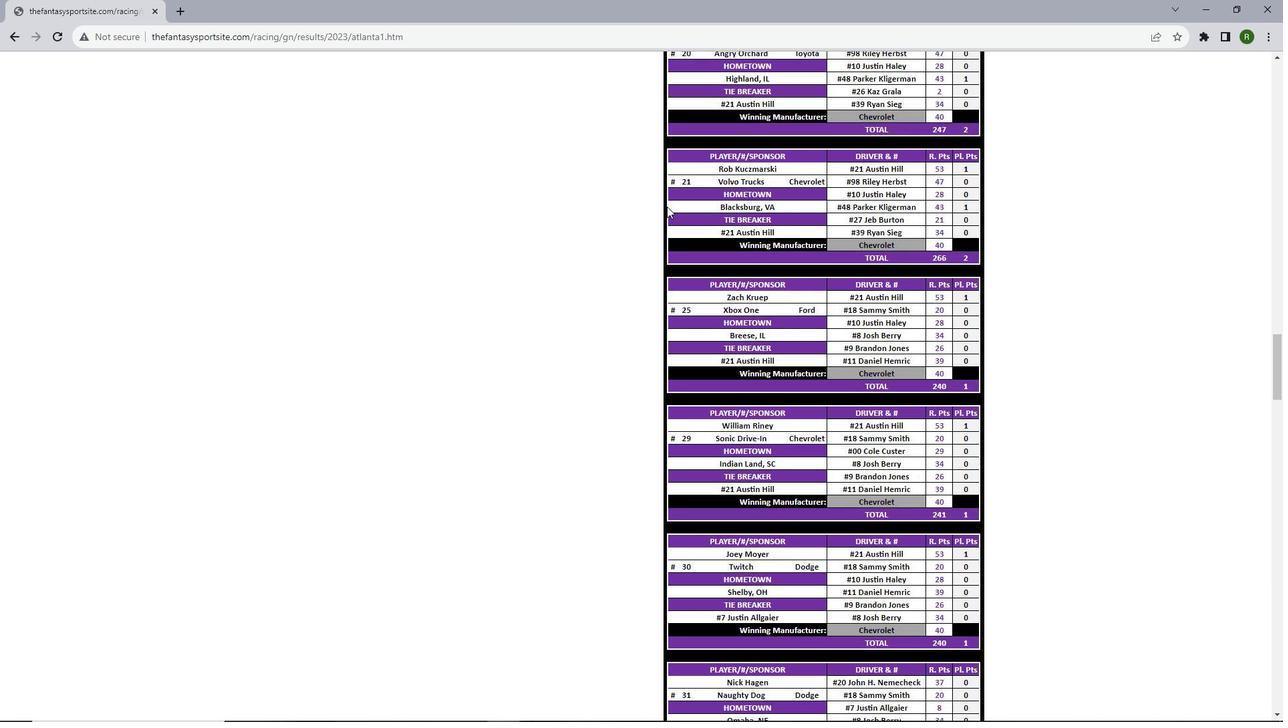 
Action: Mouse scrolled (667, 205) with delta (0, 0)
Screenshot: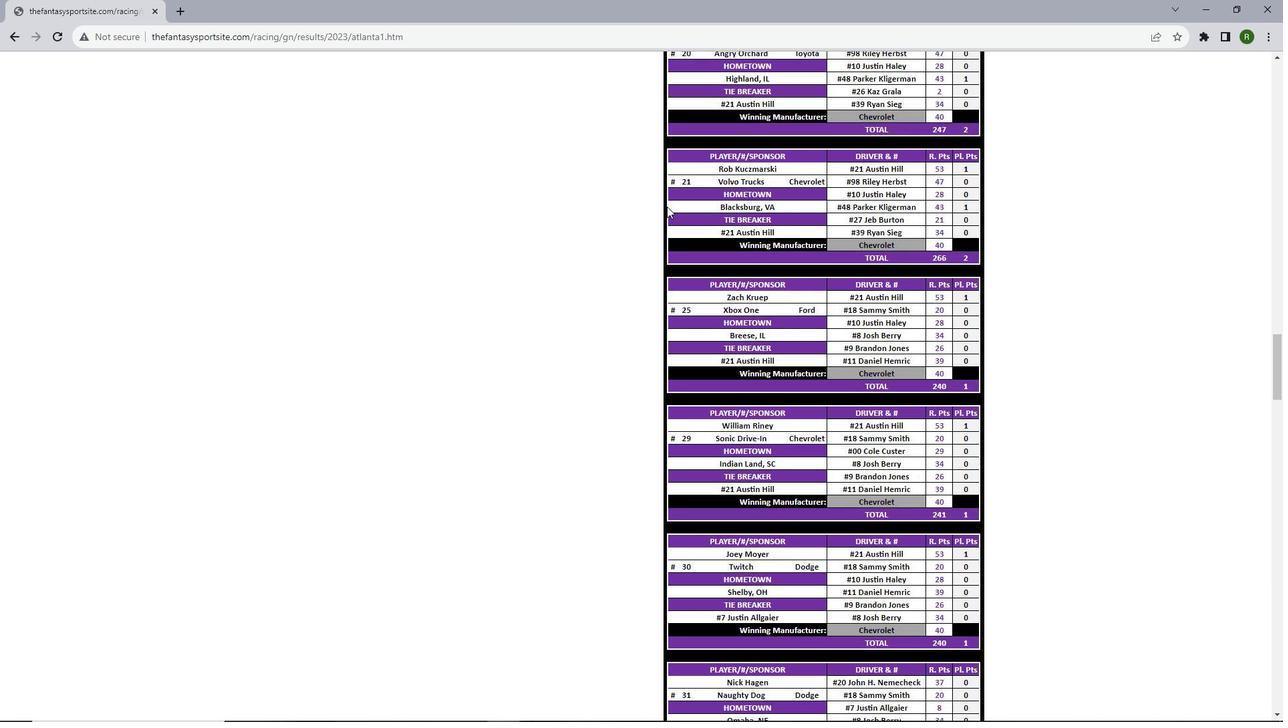 
Action: Mouse scrolled (667, 205) with delta (0, 0)
Screenshot: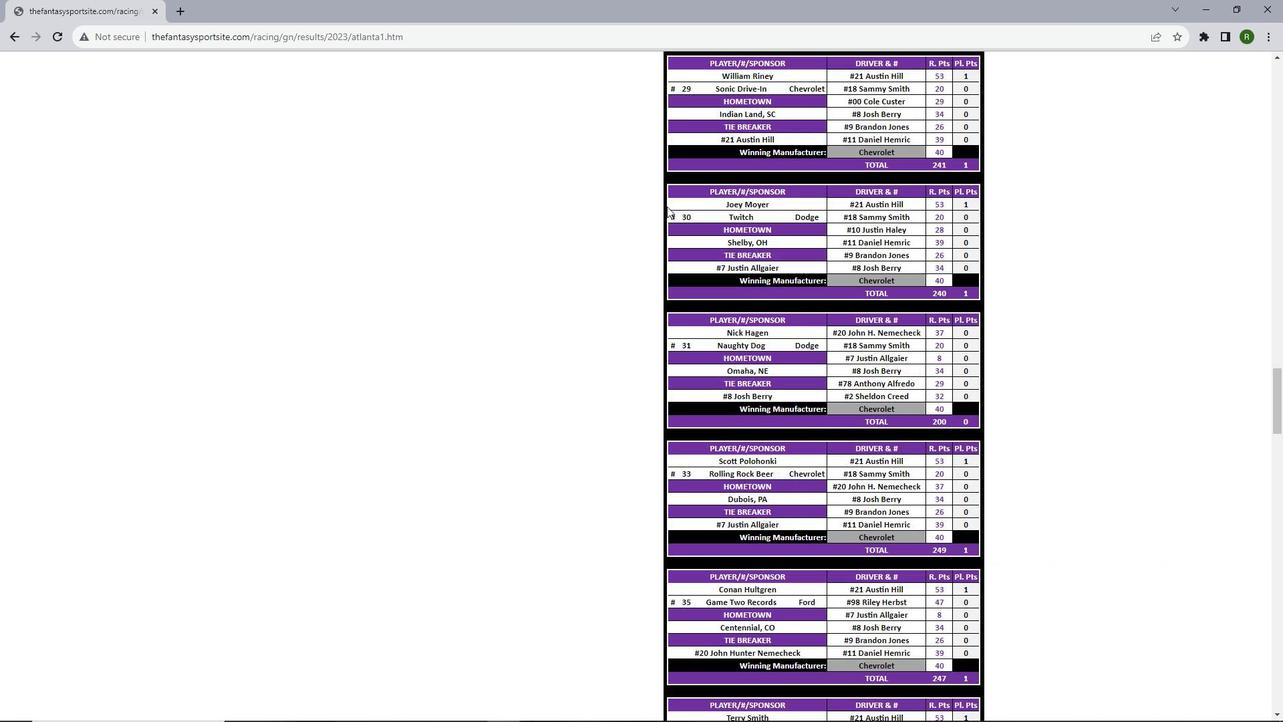 
Action: Mouse scrolled (667, 205) with delta (0, 0)
Screenshot: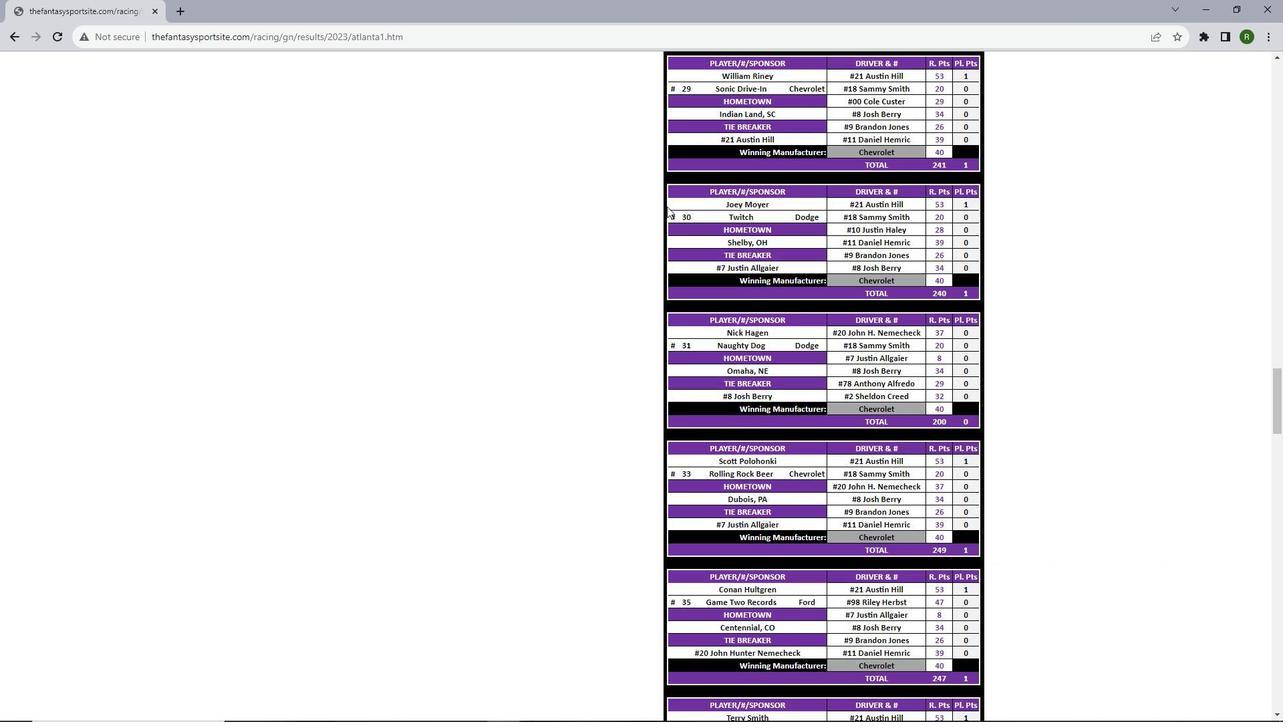 
Action: Mouse scrolled (667, 205) with delta (0, 0)
Screenshot: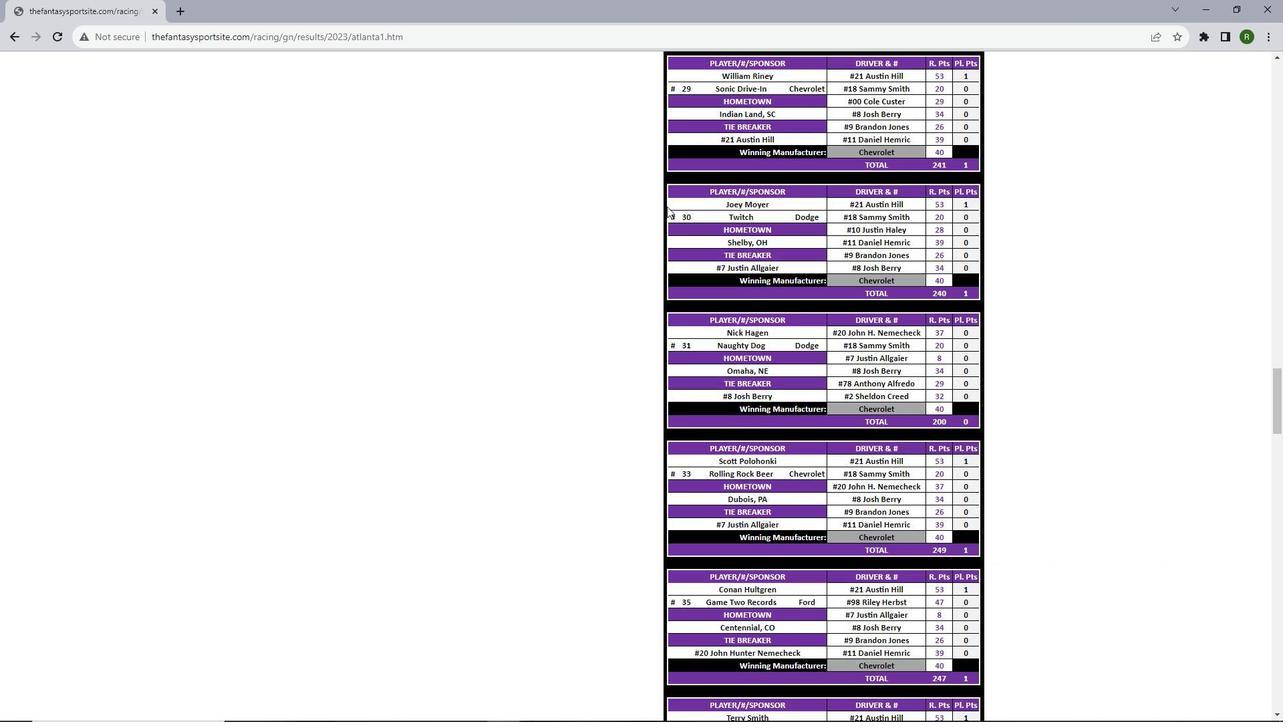 
Action: Mouse scrolled (667, 205) with delta (0, 0)
Screenshot: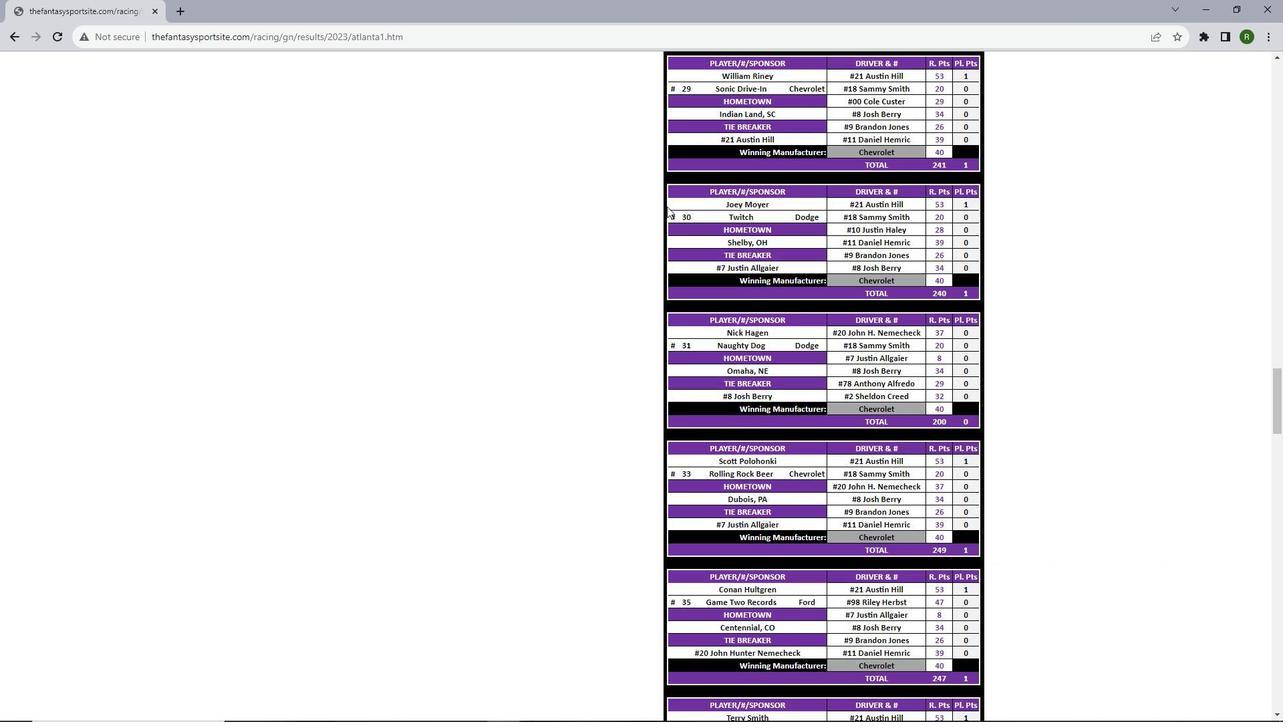 
Action: Mouse scrolled (667, 205) with delta (0, 0)
Screenshot: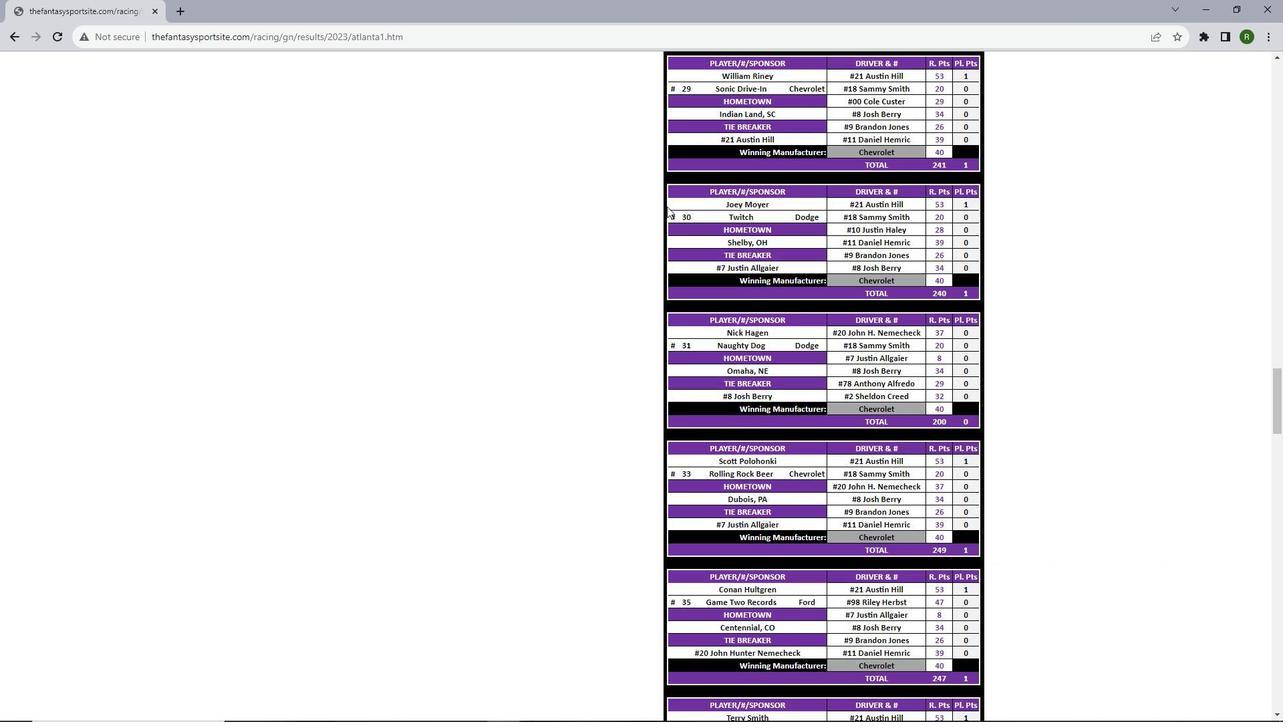 
Action: Mouse scrolled (667, 205) with delta (0, 0)
Screenshot: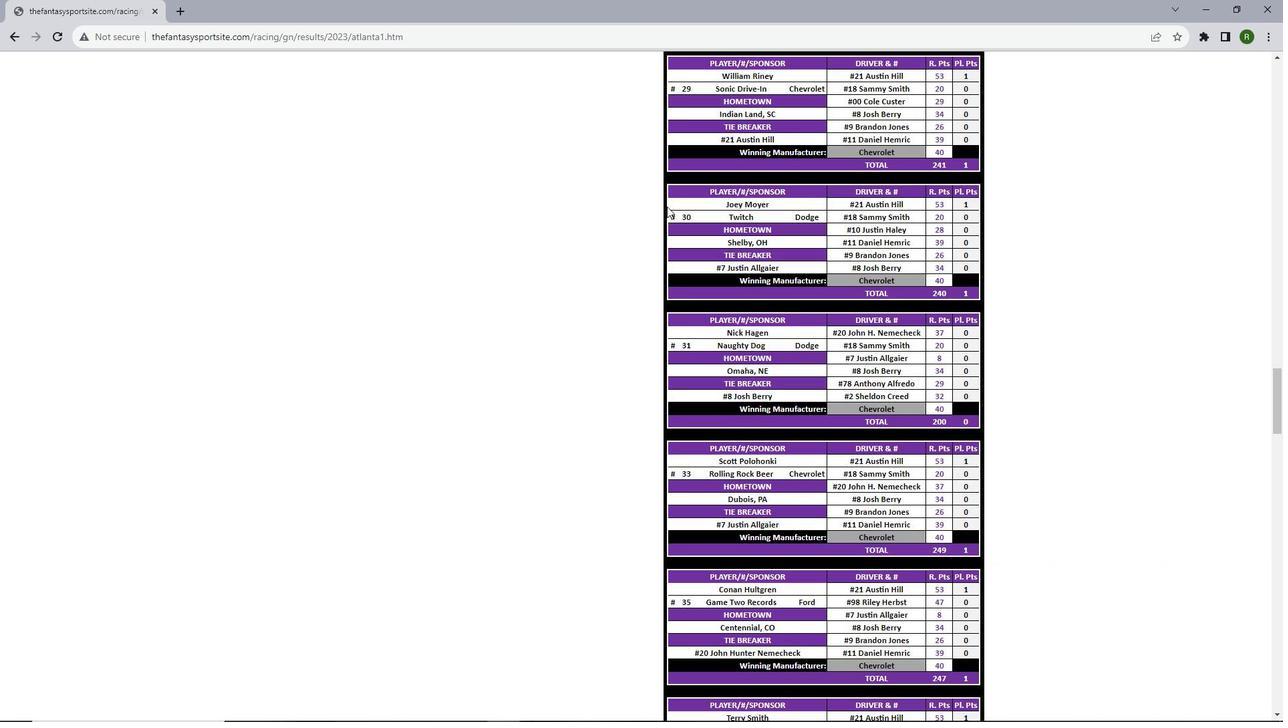 
Action: Mouse scrolled (667, 205) with delta (0, 0)
Screenshot: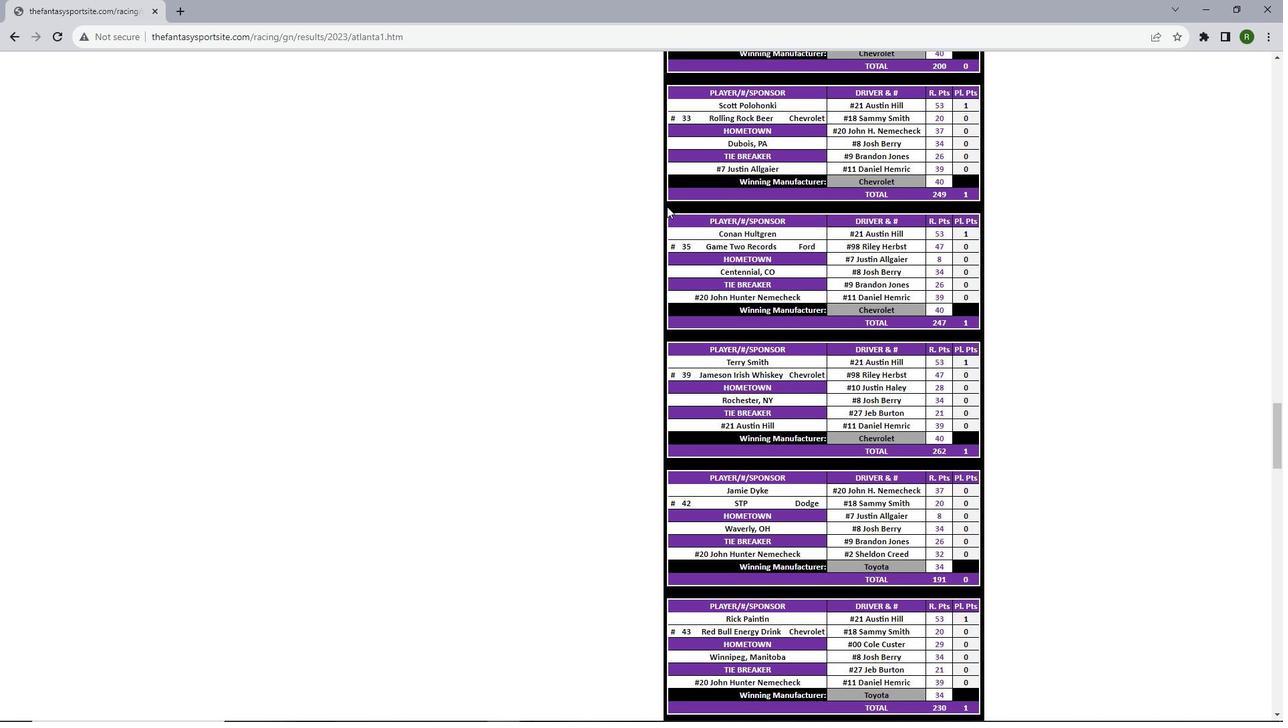 
Action: Mouse scrolled (667, 205) with delta (0, 0)
Screenshot: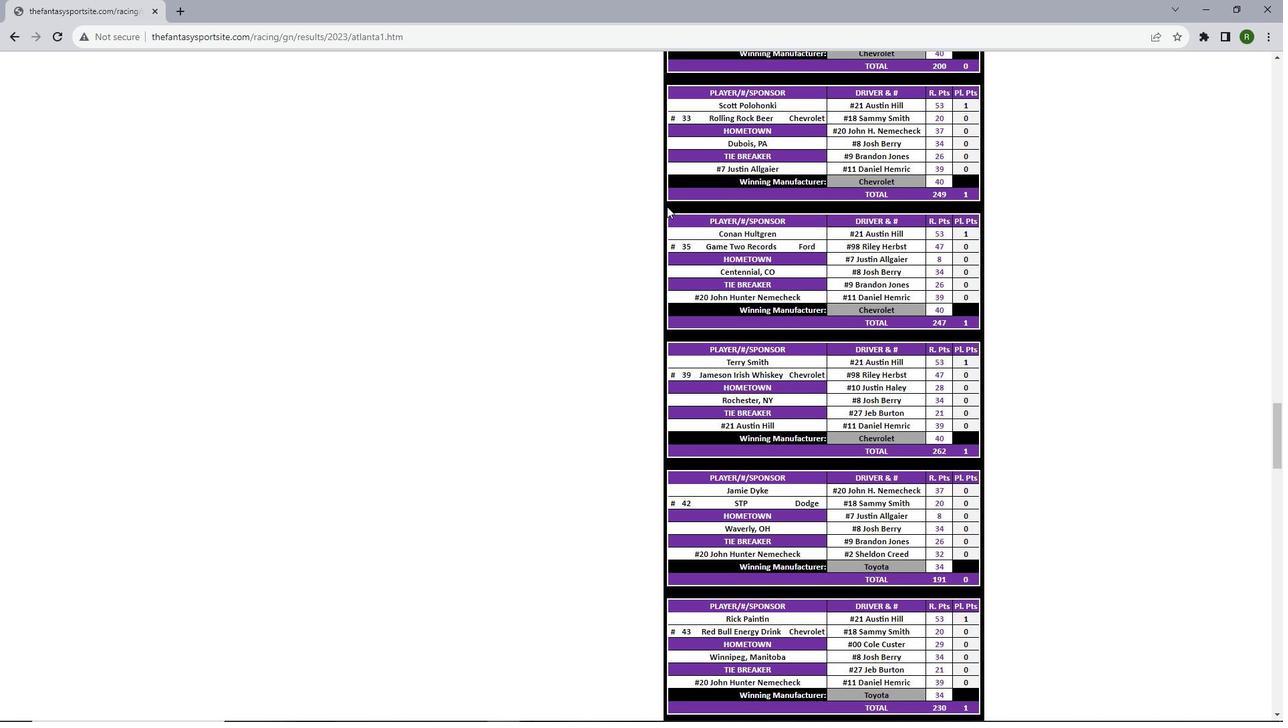 
Action: Mouse scrolled (667, 205) with delta (0, 0)
Screenshot: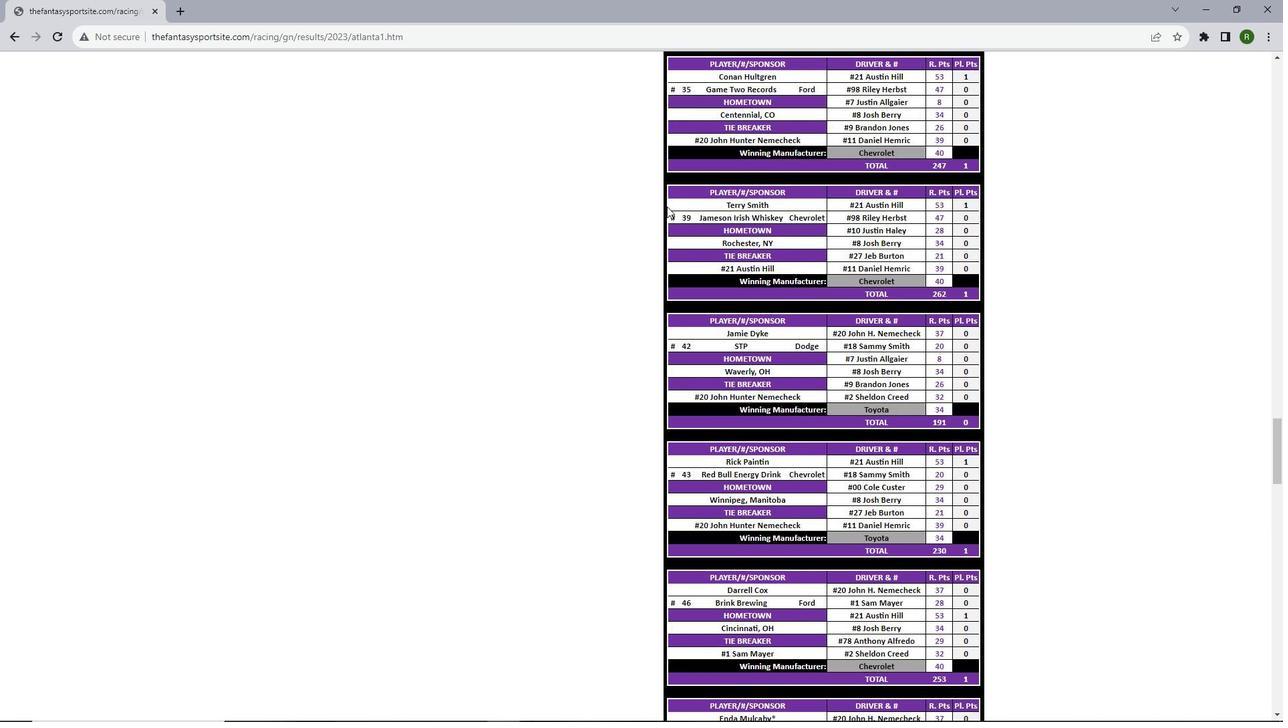 
Action: Mouse scrolled (667, 205) with delta (0, 0)
Screenshot: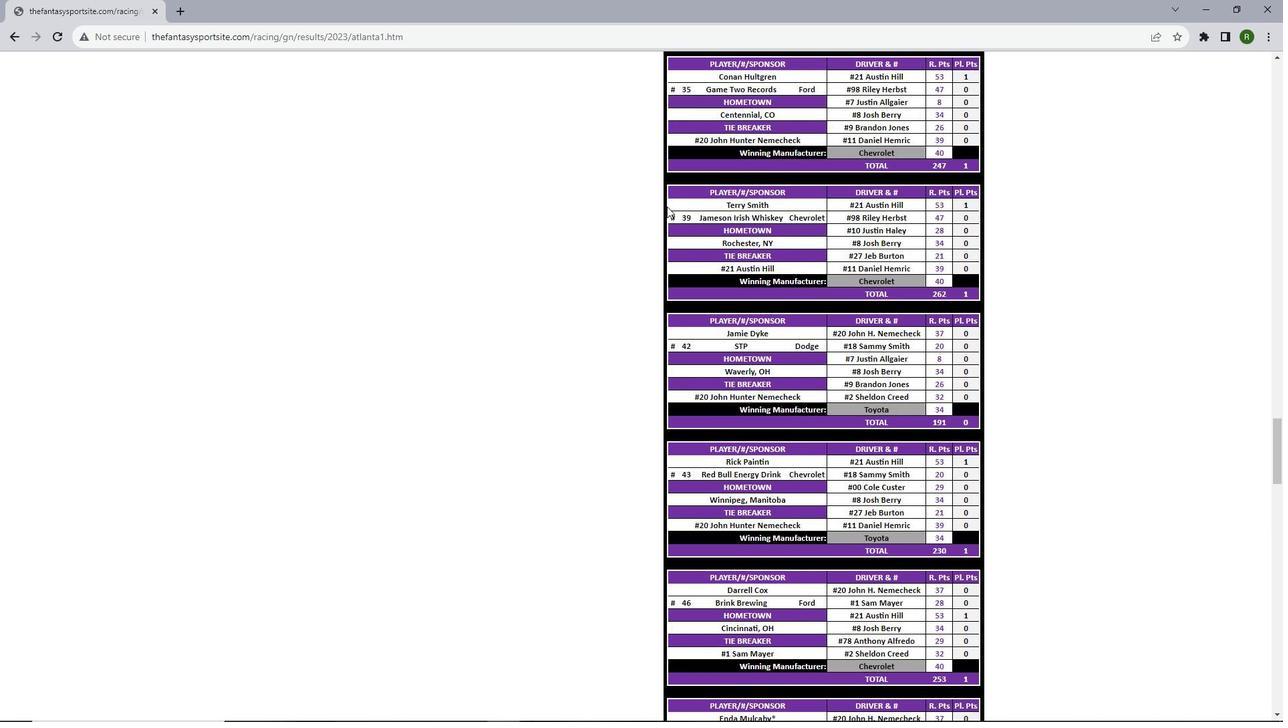 
Action: Mouse scrolled (667, 205) with delta (0, 0)
Screenshot: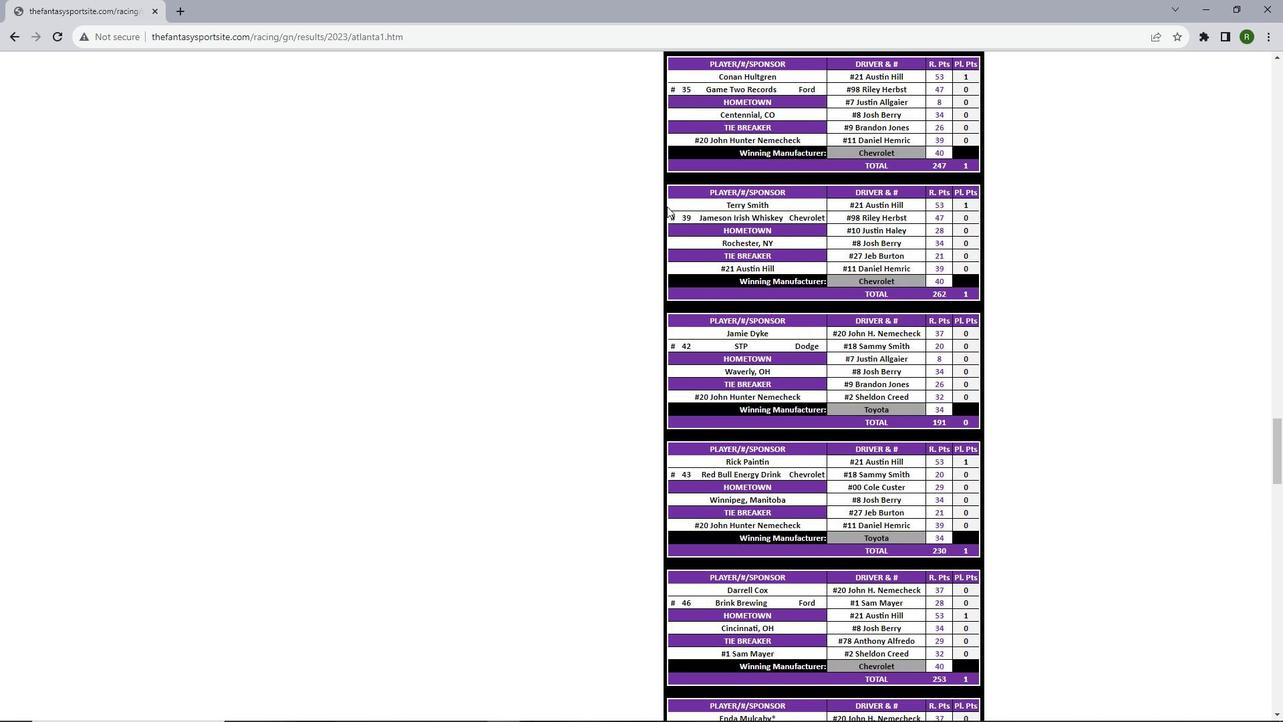 
Action: Mouse scrolled (667, 205) with delta (0, 0)
Screenshot: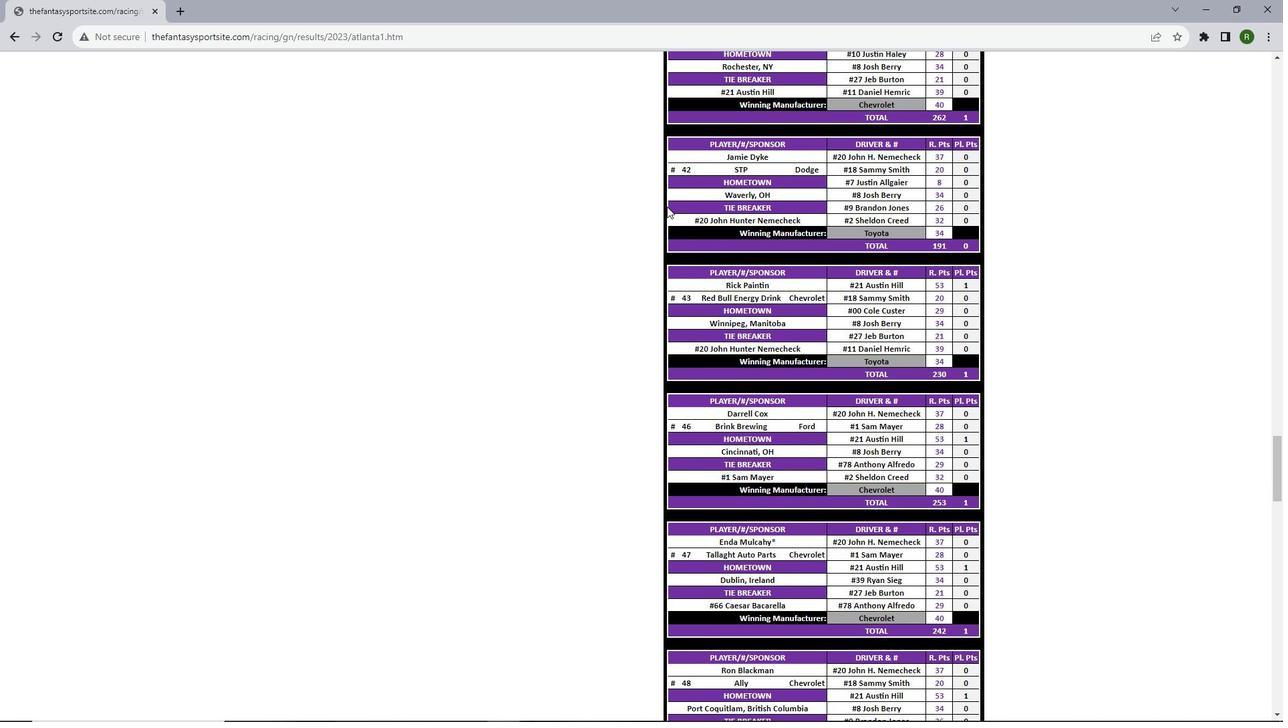 
Action: Mouse scrolled (667, 205) with delta (0, 0)
Screenshot: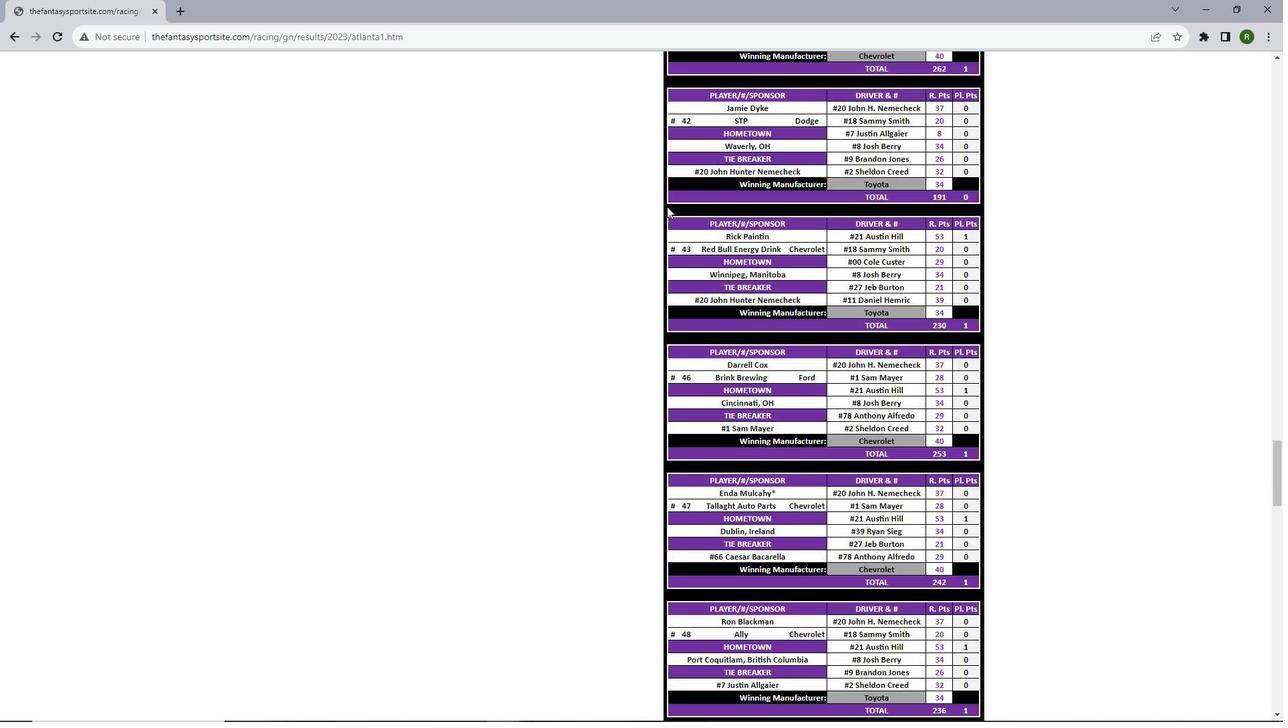 
Action: Mouse scrolled (667, 205) with delta (0, 0)
Screenshot: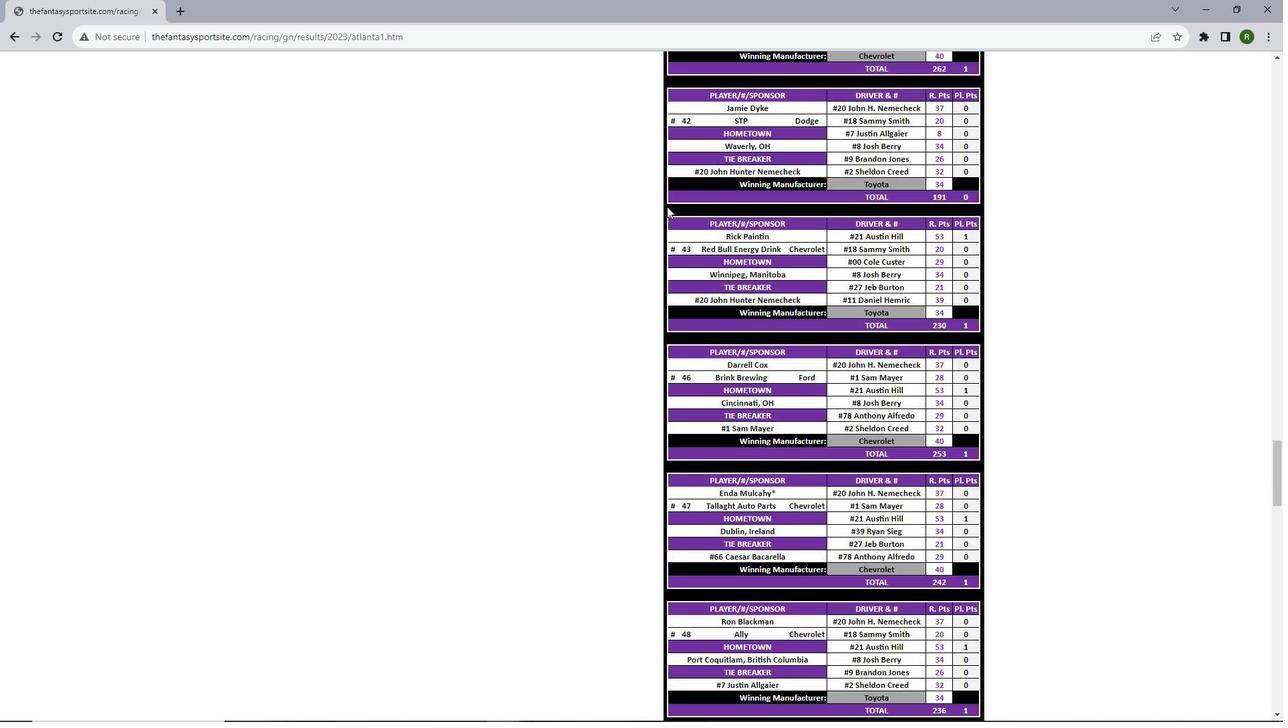 
Action: Mouse scrolled (667, 205) with delta (0, 0)
Screenshot: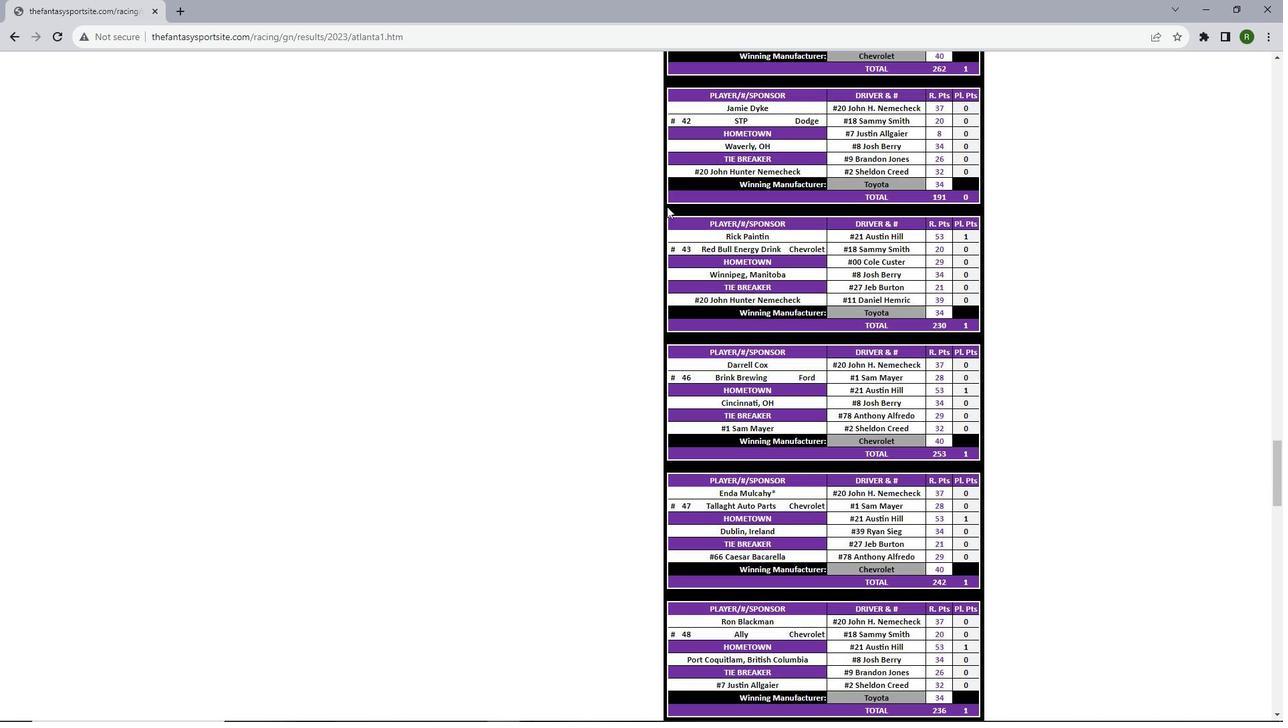 
Action: Mouse scrolled (667, 205) with delta (0, 0)
Screenshot: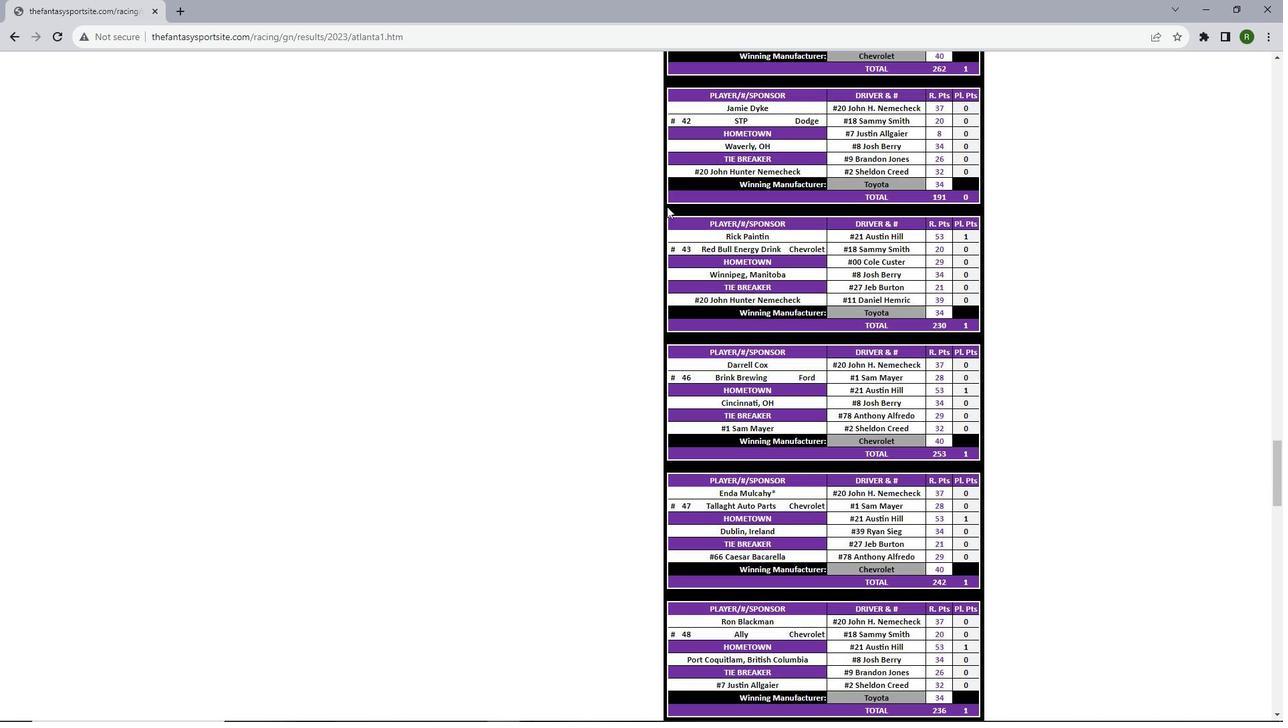 
Action: Mouse scrolled (667, 205) with delta (0, 0)
Screenshot: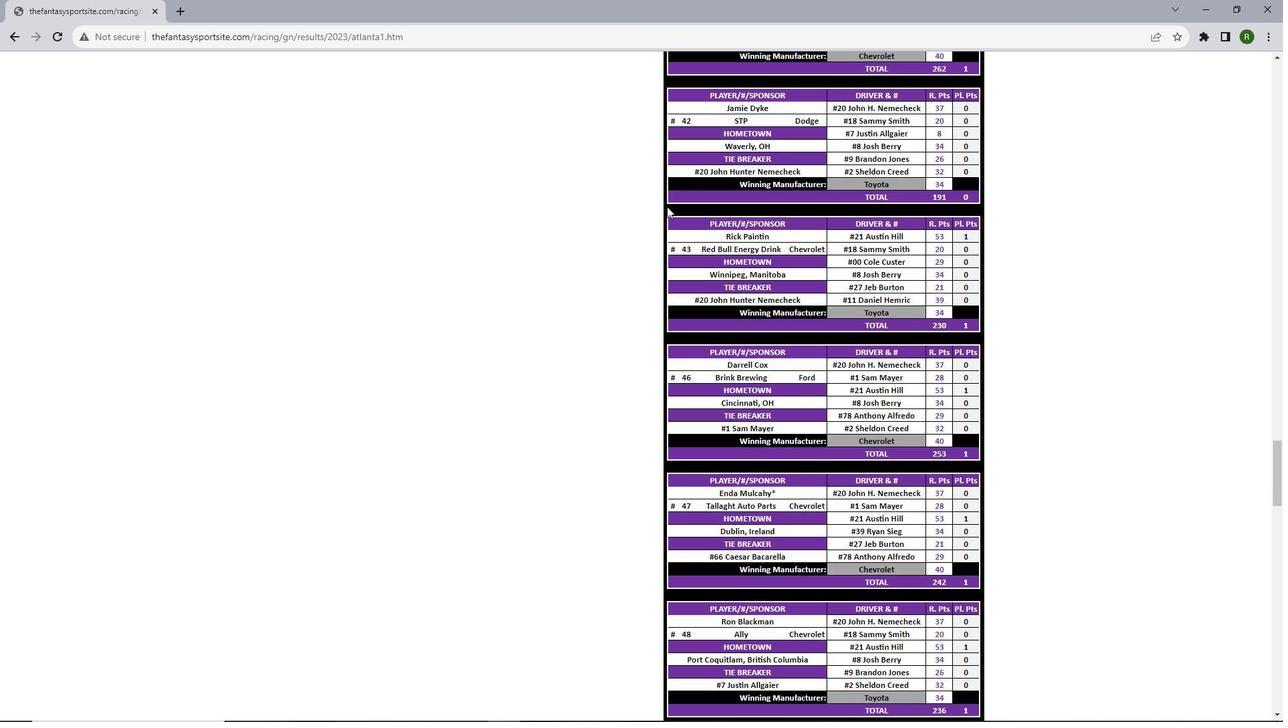 
Action: Mouse scrolled (667, 205) with delta (0, 0)
Screenshot: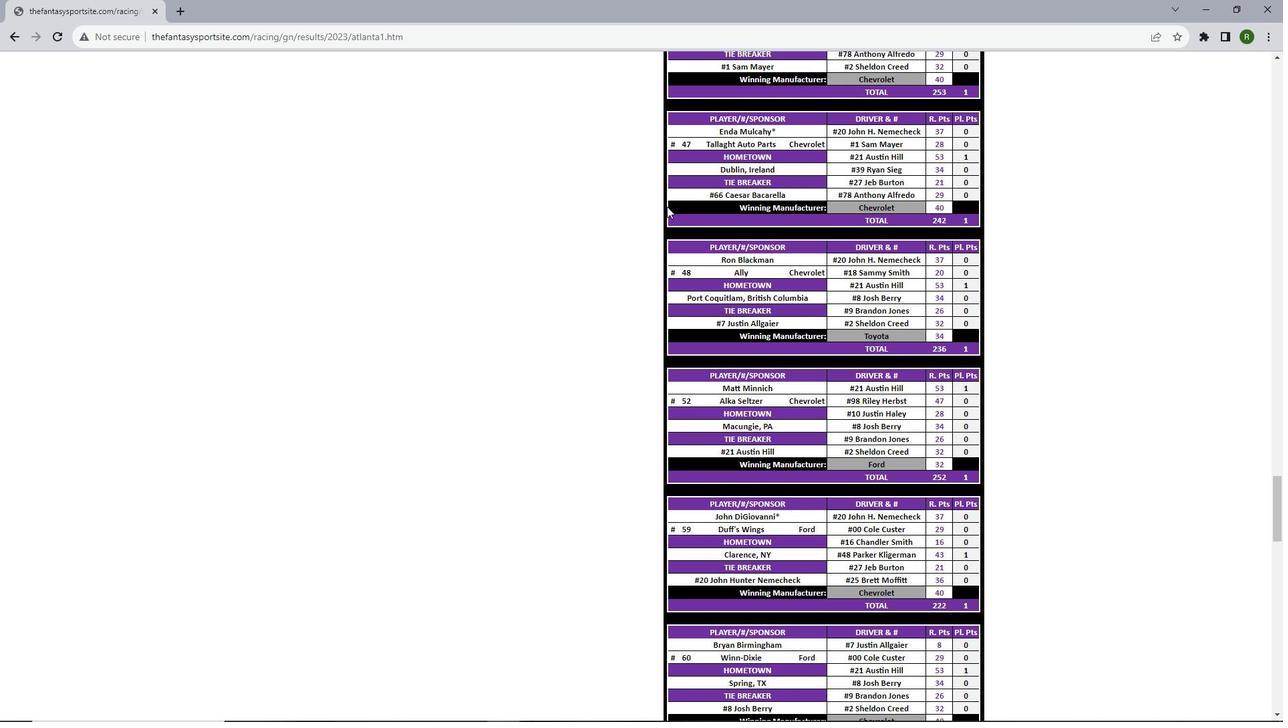 
Action: Mouse scrolled (667, 205) with delta (0, 0)
Screenshot: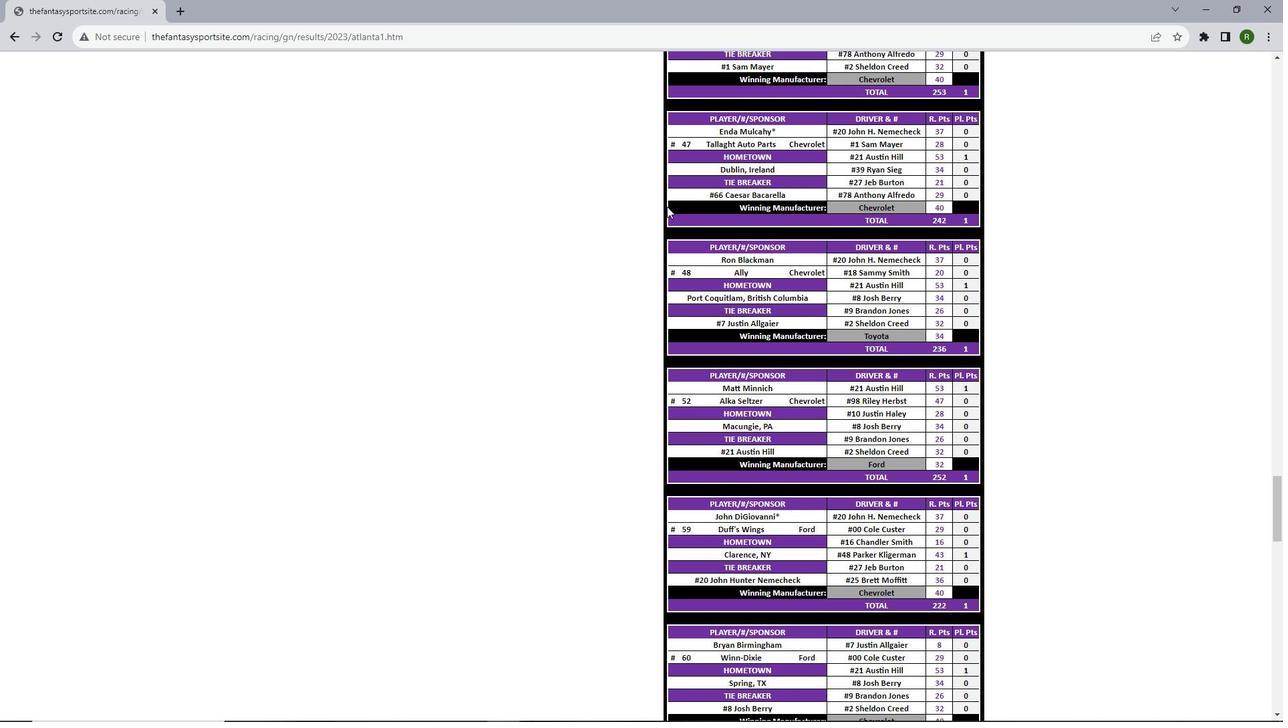 
Action: Mouse scrolled (667, 205) with delta (0, 0)
Screenshot: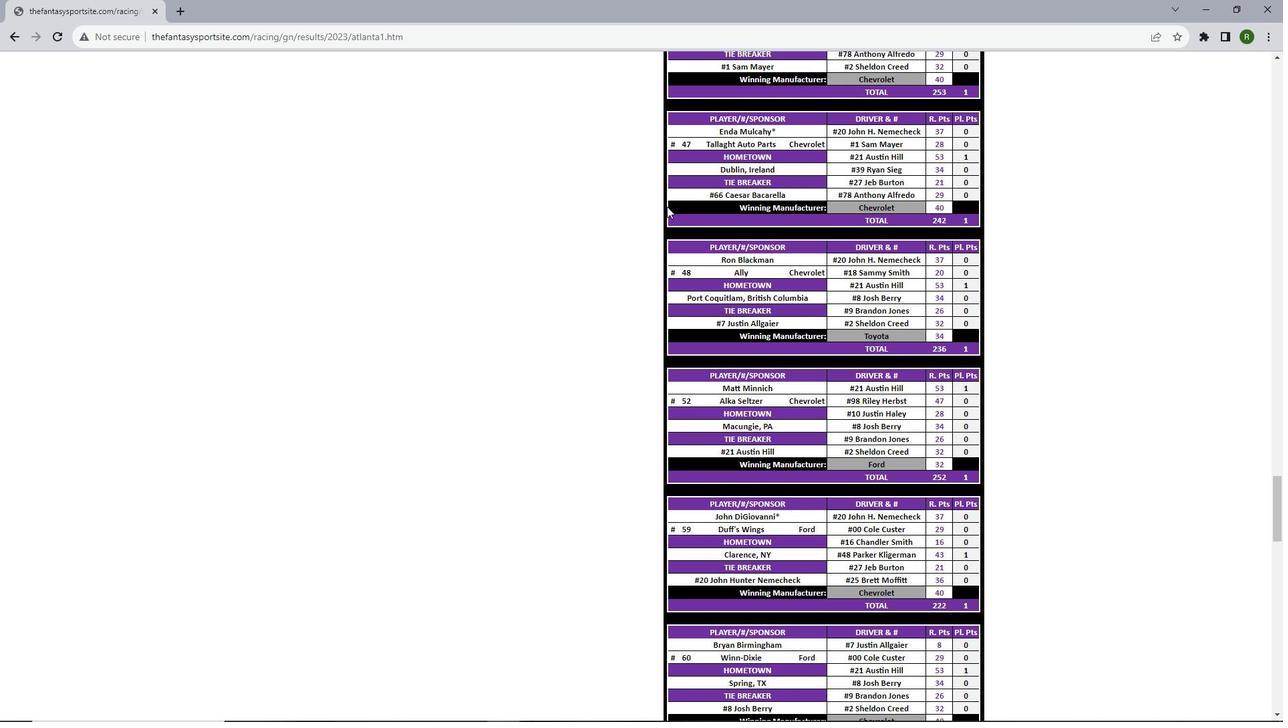
Action: Mouse scrolled (667, 205) with delta (0, 0)
Screenshot: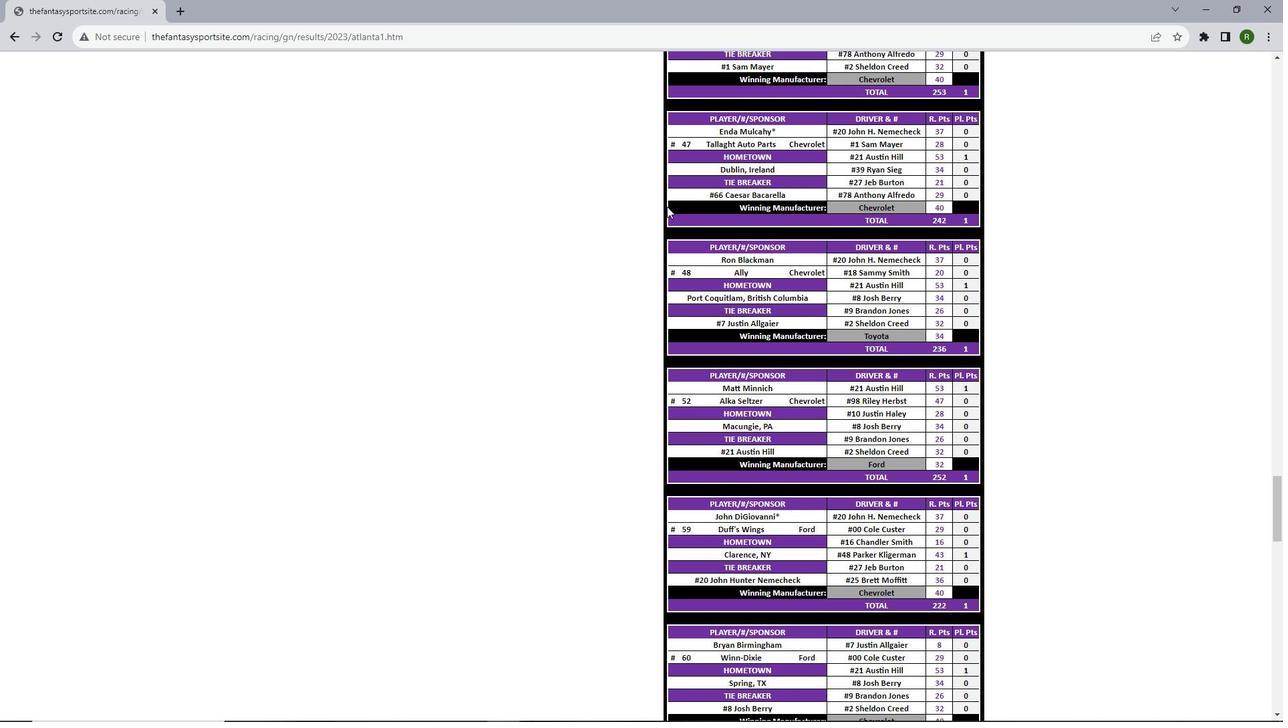 
Action: Mouse scrolled (667, 205) with delta (0, 0)
Screenshot: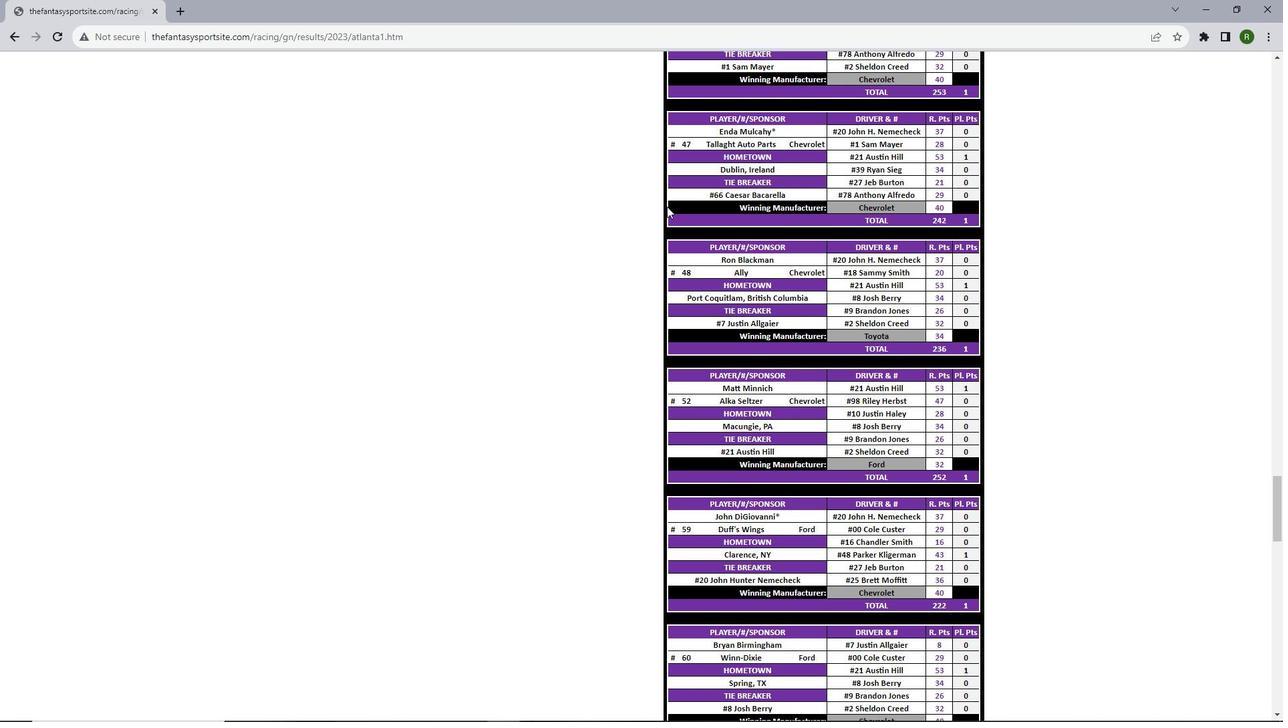
Action: Mouse scrolled (667, 205) with delta (0, 0)
Screenshot: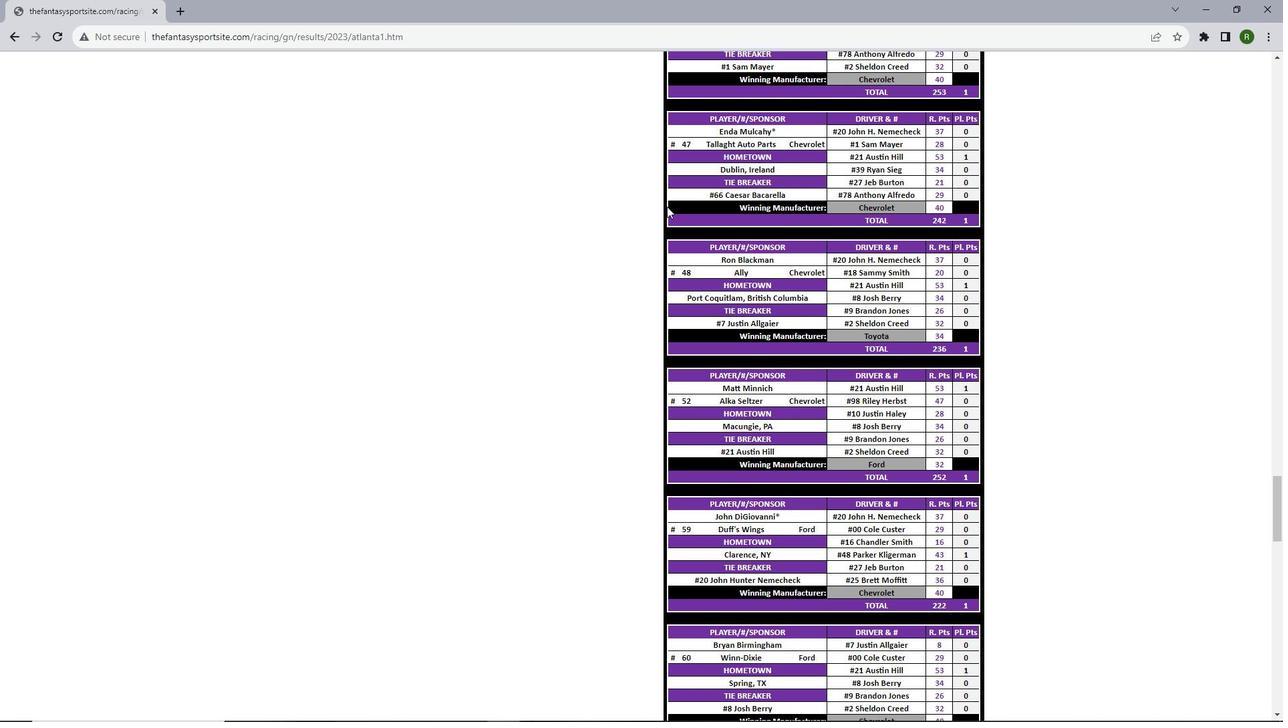 
Action: Mouse scrolled (667, 205) with delta (0, 0)
Screenshot: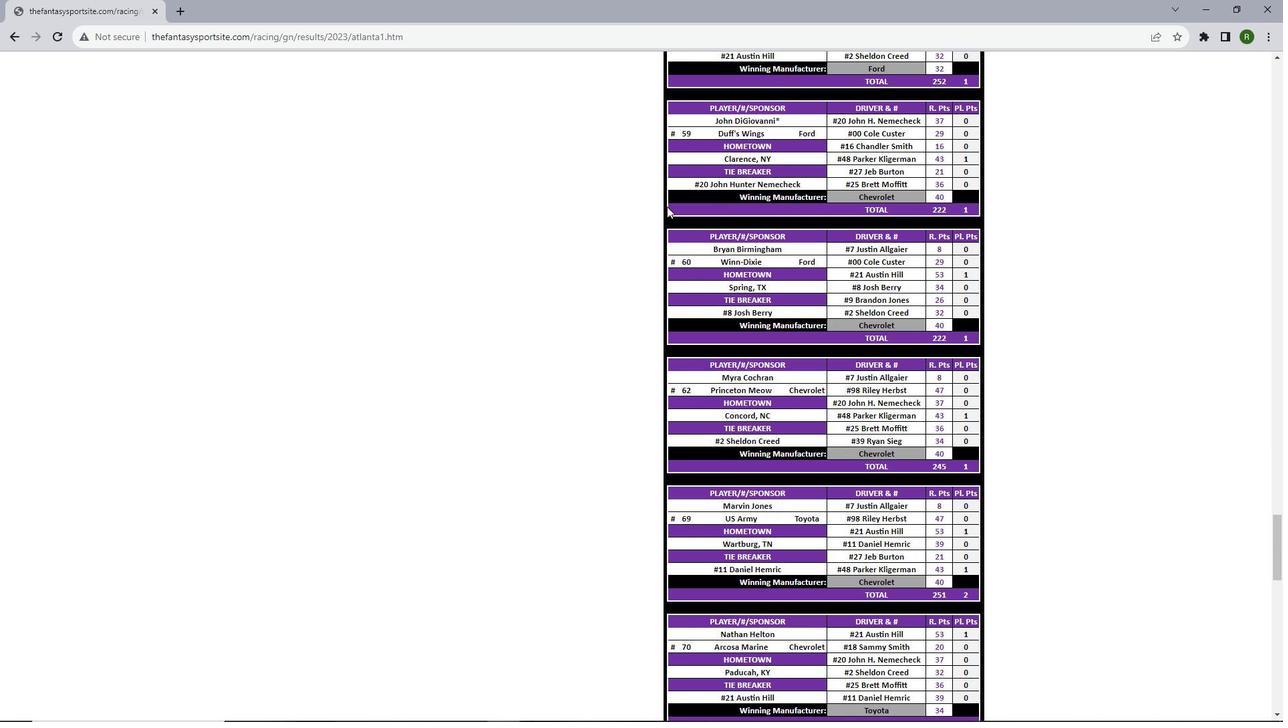 
Action: Mouse scrolled (667, 205) with delta (0, 0)
Screenshot: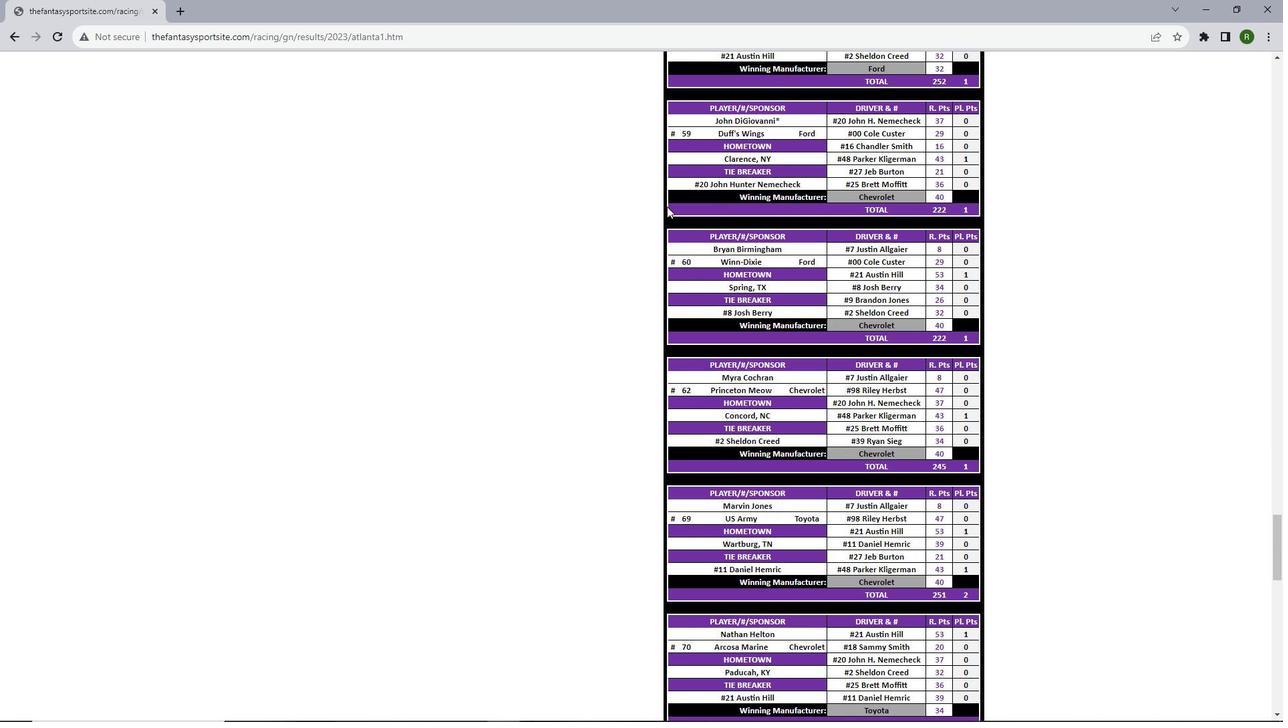 
Action: Mouse scrolled (667, 205) with delta (0, -1)
Screenshot: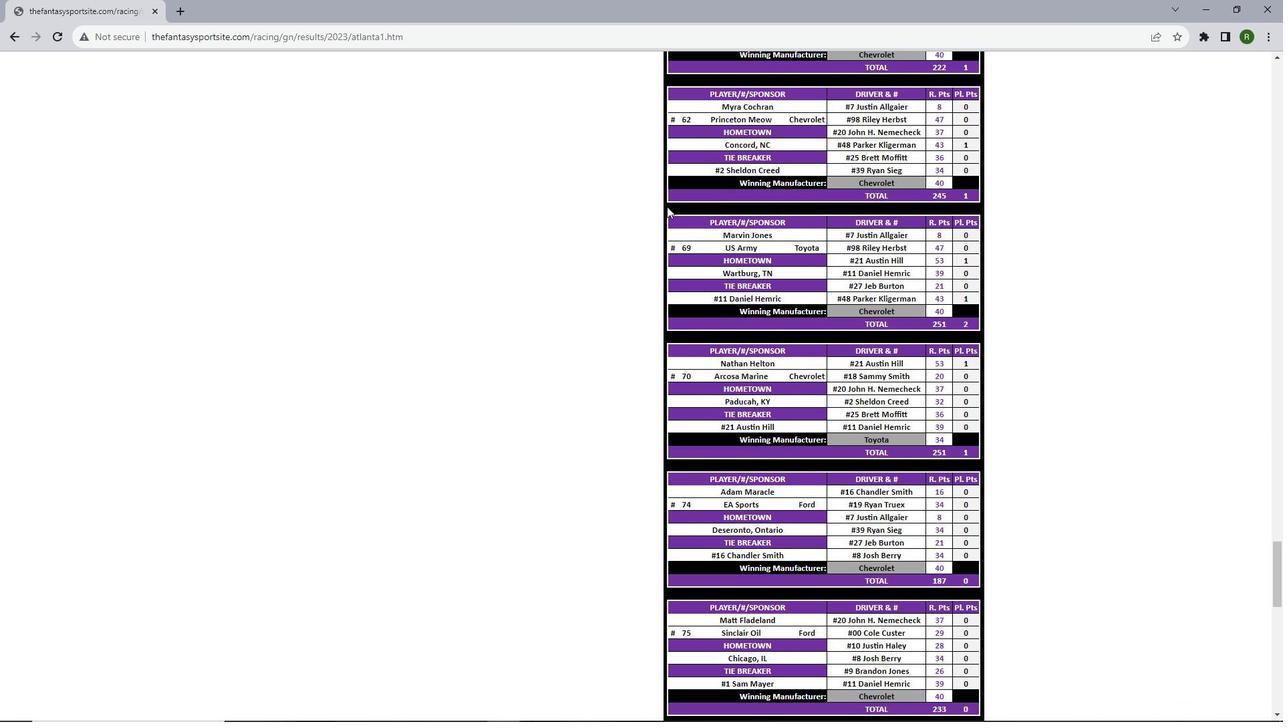 
Action: Mouse scrolled (667, 205) with delta (0, 0)
Screenshot: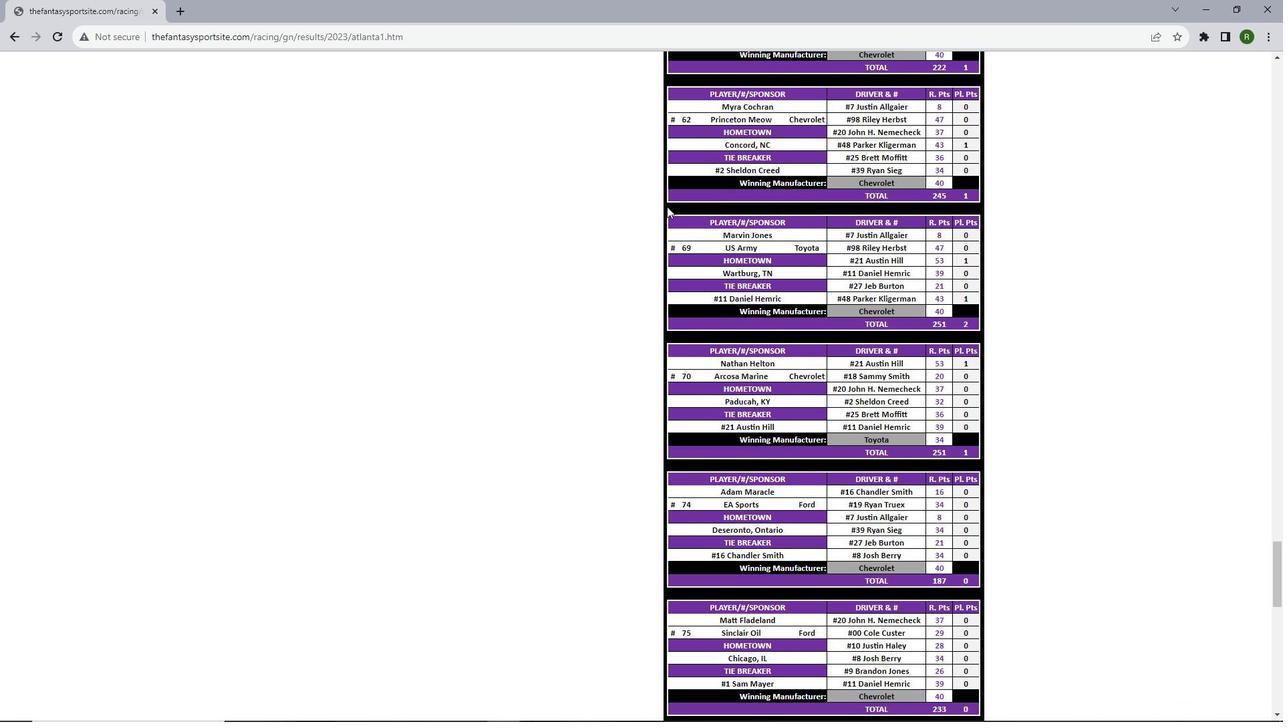 
Action: Mouse scrolled (667, 205) with delta (0, 0)
Screenshot: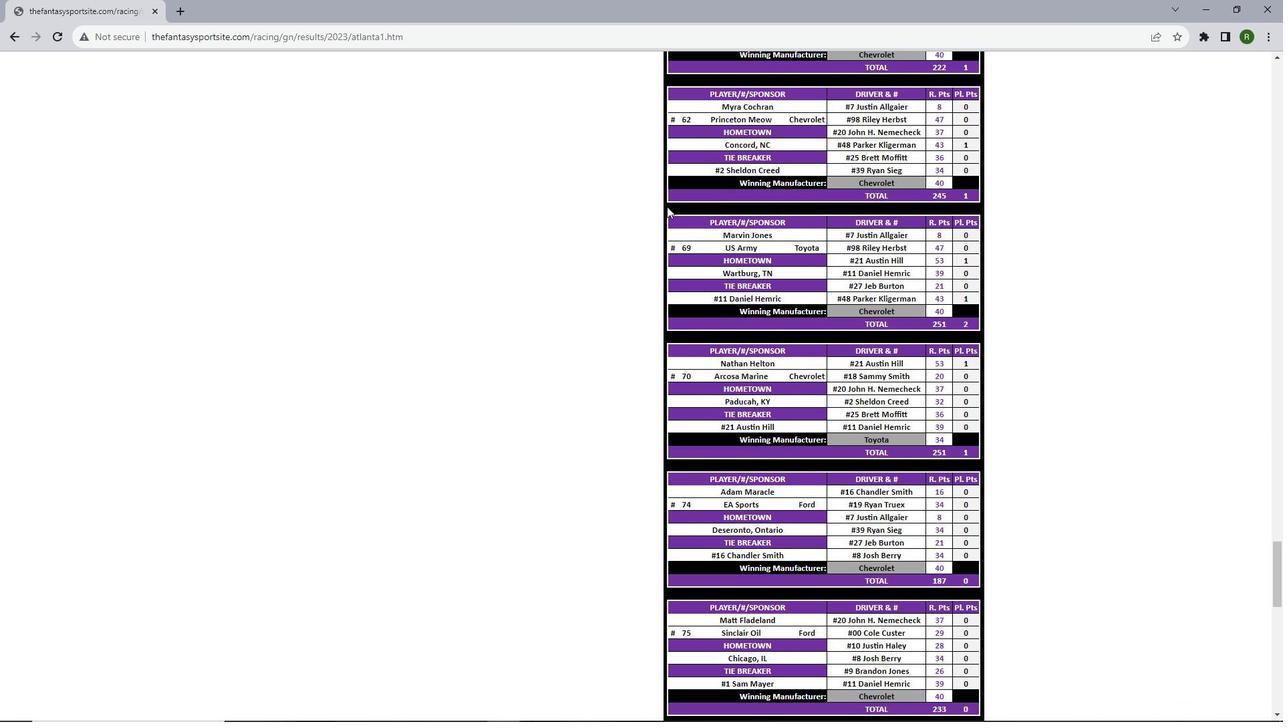 
Action: Mouse scrolled (667, 205) with delta (0, 0)
Screenshot: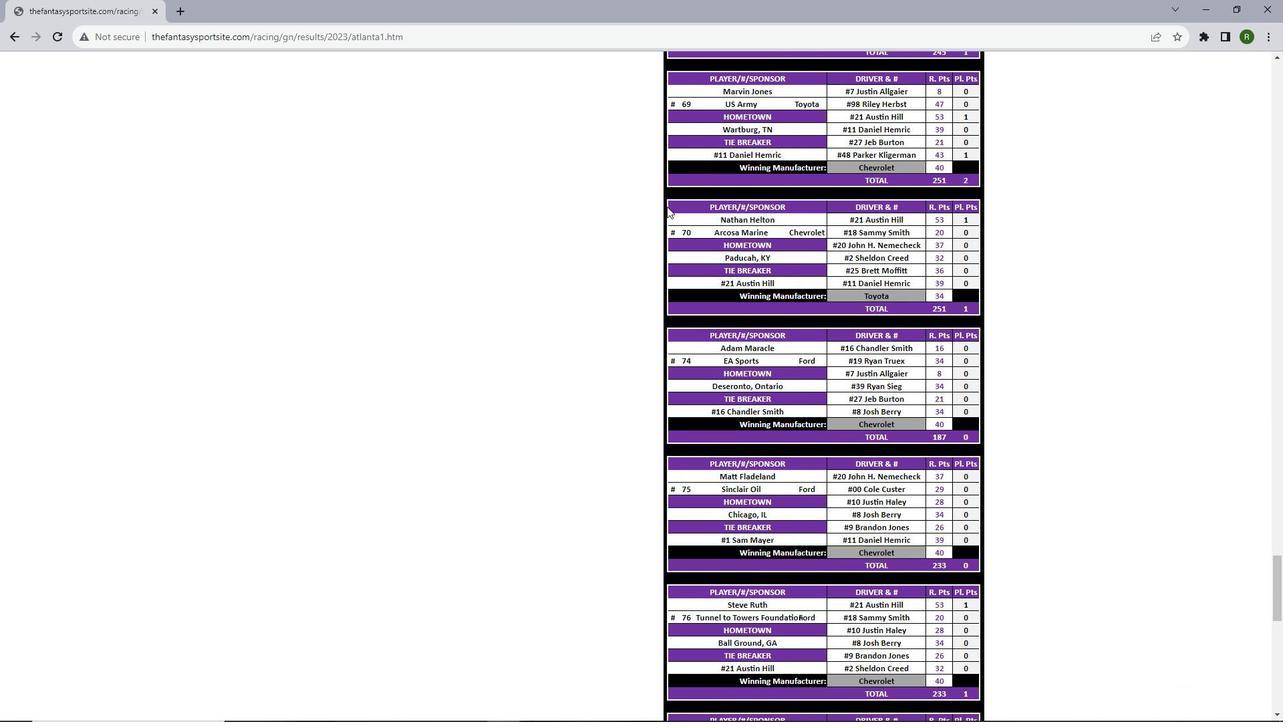 
Action: Mouse scrolled (667, 205) with delta (0, 0)
Screenshot: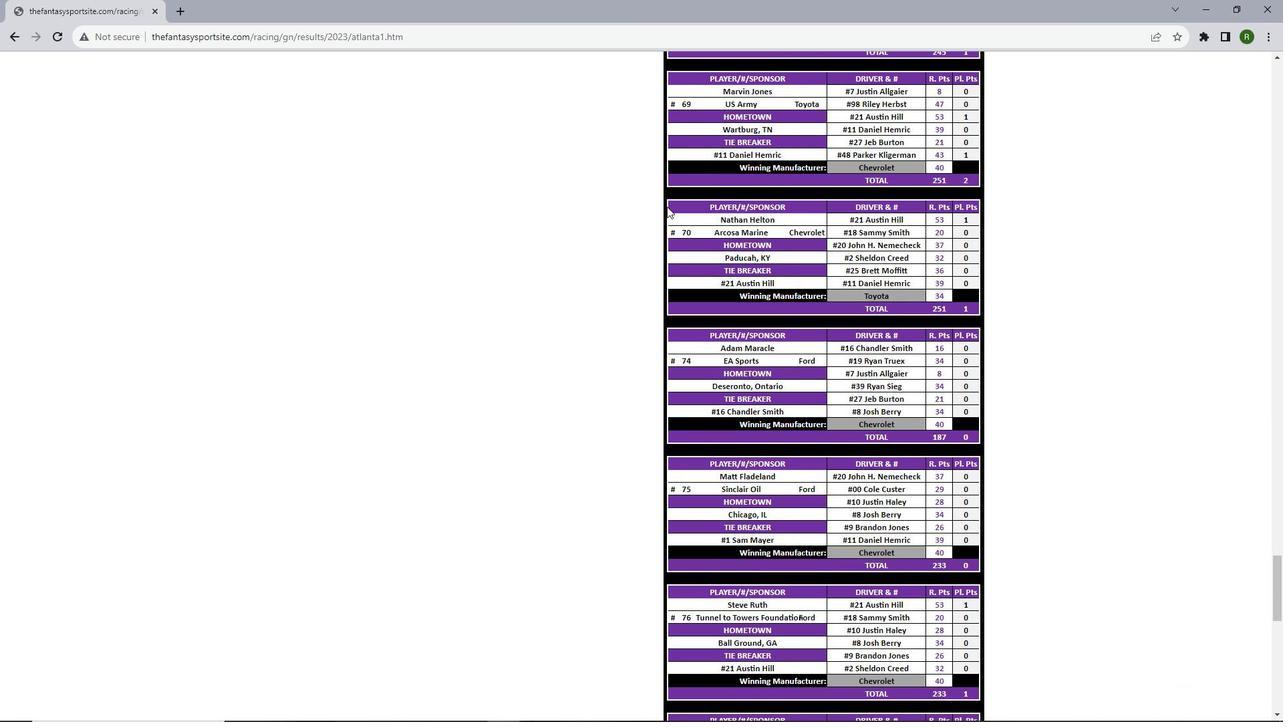 
Action: Mouse scrolled (667, 205) with delta (0, 0)
Screenshot: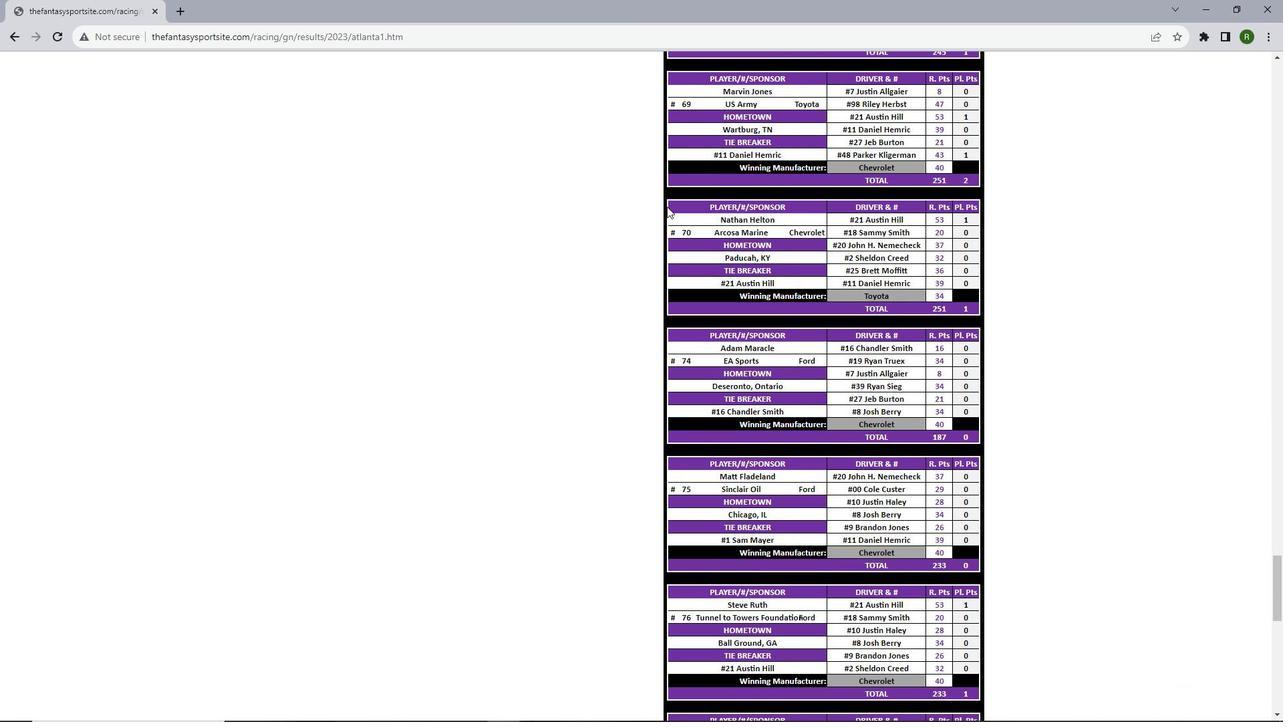
Action: Mouse scrolled (667, 205) with delta (0, 0)
Screenshot: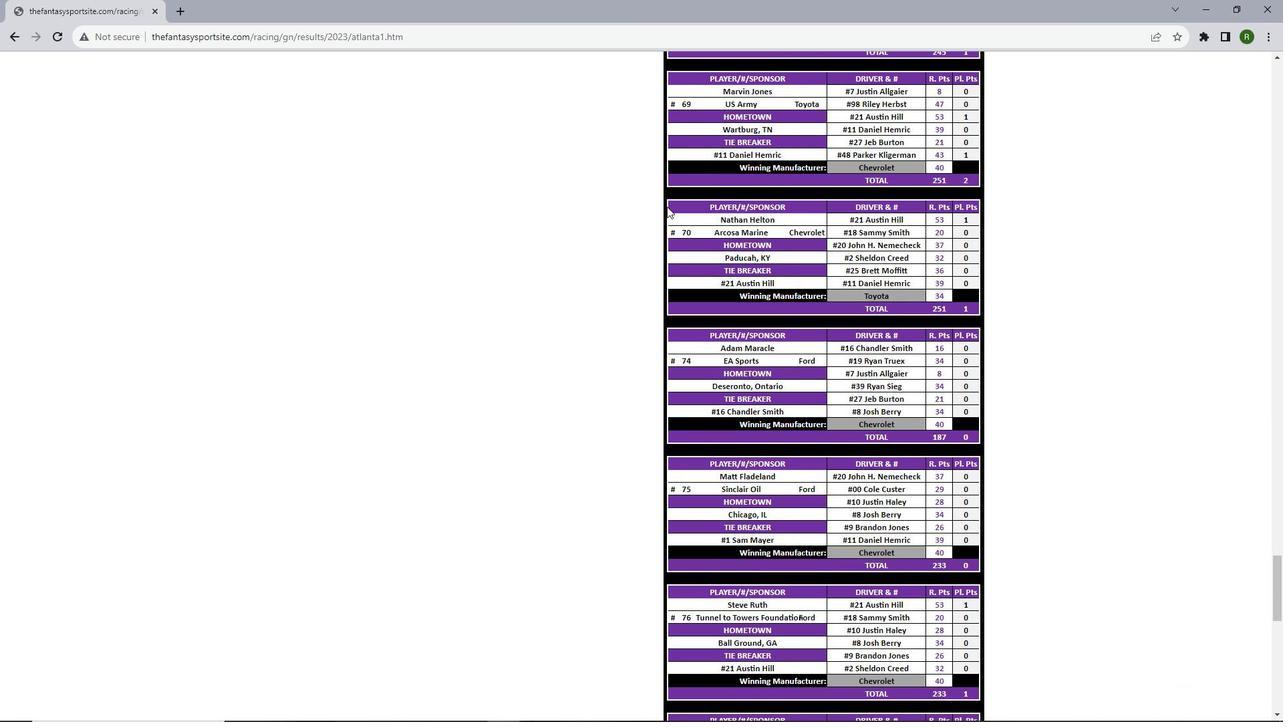 
Action: Mouse scrolled (667, 205) with delta (0, 0)
Screenshot: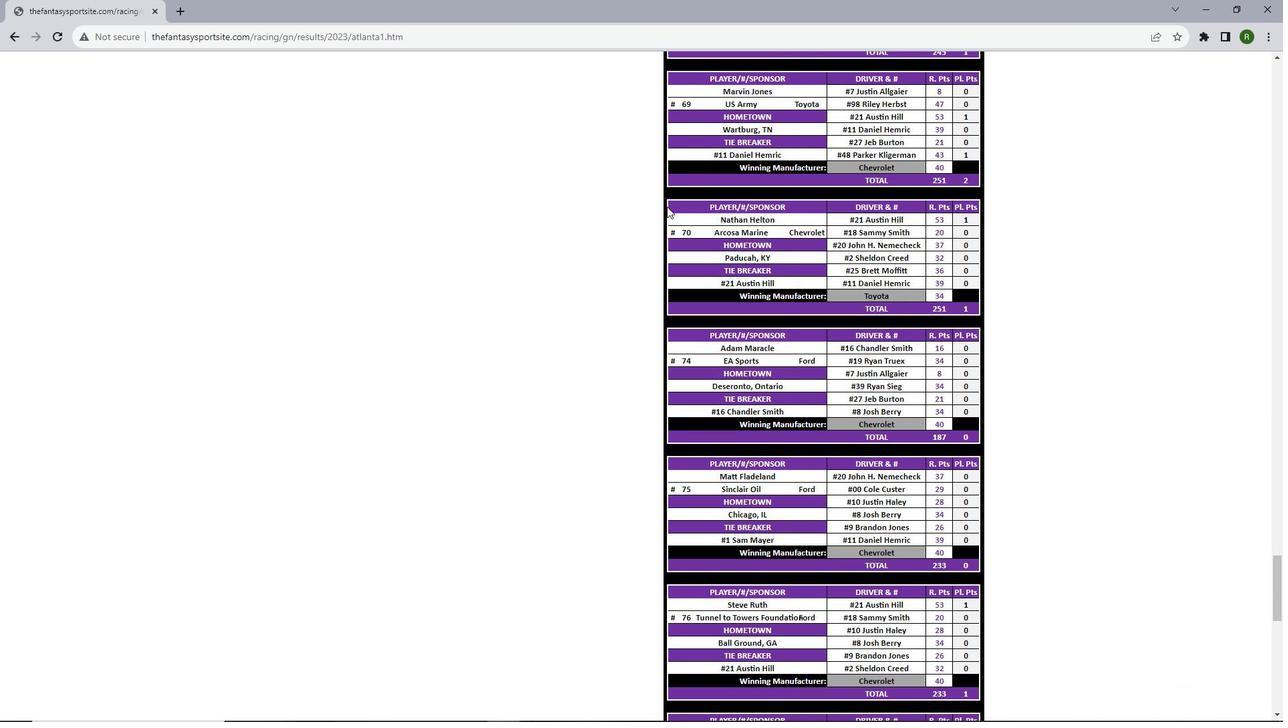 
Action: Mouse scrolled (667, 205) with delta (0, 0)
Screenshot: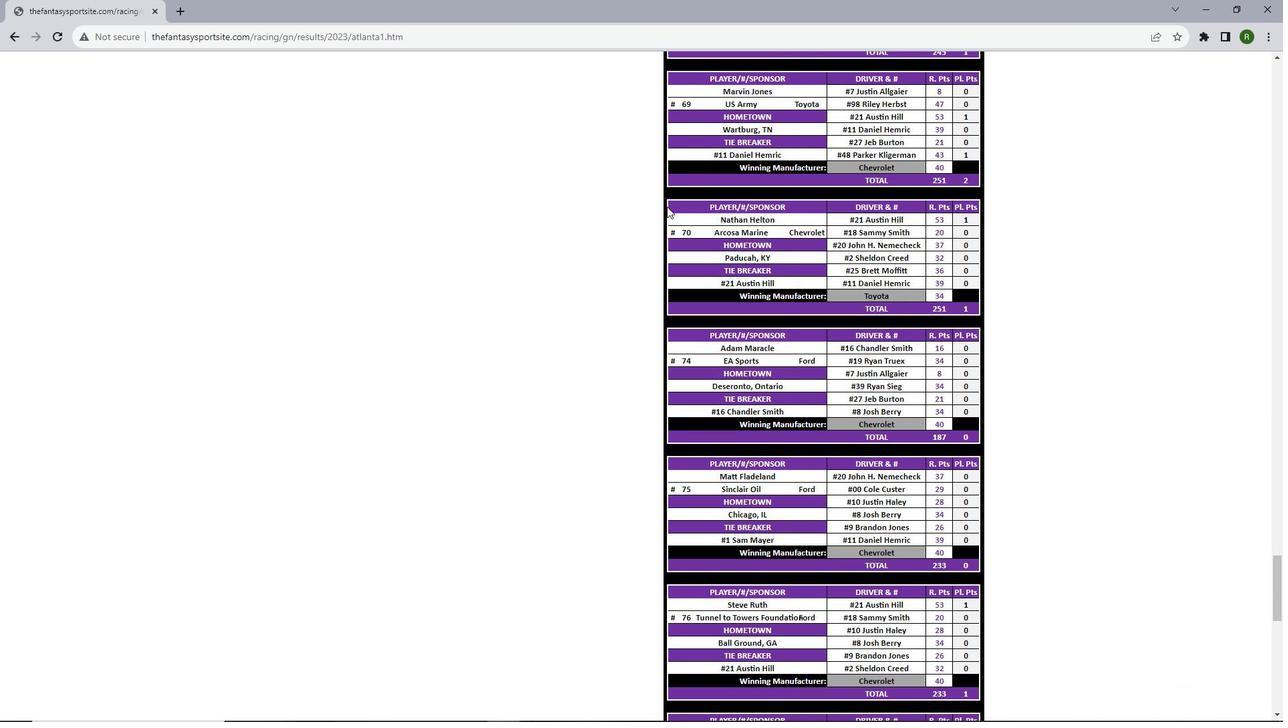 
Action: Mouse scrolled (667, 205) with delta (0, 0)
Screenshot: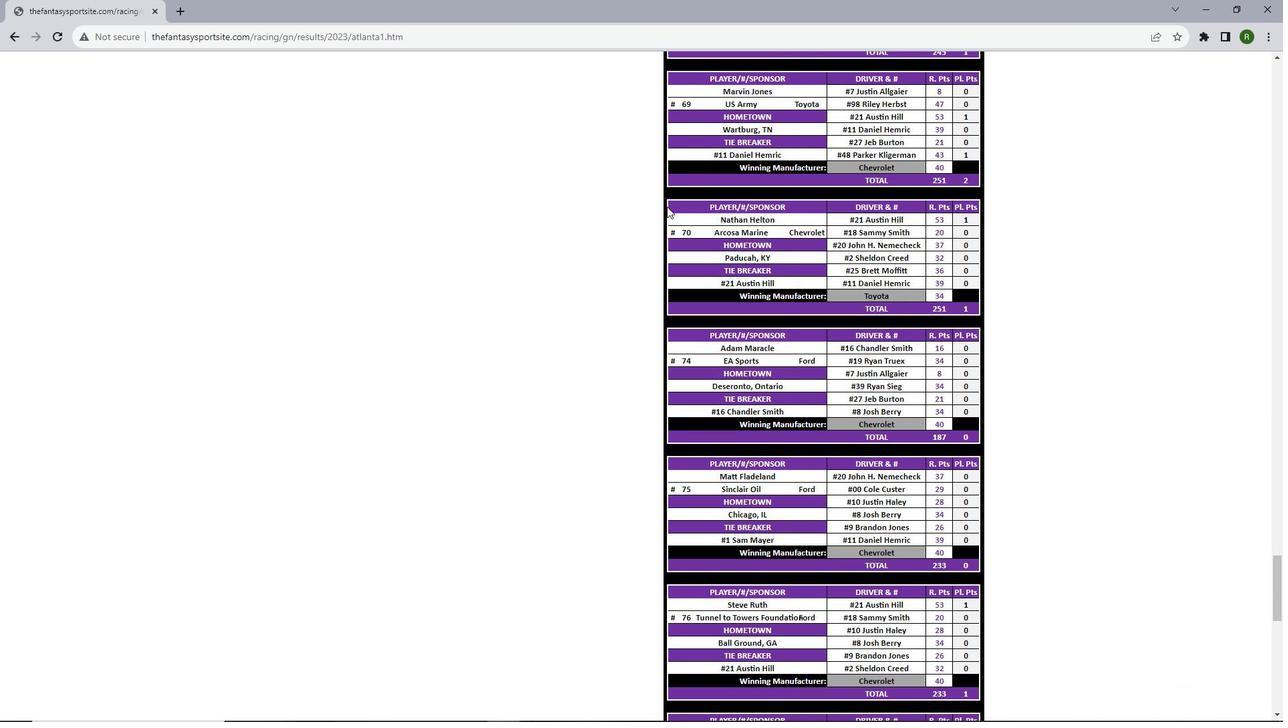 
Action: Mouse scrolled (667, 205) with delta (0, 0)
Screenshot: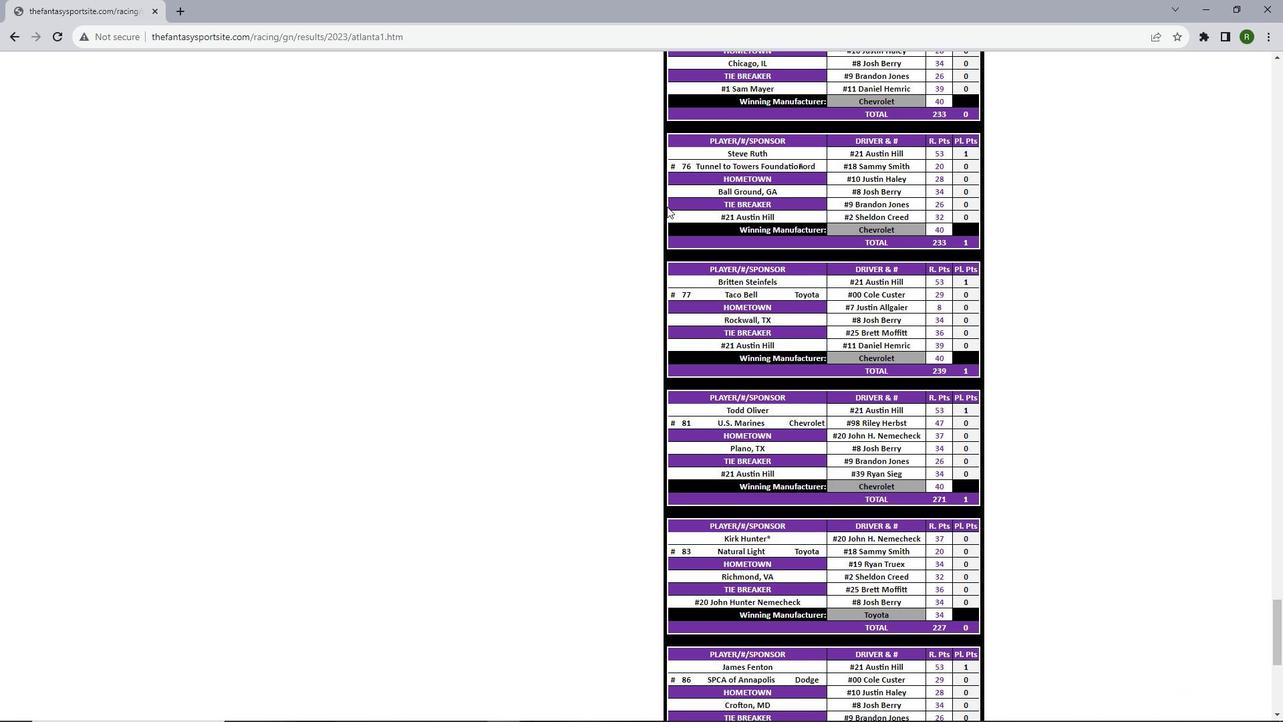 
Action: Mouse scrolled (667, 205) with delta (0, 0)
Screenshot: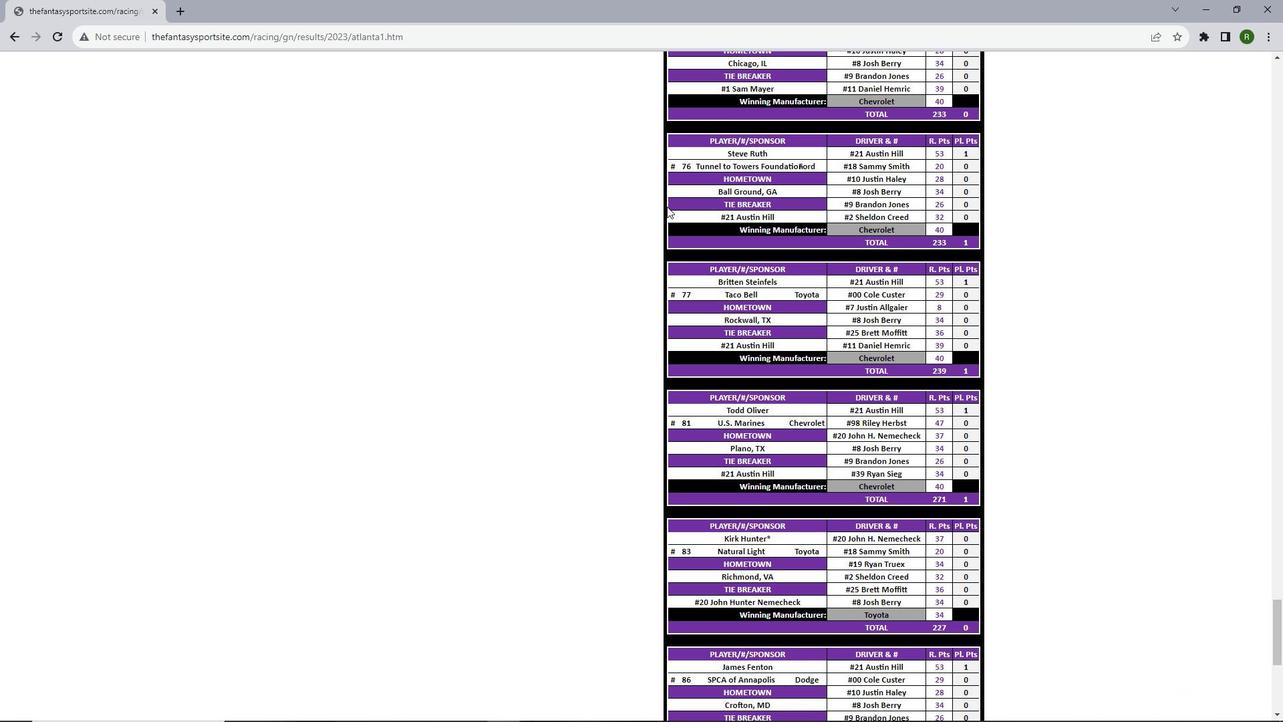 
Action: Mouse scrolled (667, 205) with delta (0, 0)
Screenshot: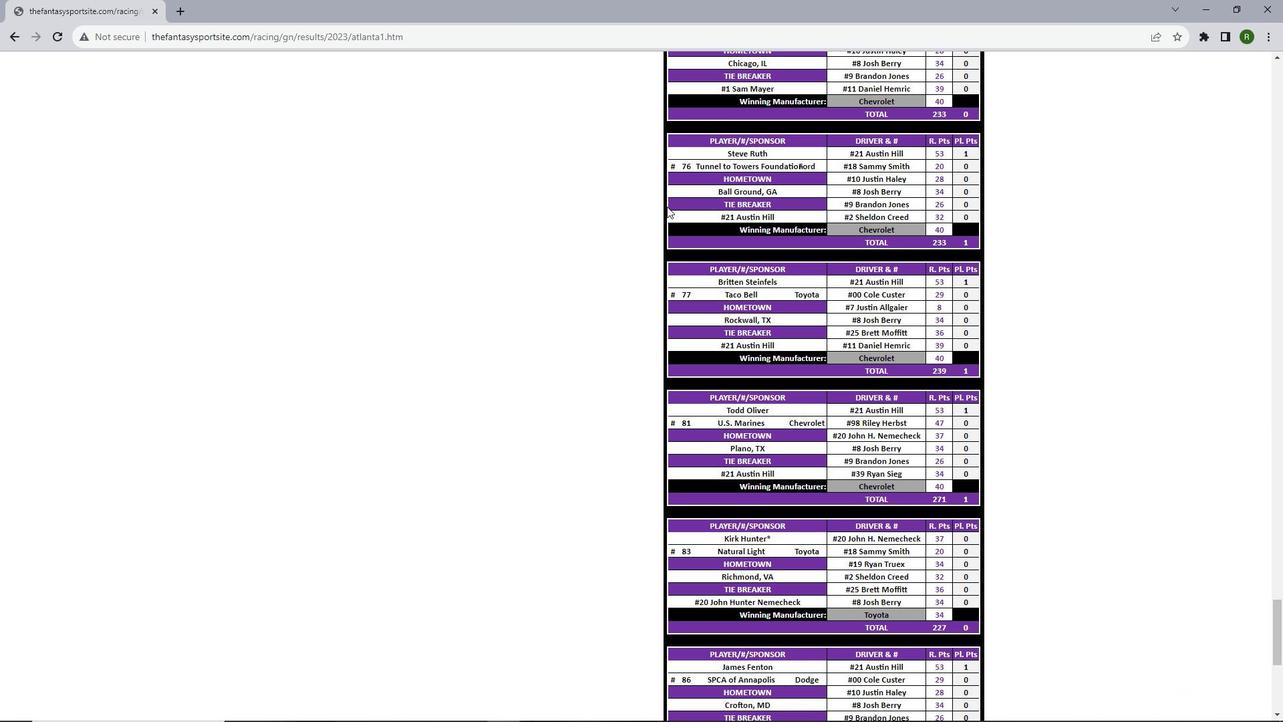 
Action: Mouse scrolled (667, 205) with delta (0, 0)
Screenshot: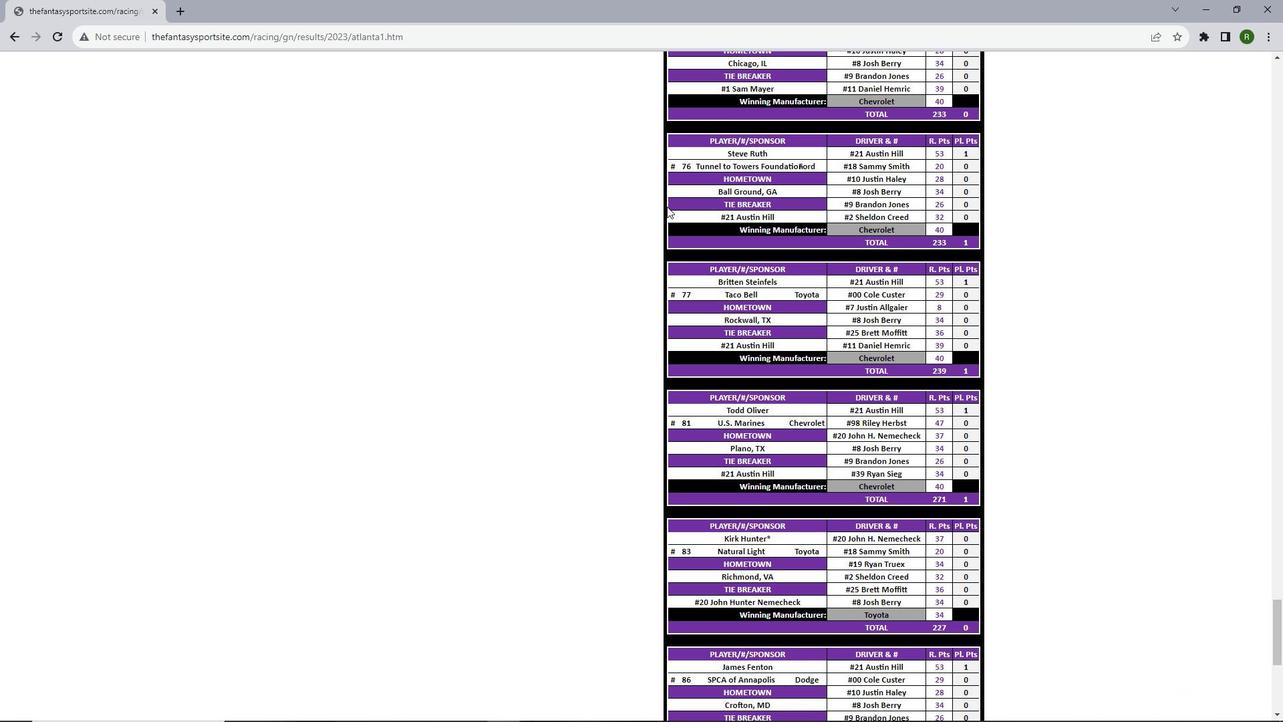 
Action: Mouse scrolled (667, 205) with delta (0, 0)
Screenshot: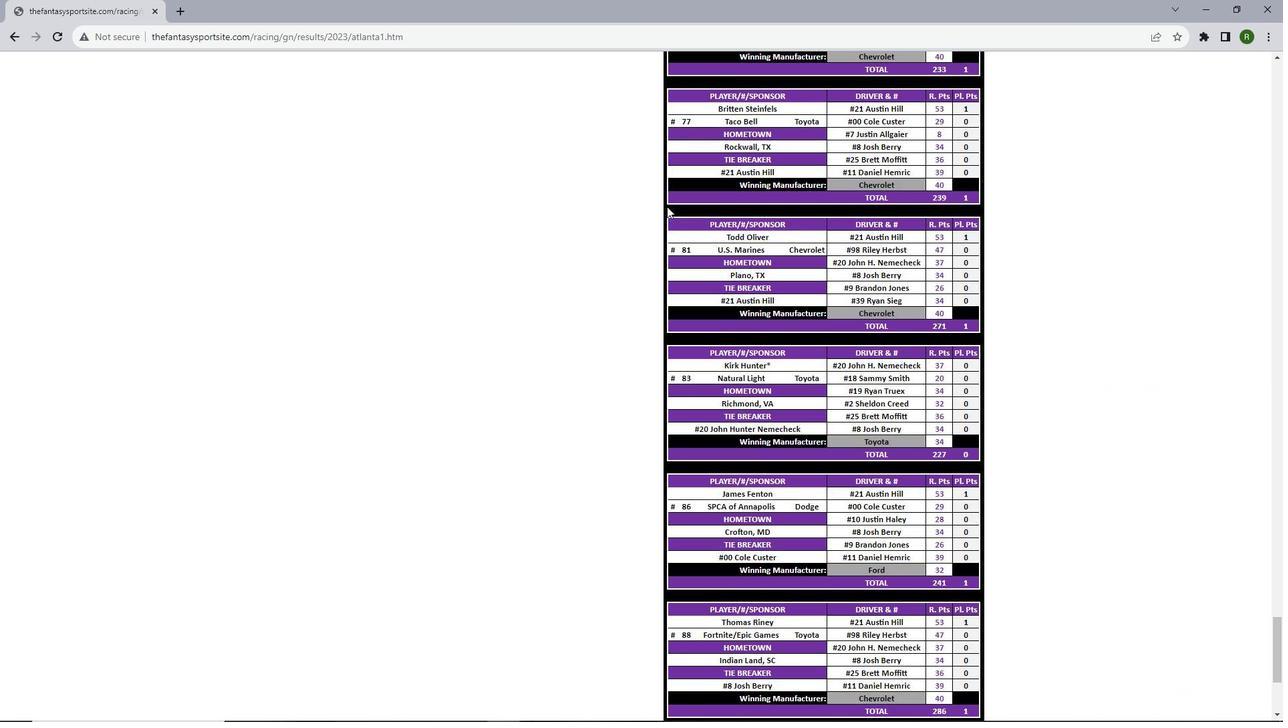 
Action: Mouse scrolled (667, 205) with delta (0, 0)
Screenshot: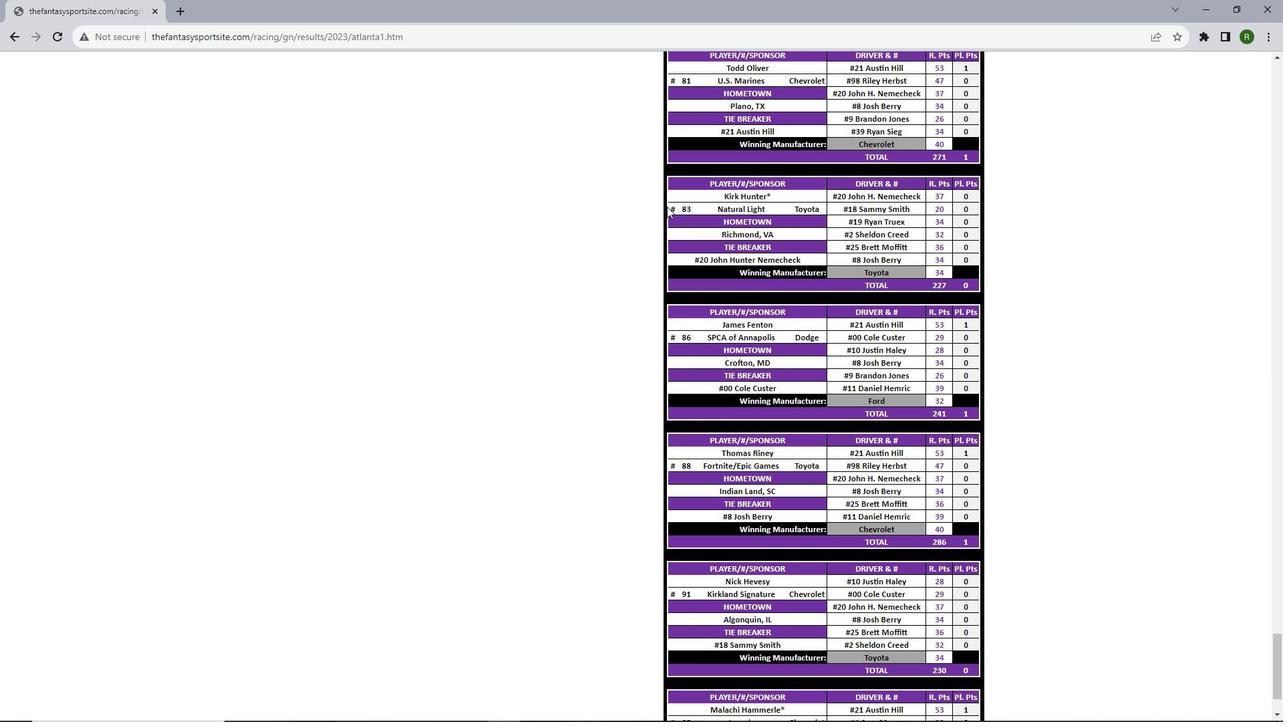 
Action: Mouse scrolled (667, 205) with delta (0, 0)
Screenshot: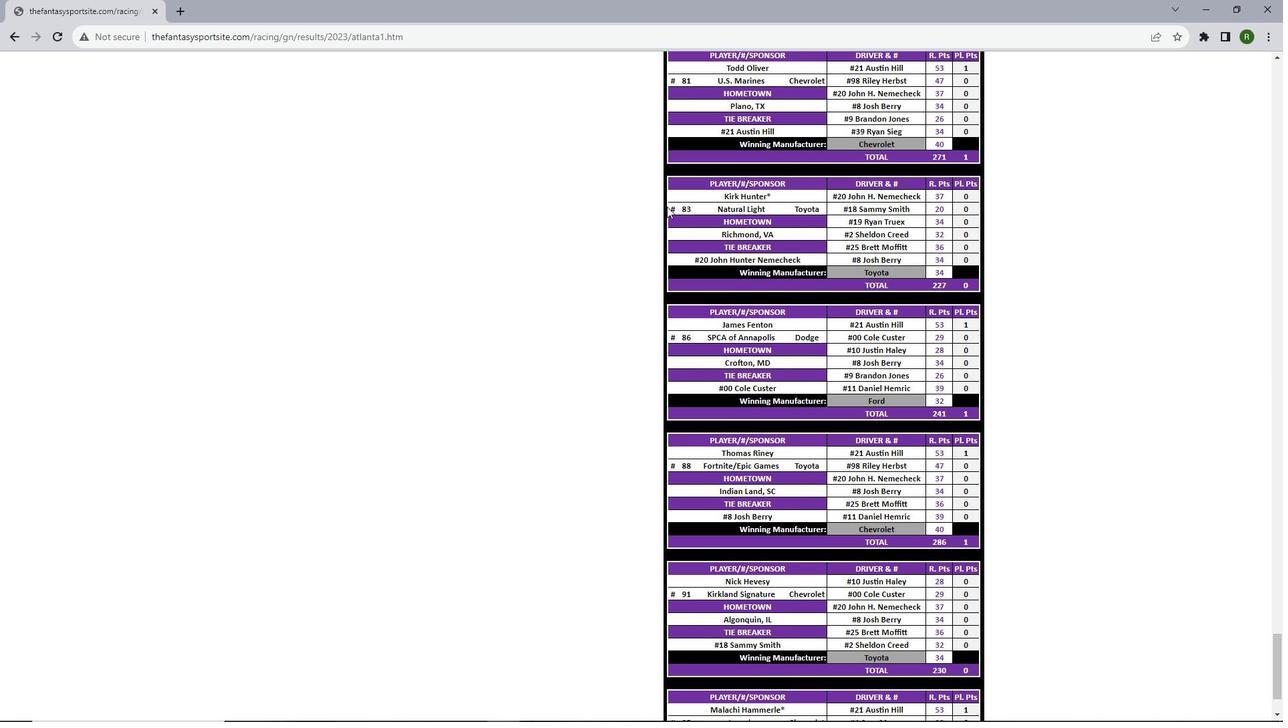 
Action: Mouse scrolled (667, 205) with delta (0, 0)
Screenshot: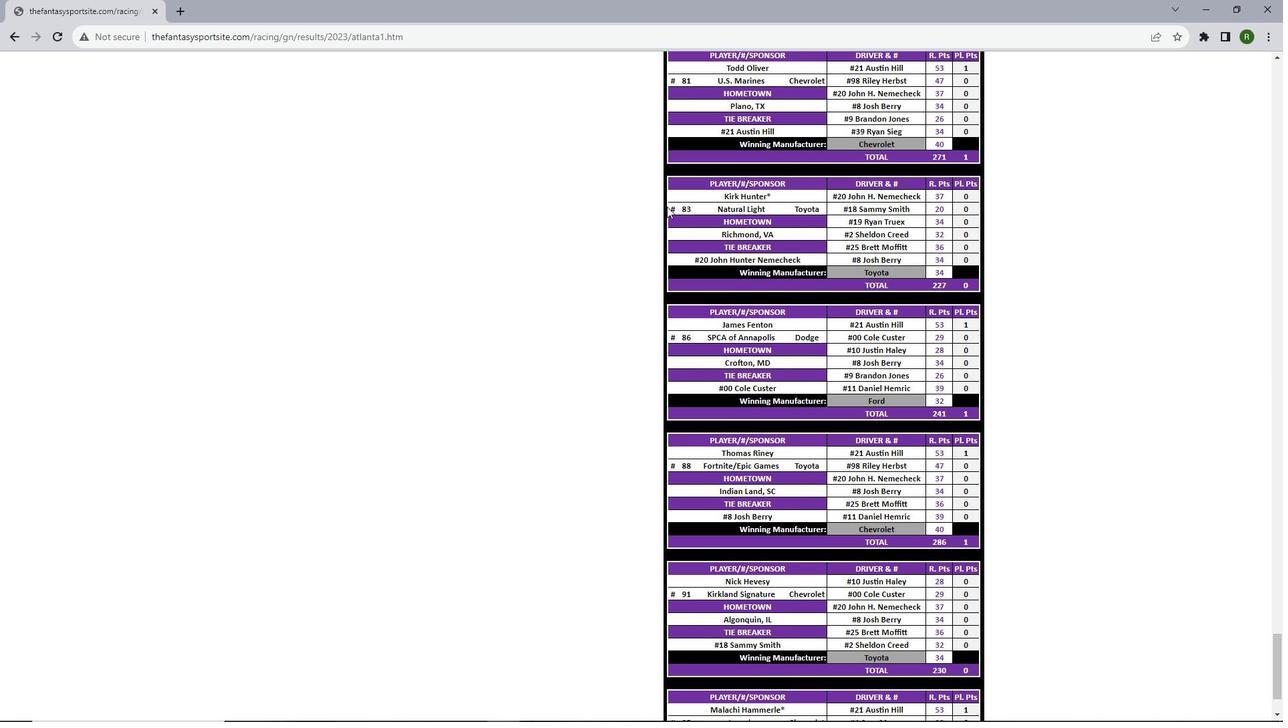
Action: Mouse scrolled (667, 205) with delta (0, 0)
Screenshot: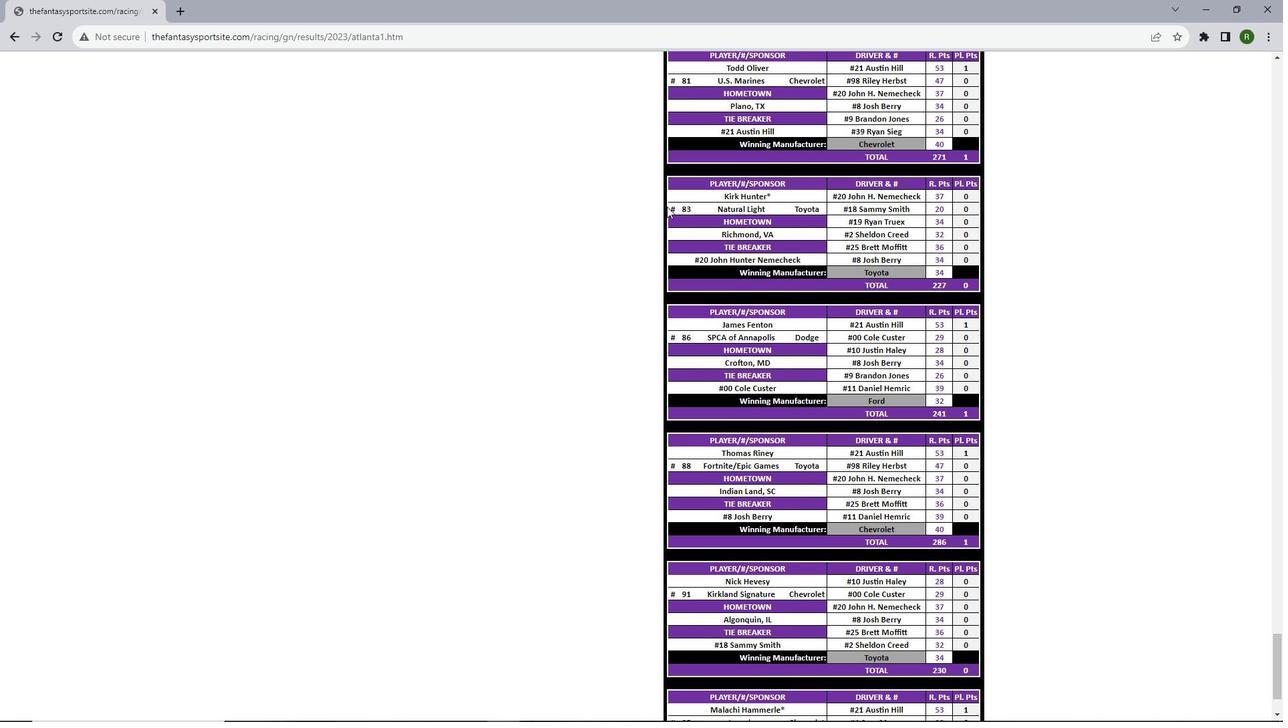 
Action: Mouse scrolled (667, 205) with delta (0, 0)
Screenshot: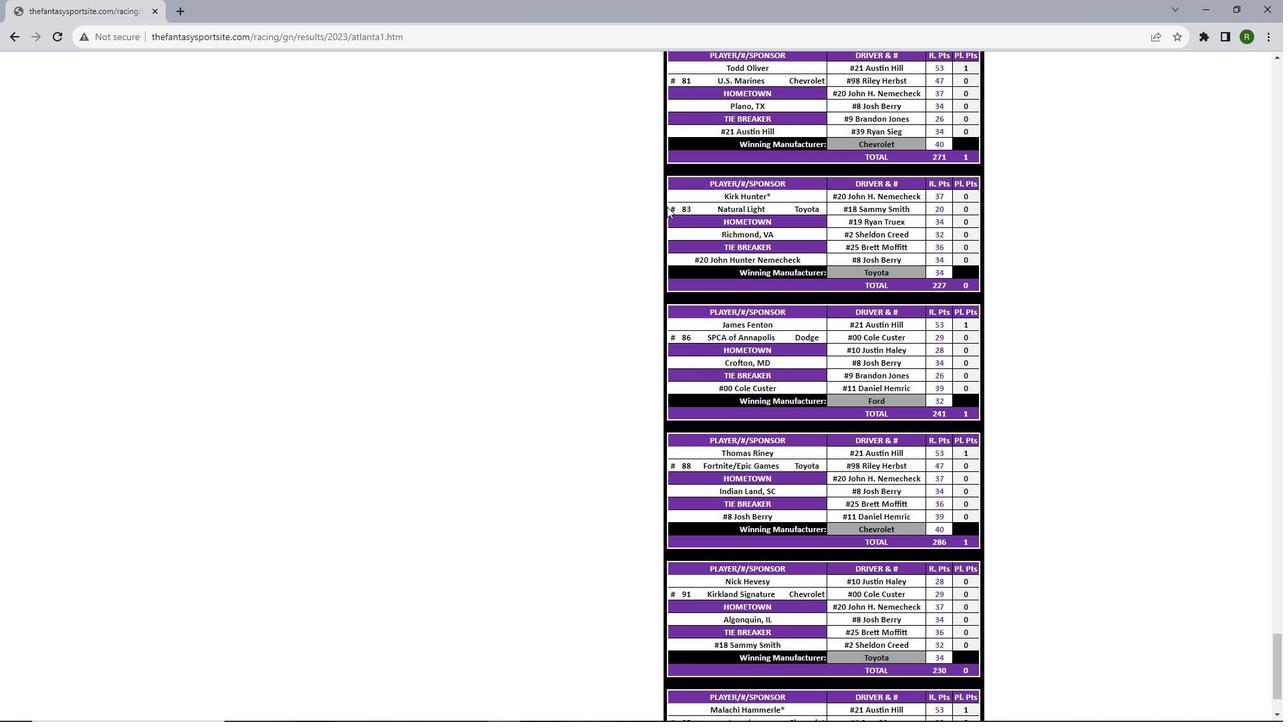 
Action: Mouse scrolled (667, 205) with delta (0, 0)
Screenshot: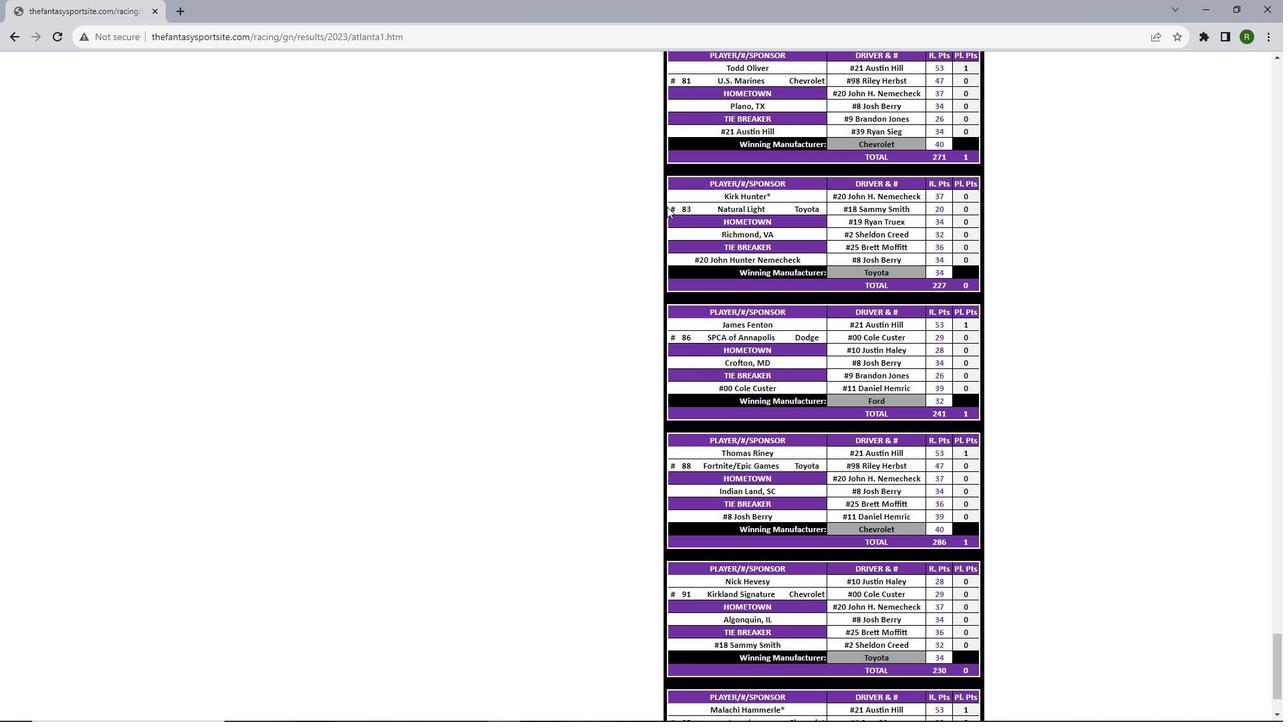 
Action: Mouse scrolled (667, 205) with delta (0, 0)
Screenshot: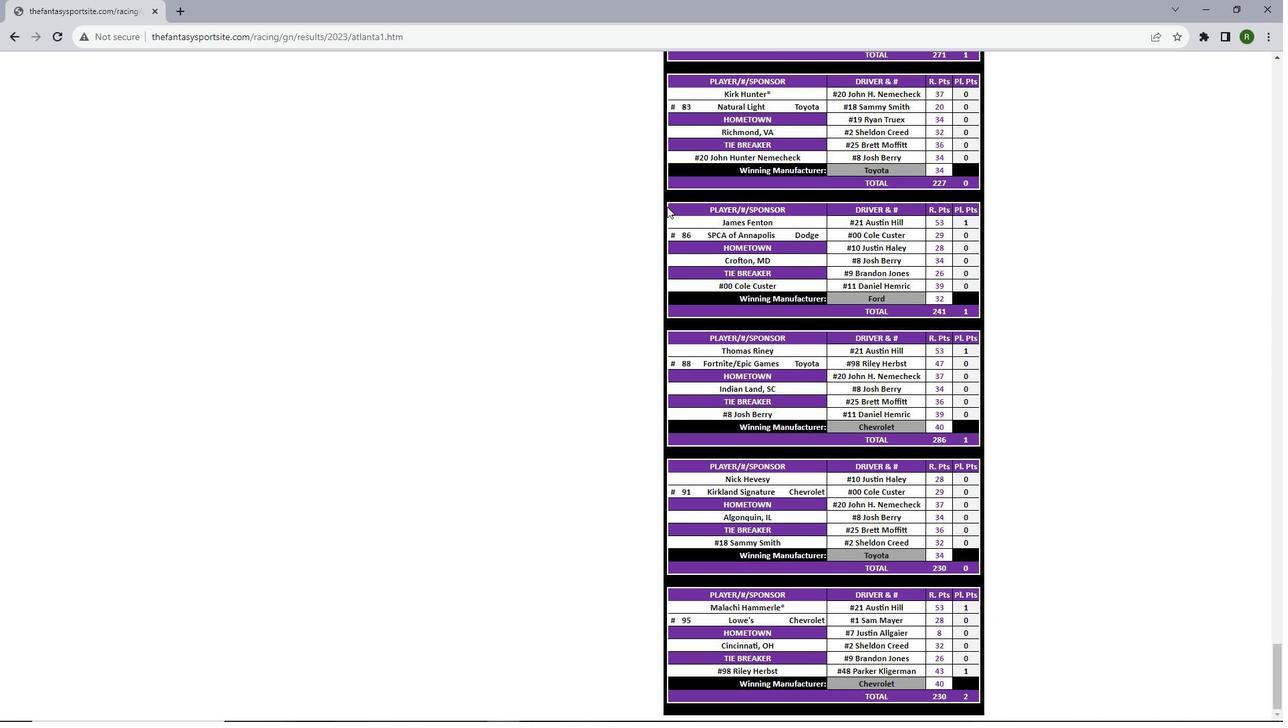 
Action: Mouse scrolled (667, 205) with delta (0, 0)
Screenshot: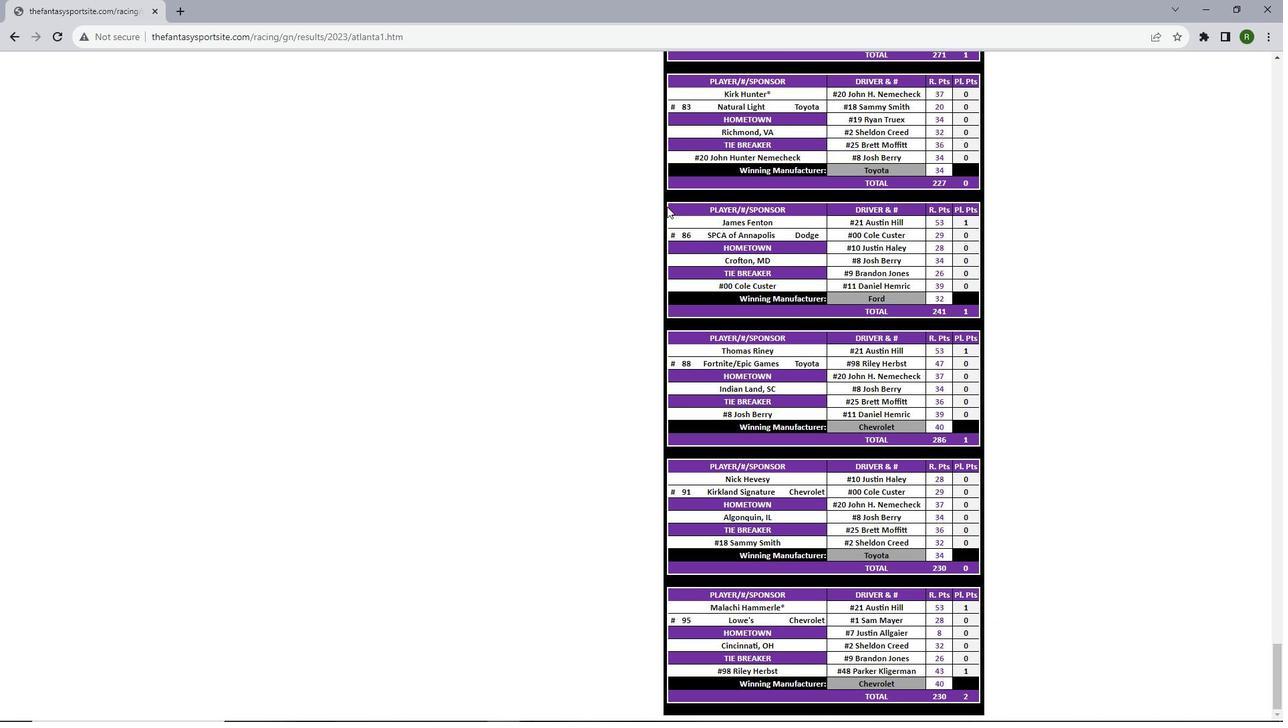 
Action: Mouse scrolled (667, 205) with delta (0, 0)
Screenshot: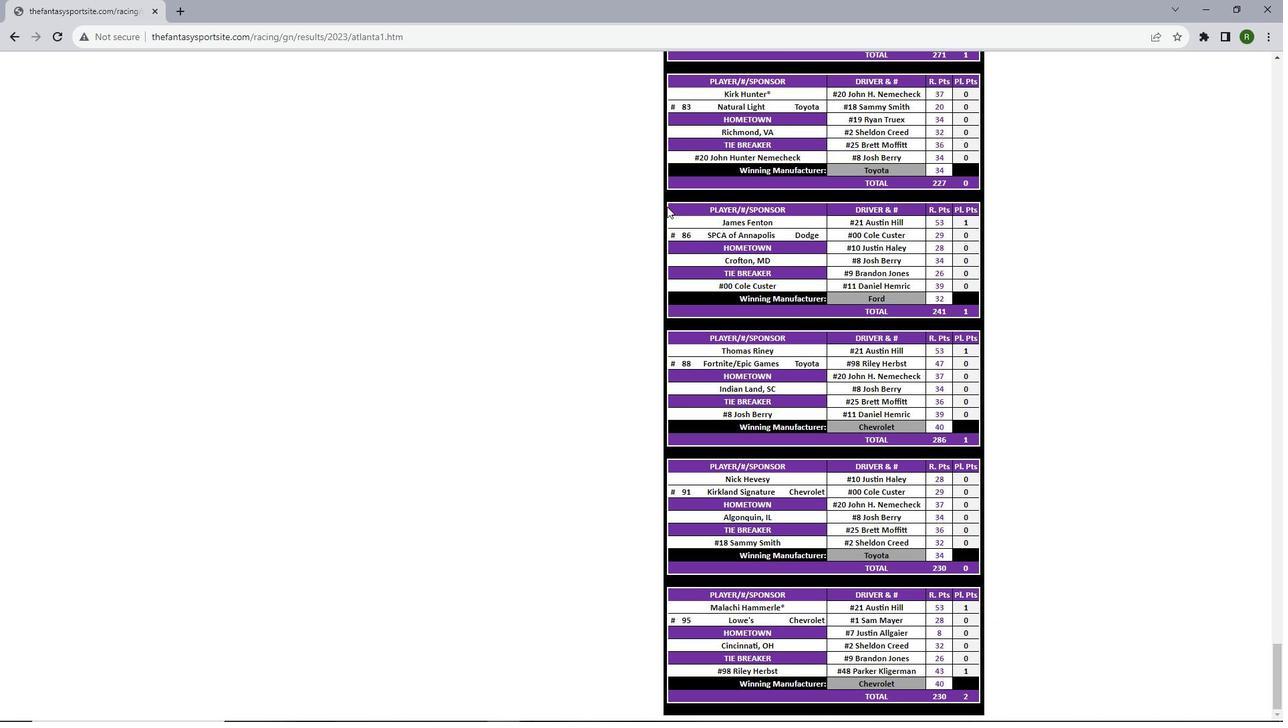 
Action: Mouse scrolled (667, 205) with delta (0, 0)
Screenshot: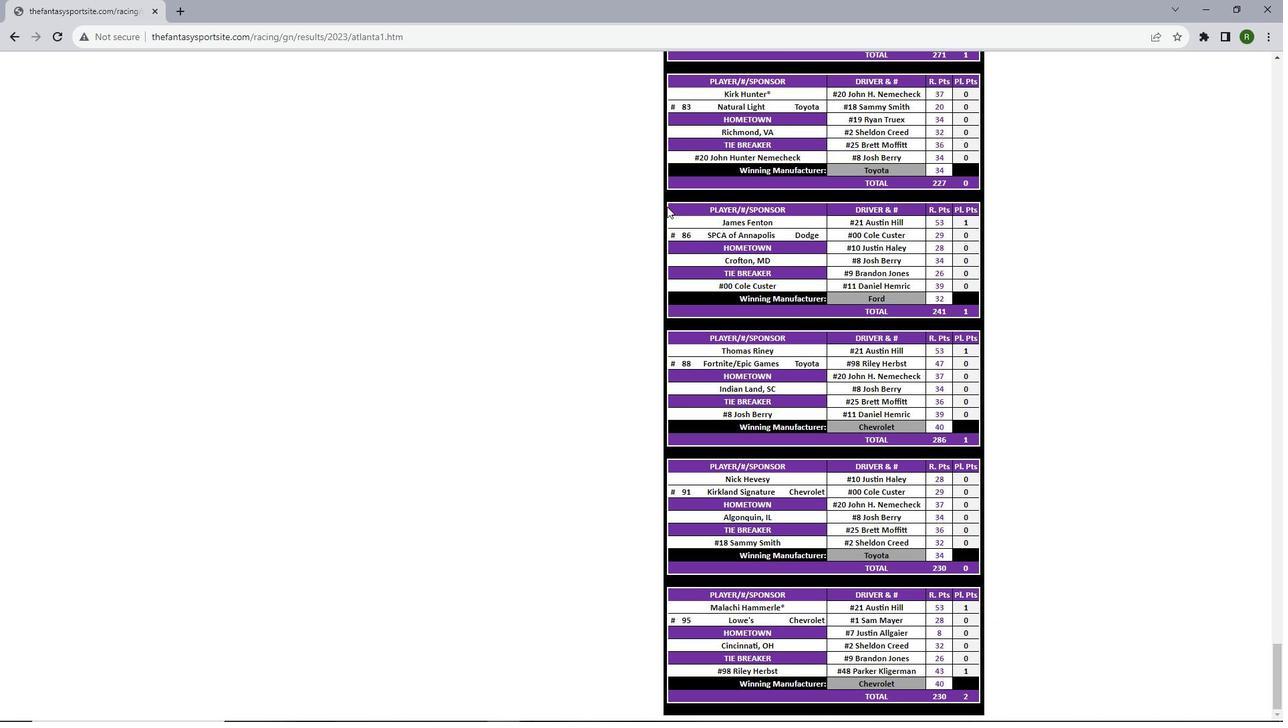 
Action: Mouse scrolled (667, 205) with delta (0, 0)
Screenshot: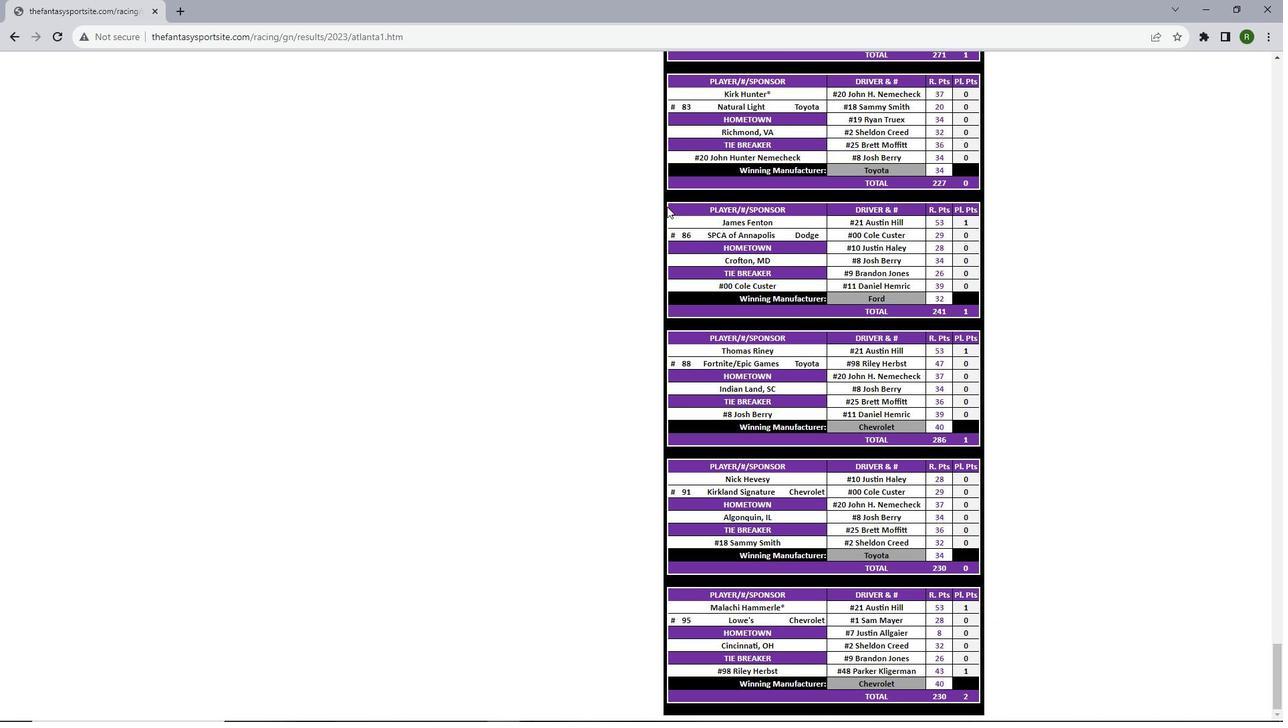 
Action: Mouse scrolled (667, 205) with delta (0, 0)
Screenshot: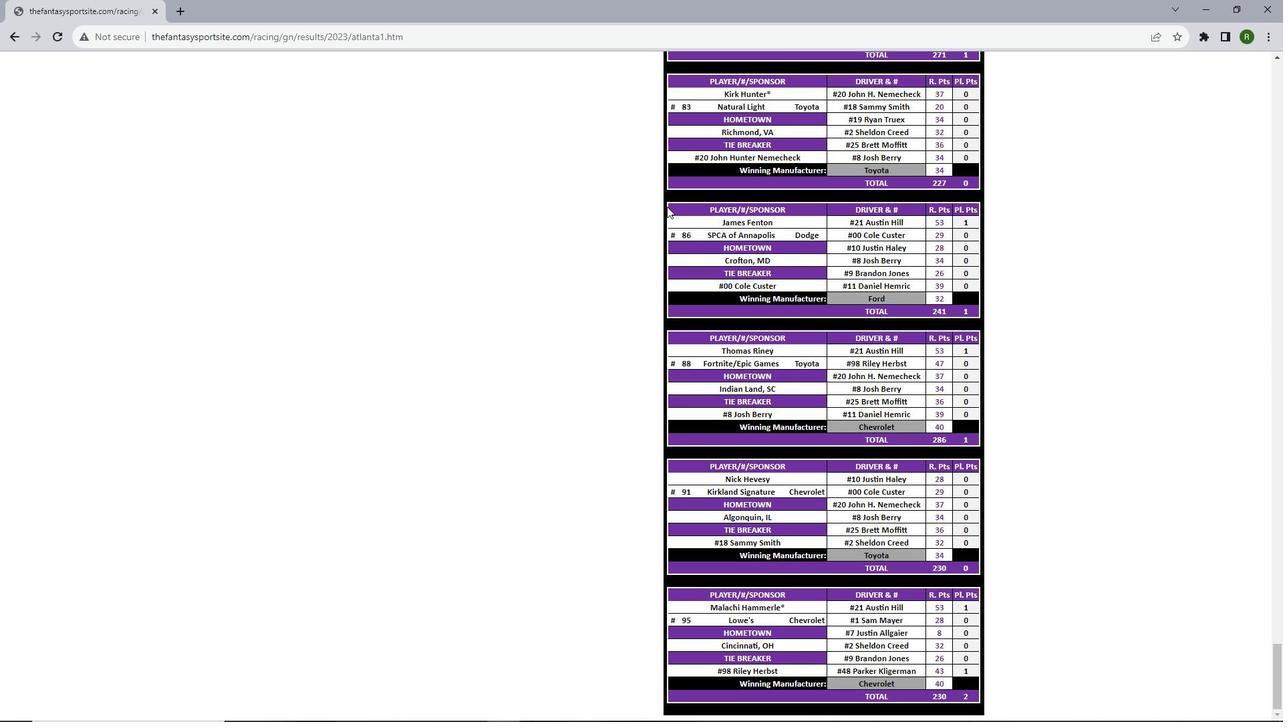 
Action: Mouse moved to (1277, 647)
Screenshot: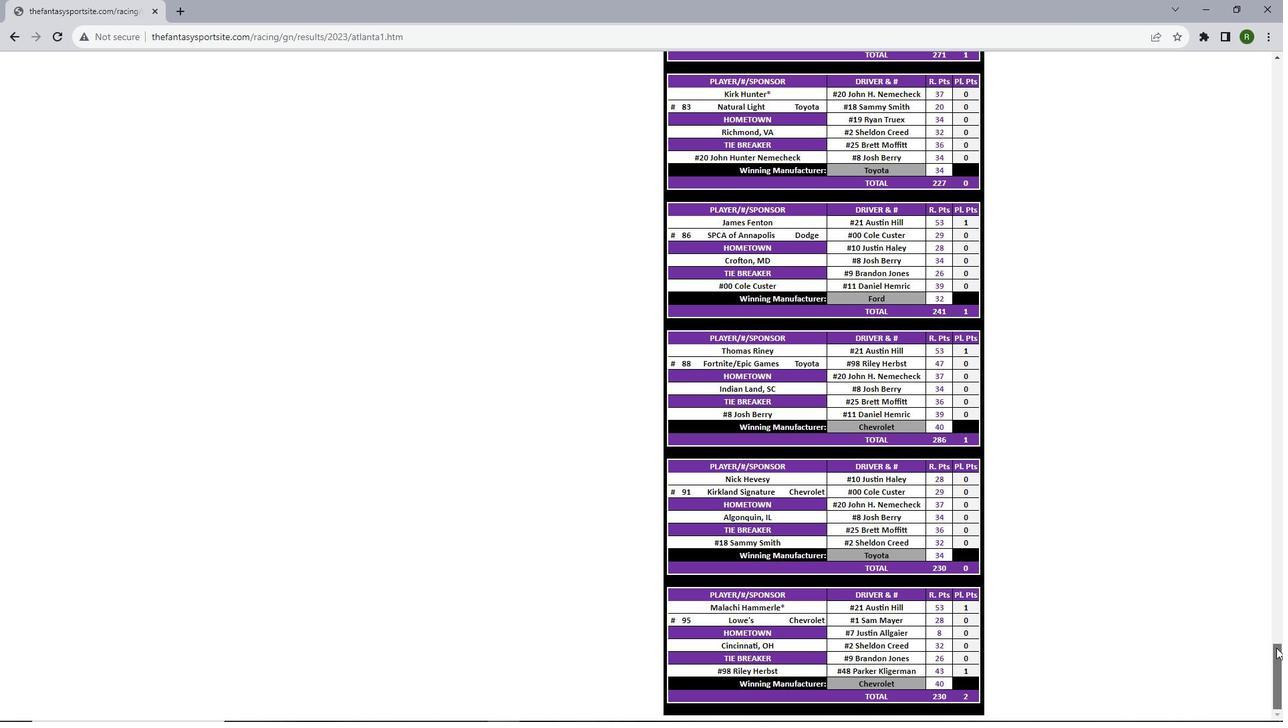 
Action: Mouse pressed left at (1277, 647)
Screenshot: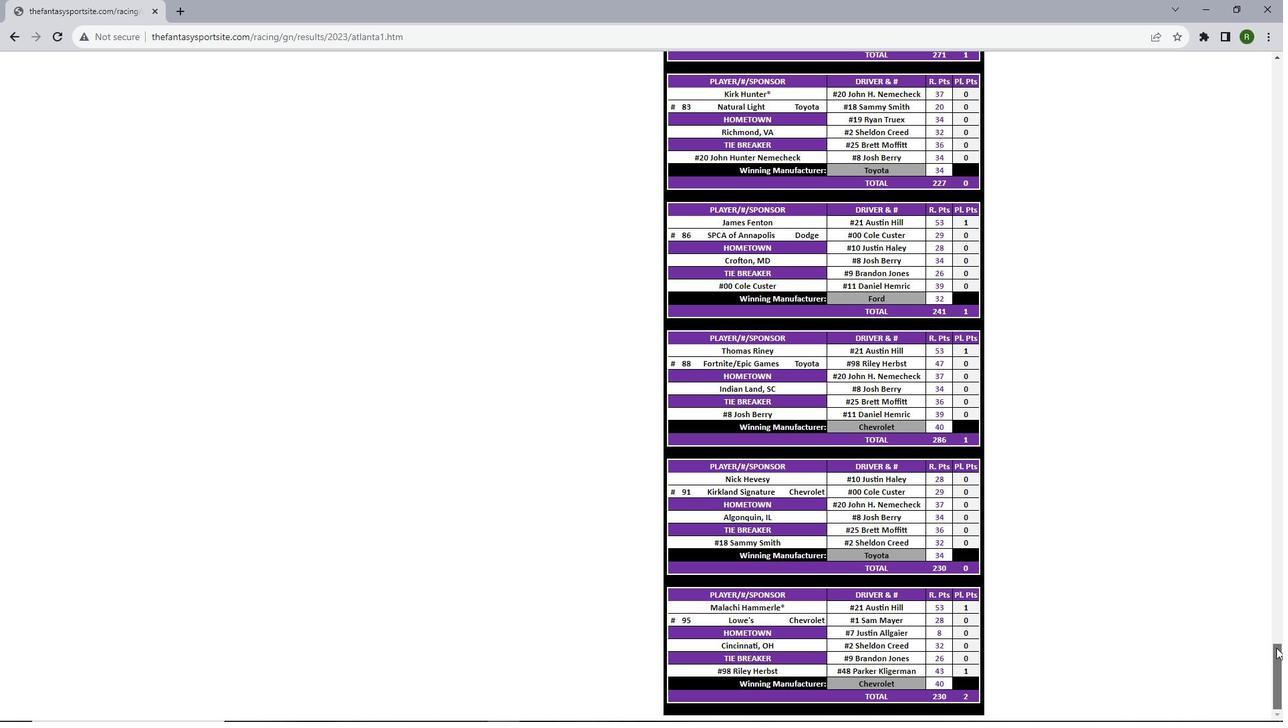 
Action: Mouse moved to (429, 232)
Screenshot: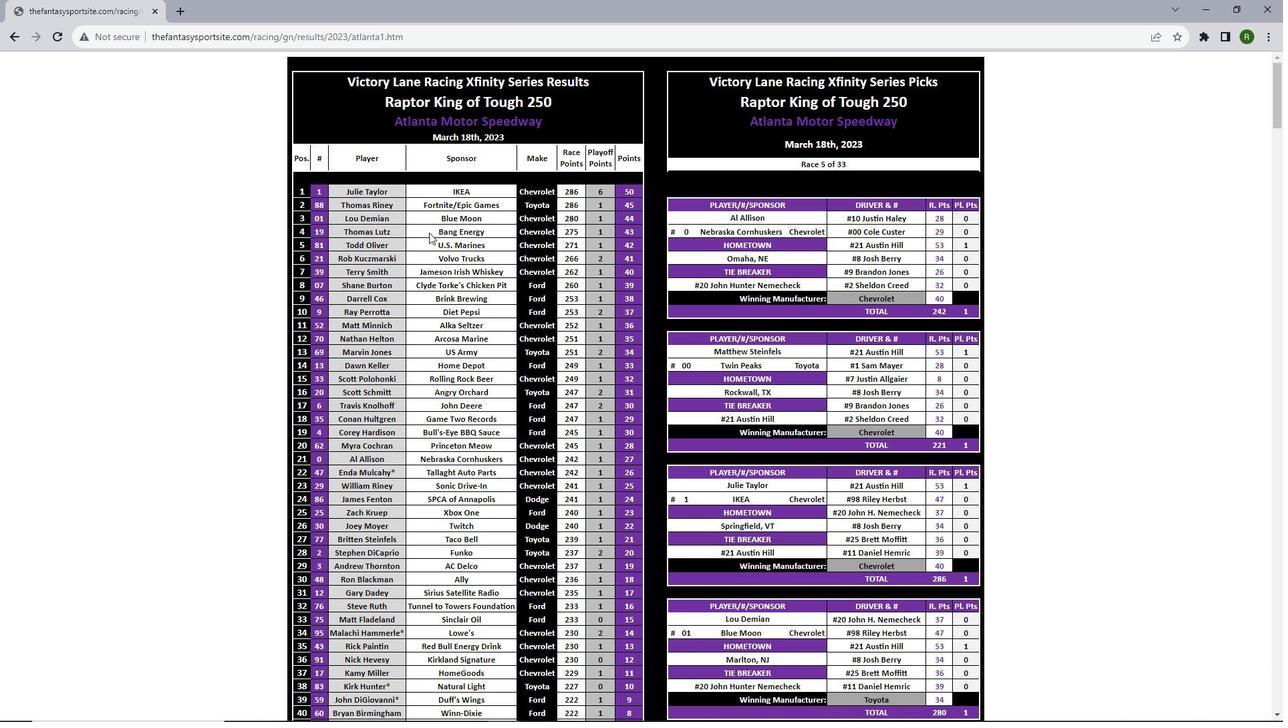 
Action: Mouse scrolled (429, 232) with delta (0, 0)
Screenshot: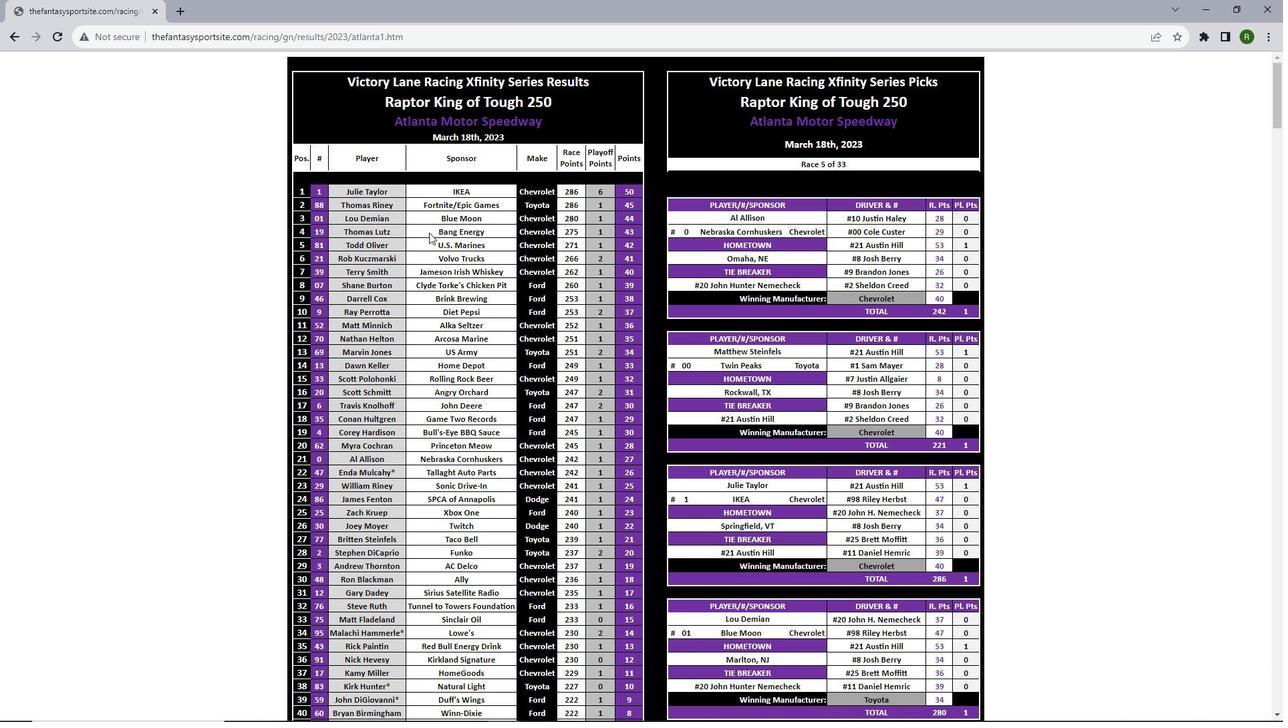 
Action: Mouse scrolled (429, 232) with delta (0, 0)
Screenshot: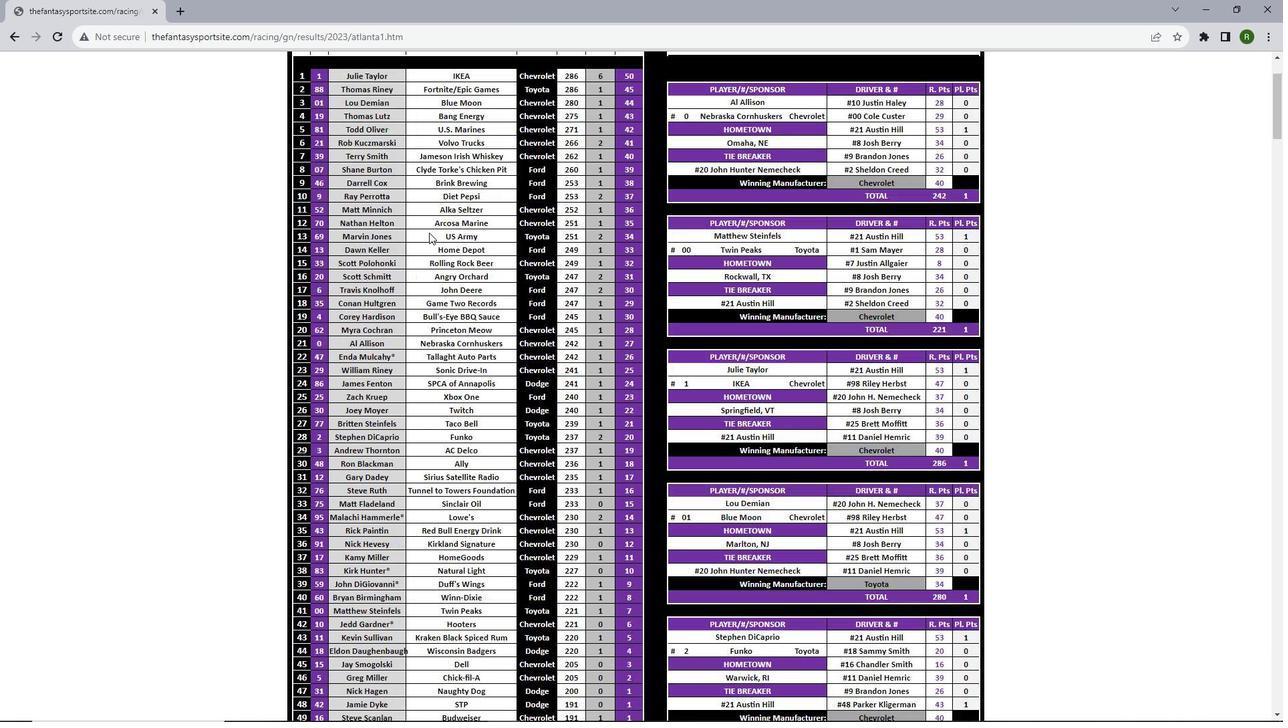 
Action: Mouse scrolled (429, 232) with delta (0, 0)
Screenshot: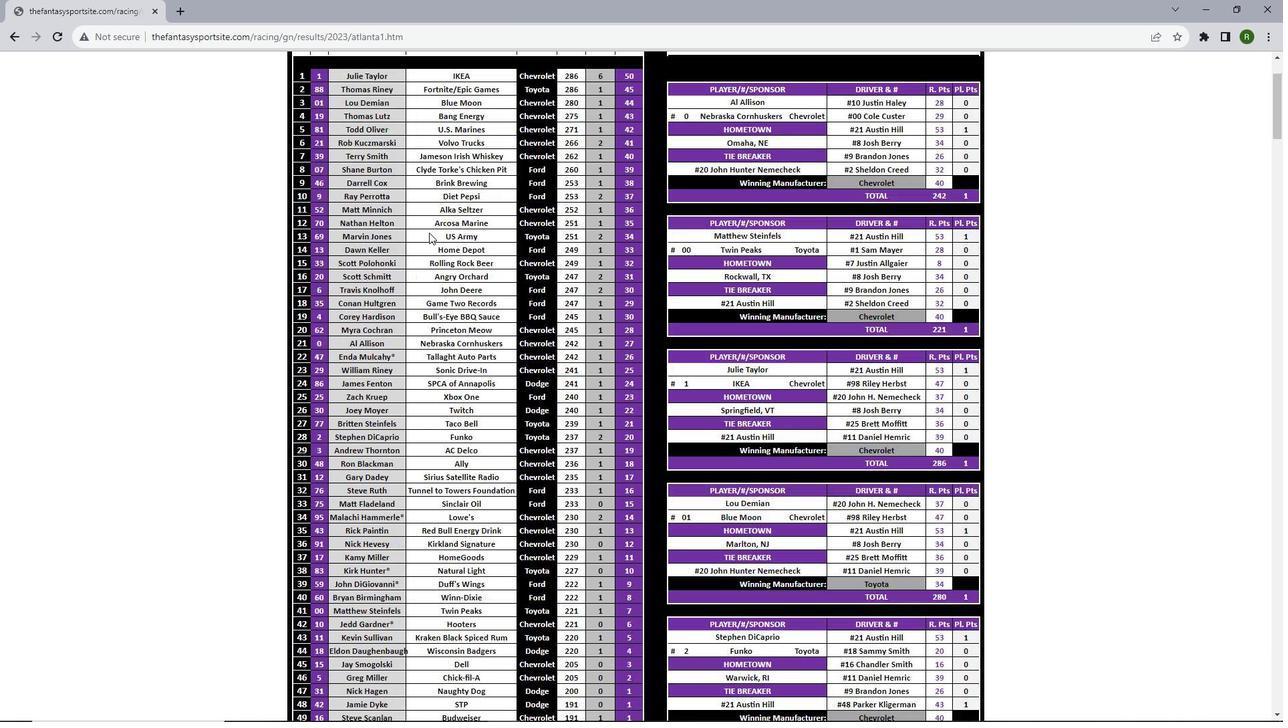 
Action: Mouse scrolled (429, 232) with delta (0, 0)
Screenshot: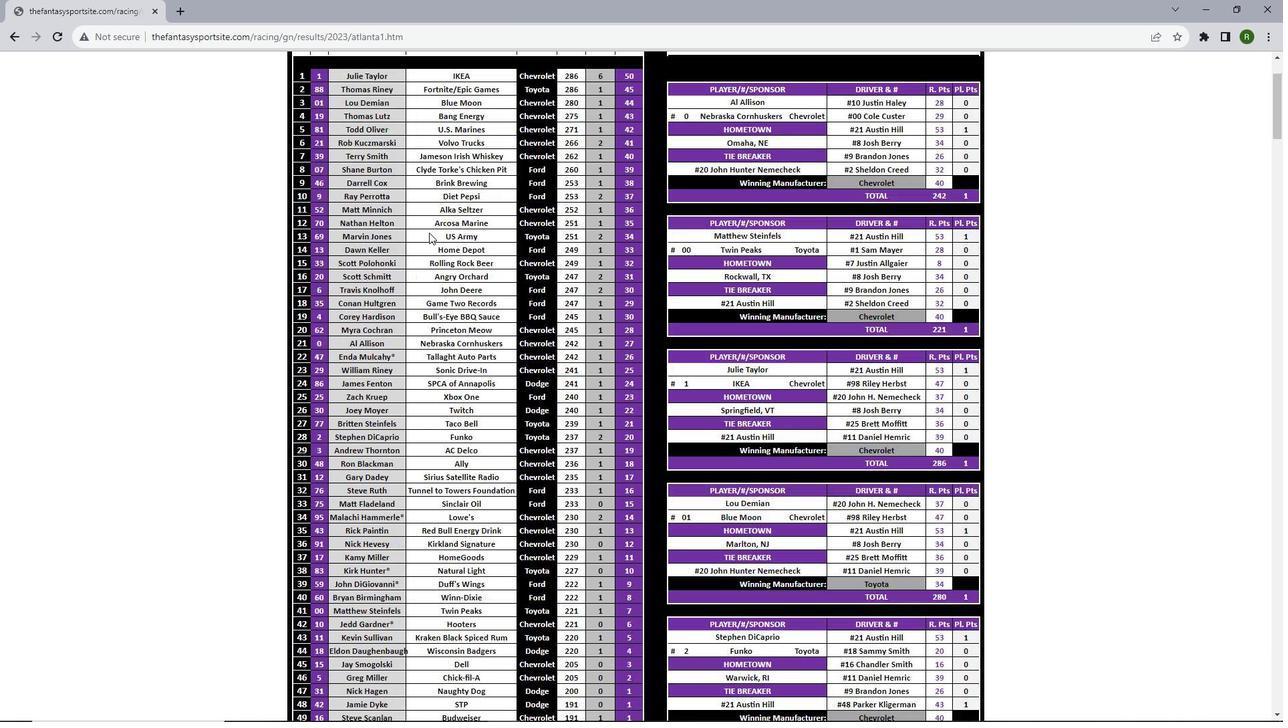 
Action: Mouse scrolled (429, 232) with delta (0, 0)
Screenshot: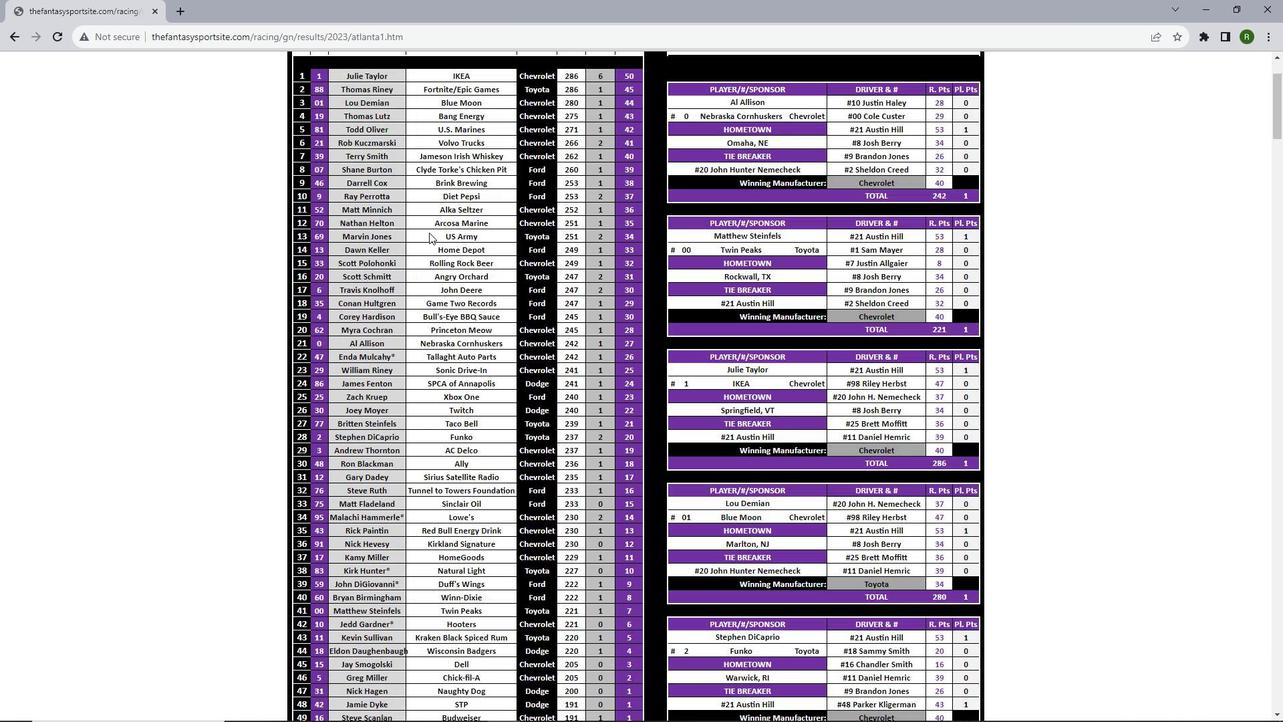 
Action: Mouse scrolled (429, 232) with delta (0, 0)
Screenshot: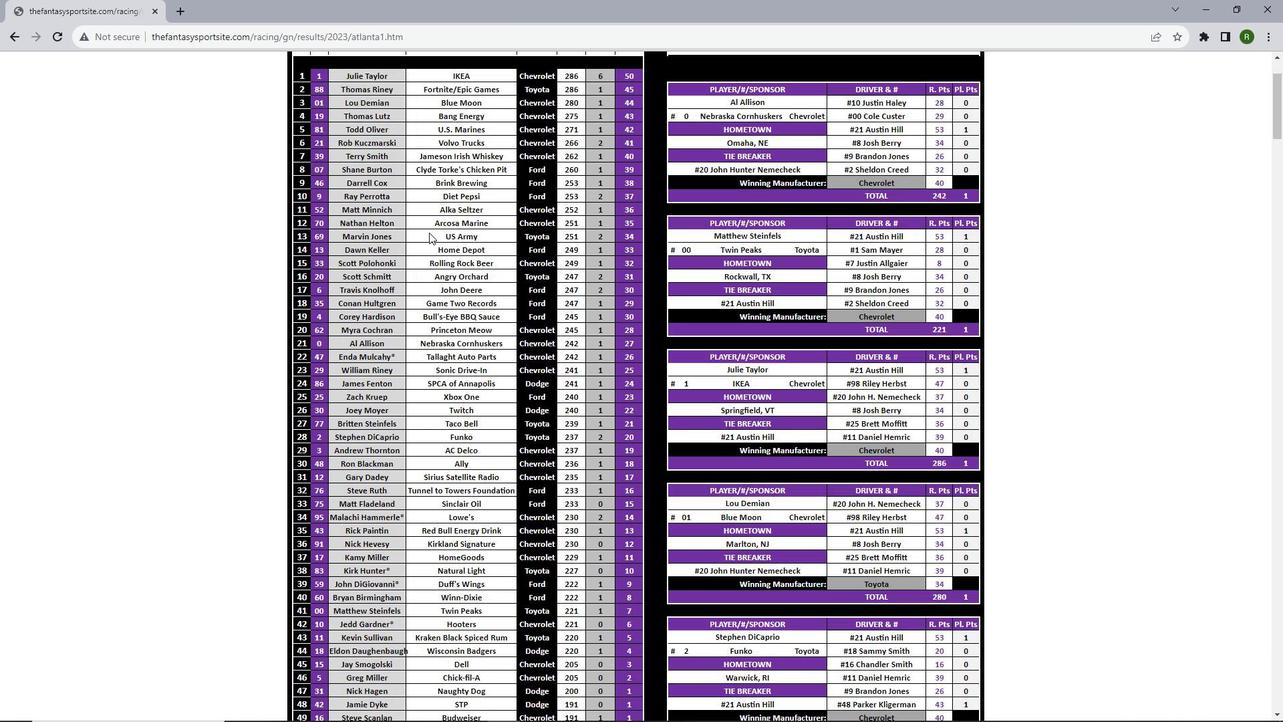 
Action: Mouse moved to (450, 324)
Screenshot: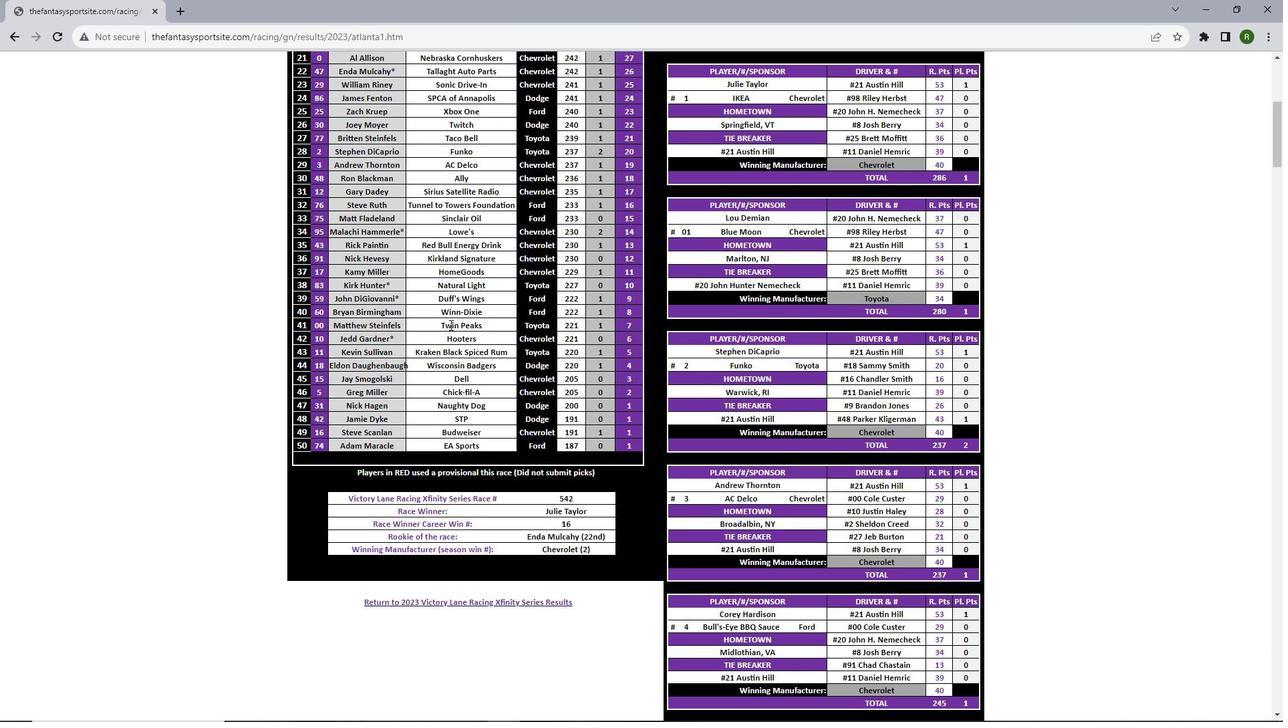 
Action: Mouse scrolled (450, 325) with delta (0, 0)
Screenshot: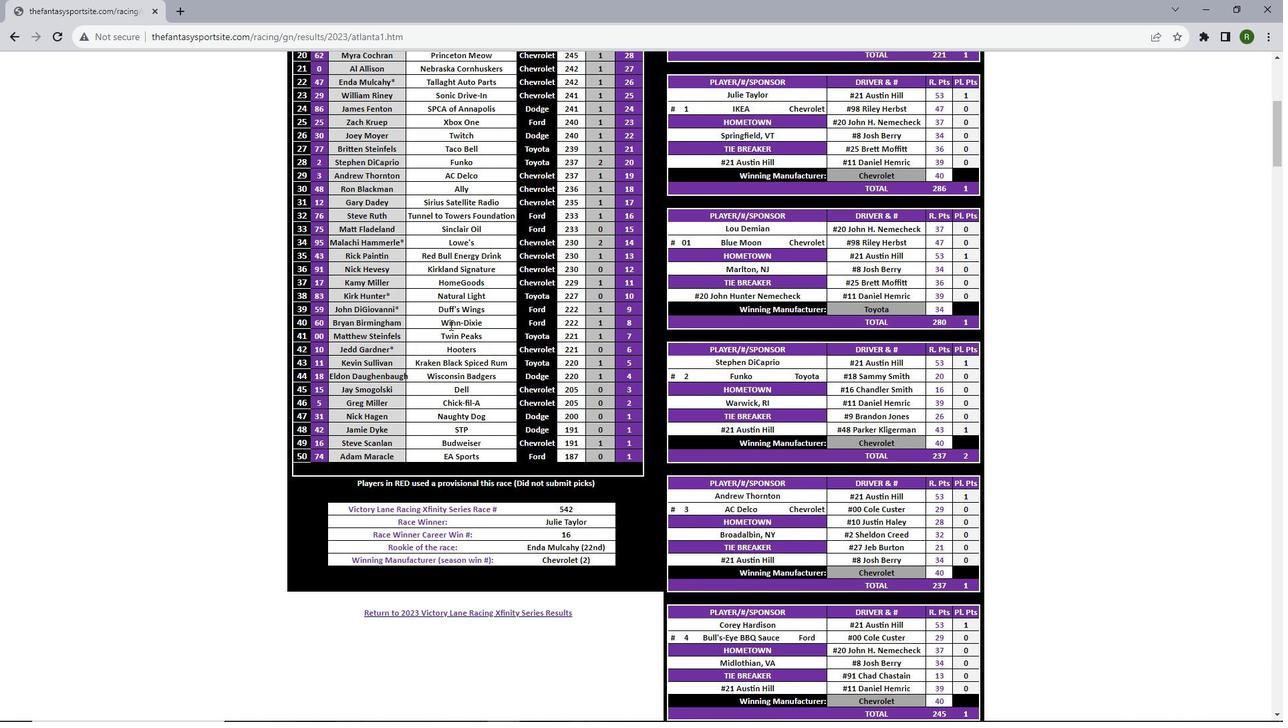 
Action: Mouse scrolled (450, 325) with delta (0, 0)
Screenshot: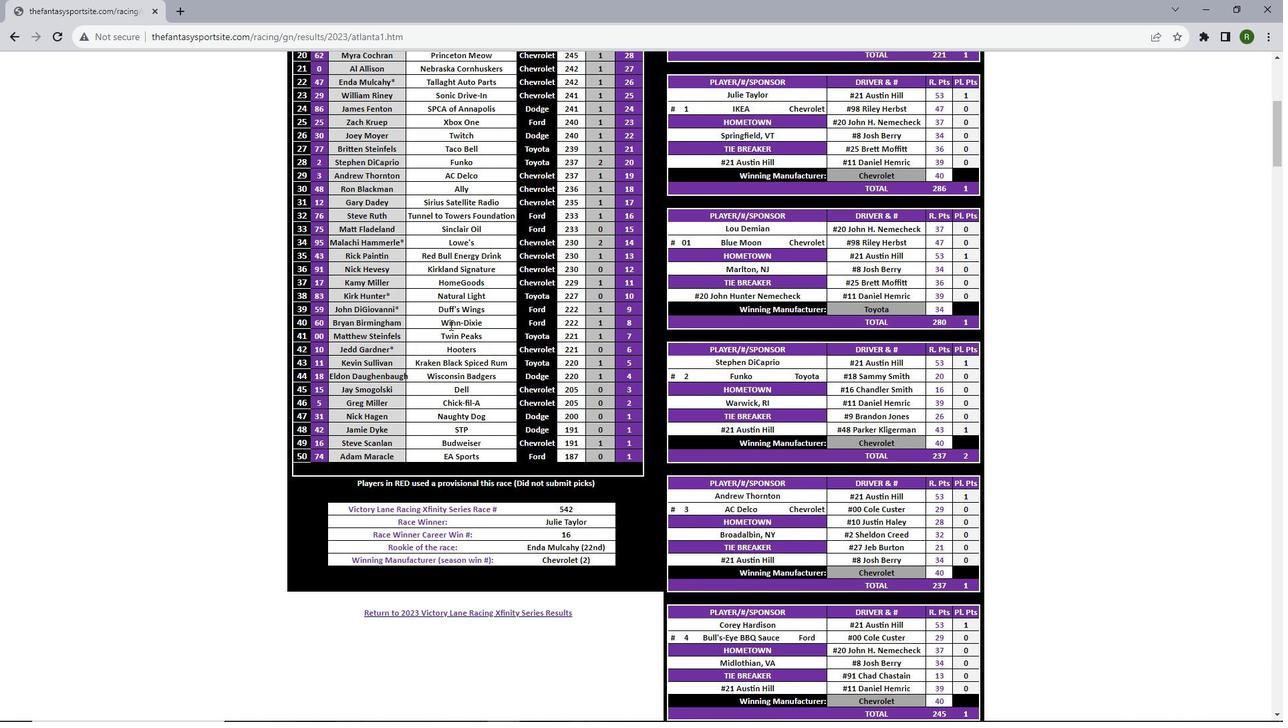 
Action: Mouse scrolled (450, 325) with delta (0, 0)
Screenshot: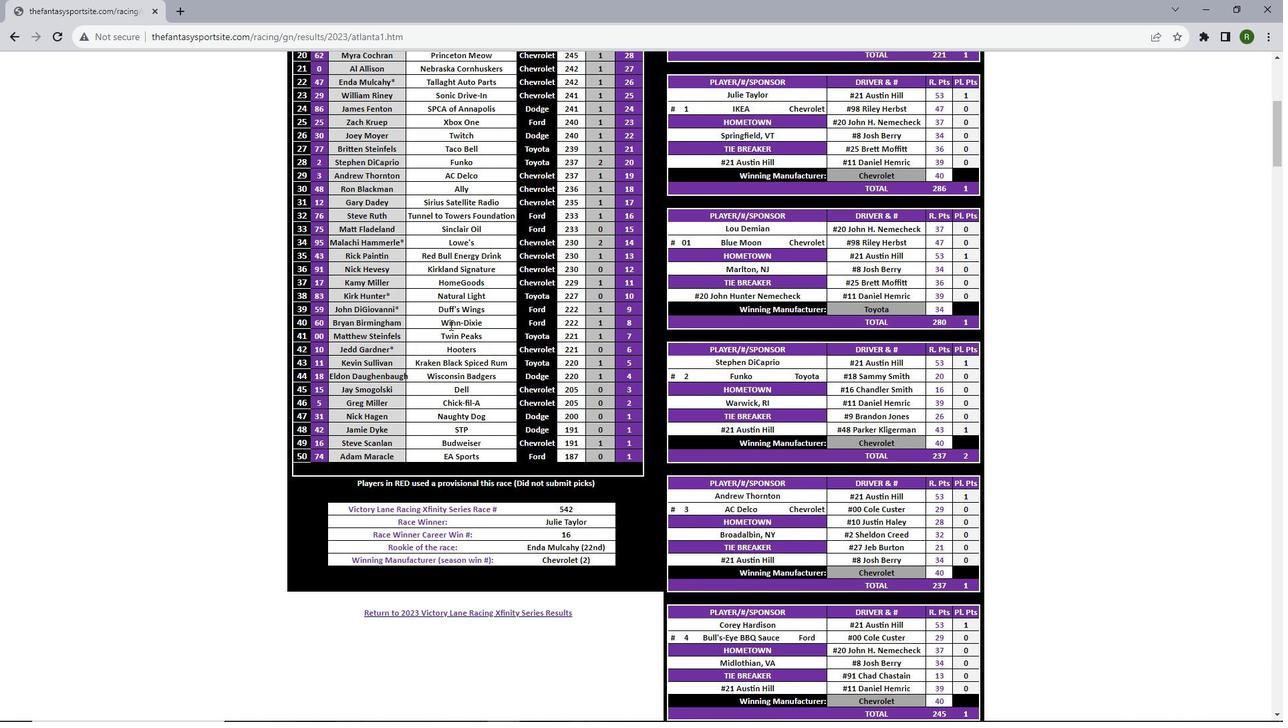 
Action: Mouse scrolled (450, 325) with delta (0, 0)
Screenshot: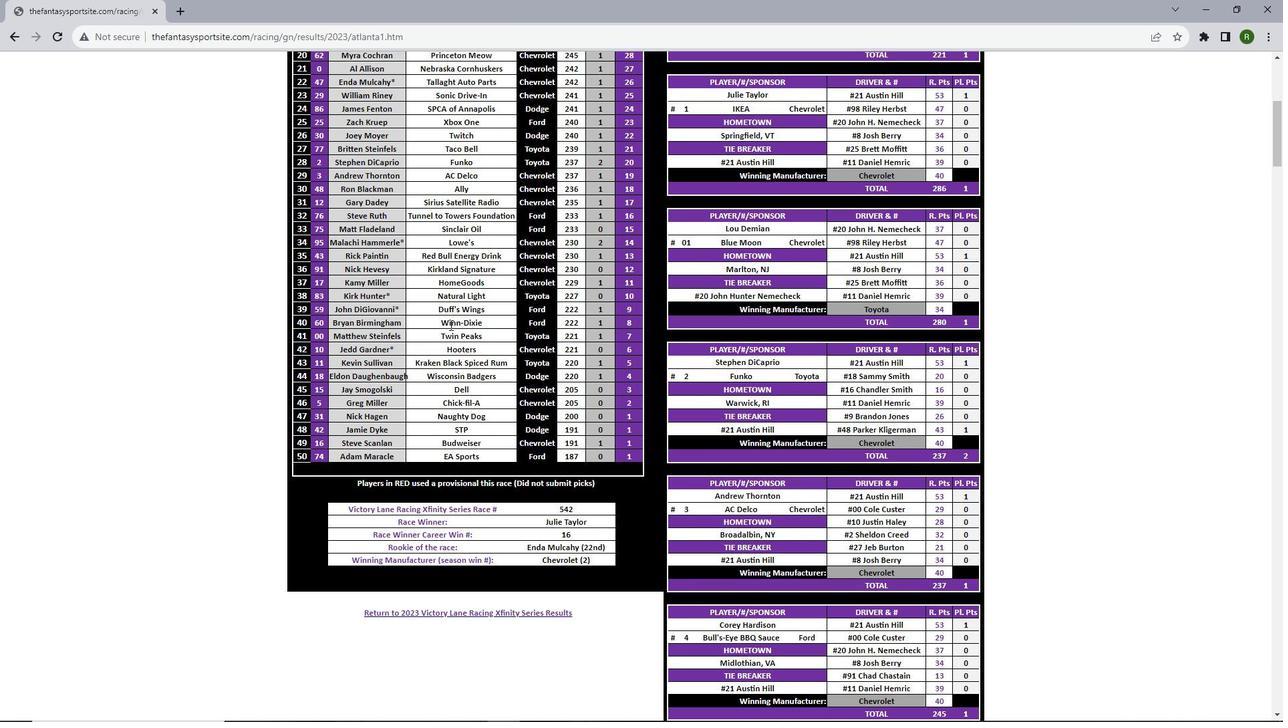 
Action: Mouse scrolled (450, 325) with delta (0, 0)
Screenshot: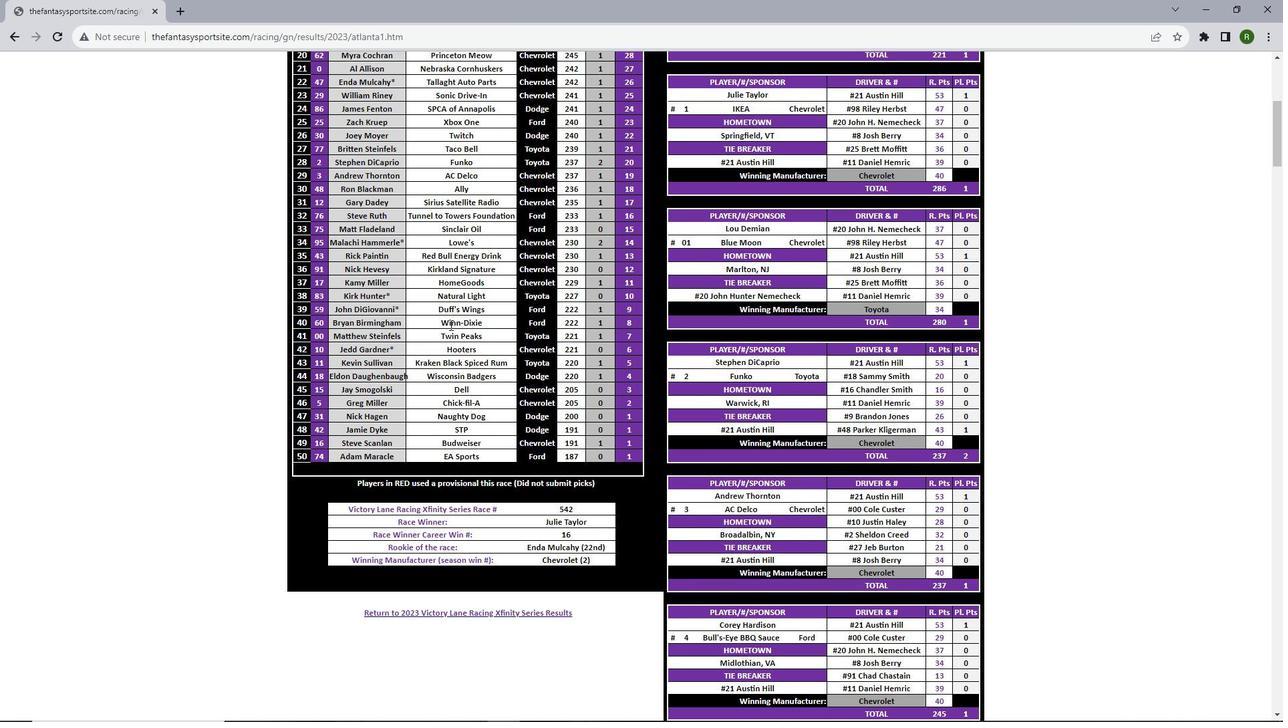
Action: Mouse moved to (450, 324)
Screenshot: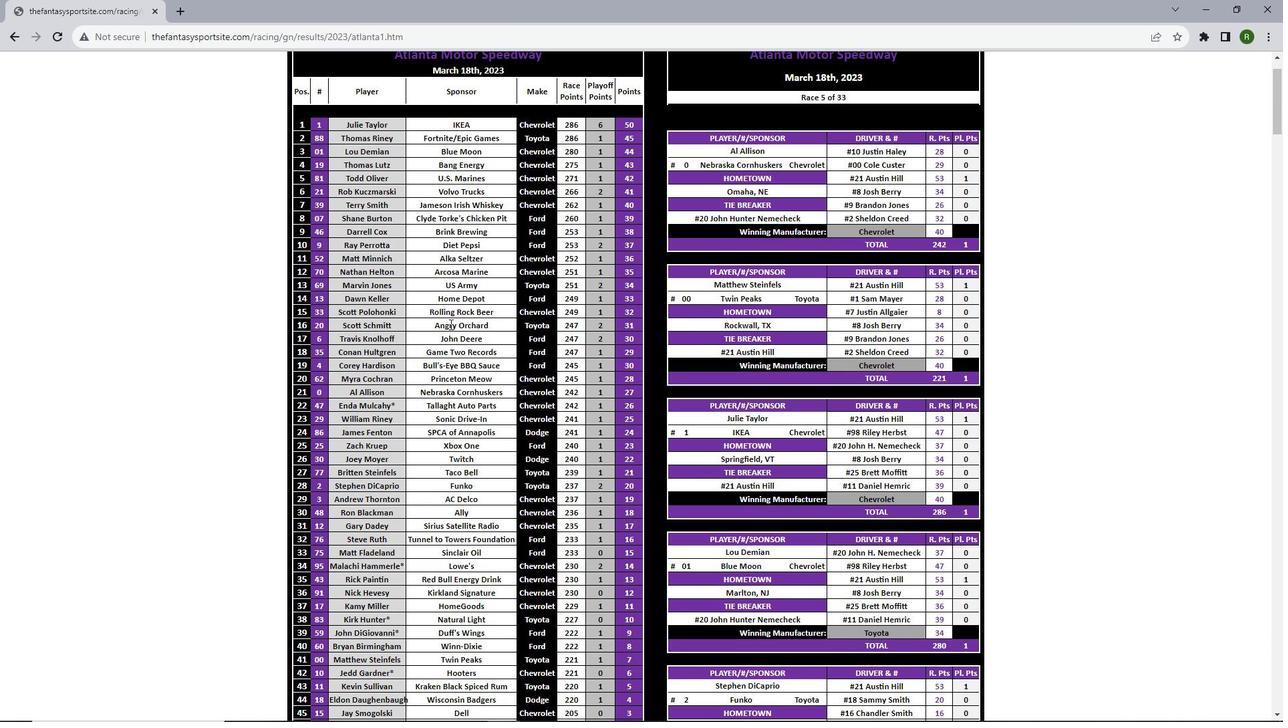 
